 Task: Add an event with the title Second Lunch and Learn: Effective Email Marketing Strategies for Engagement, date '2023/10/10', time 7:50 AM to 9:50 AMand add a description: During the discussion, both the employee and the supervisor (or relevant stakeholders) will have an opportunity to share their perspectives, observations, and concerns. The focus will be on understanding the underlying reasons for the performance issues, identifying any obstacles or challenges, and jointly developing a plan for improvement.Select event color  Peacock . Add location for the event as: 987 Jumeirah Beach, Dubai, UAE, logged in from the account softage.10@softage.netand send the event invitation to softage.7@softage.net and softage.8@softage.net. Set a reminder for the event Doesn't repeat
Action: Mouse moved to (69, 94)
Screenshot: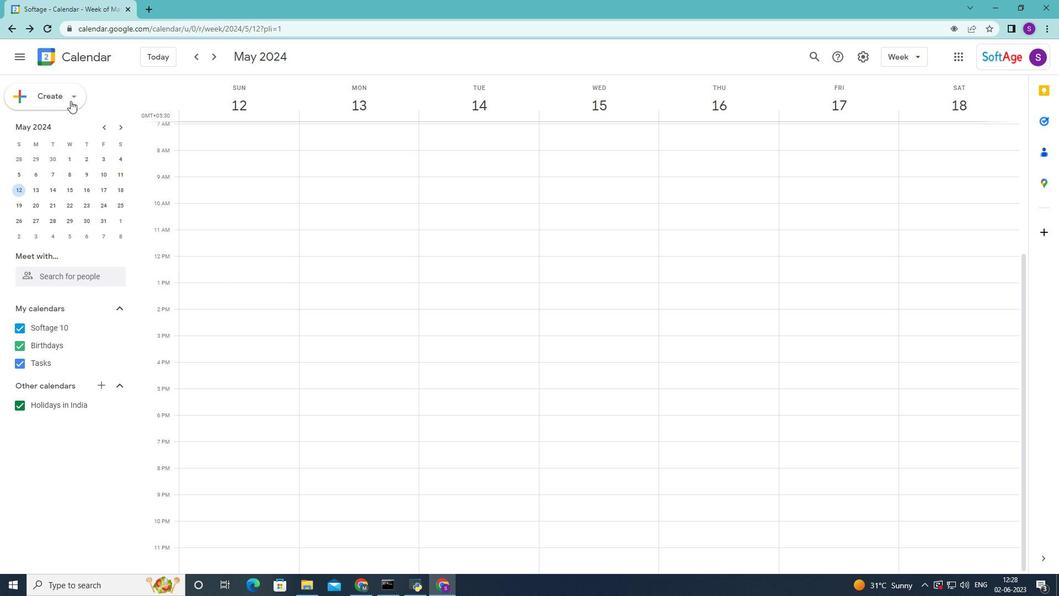 
Action: Mouse pressed left at (69, 94)
Screenshot: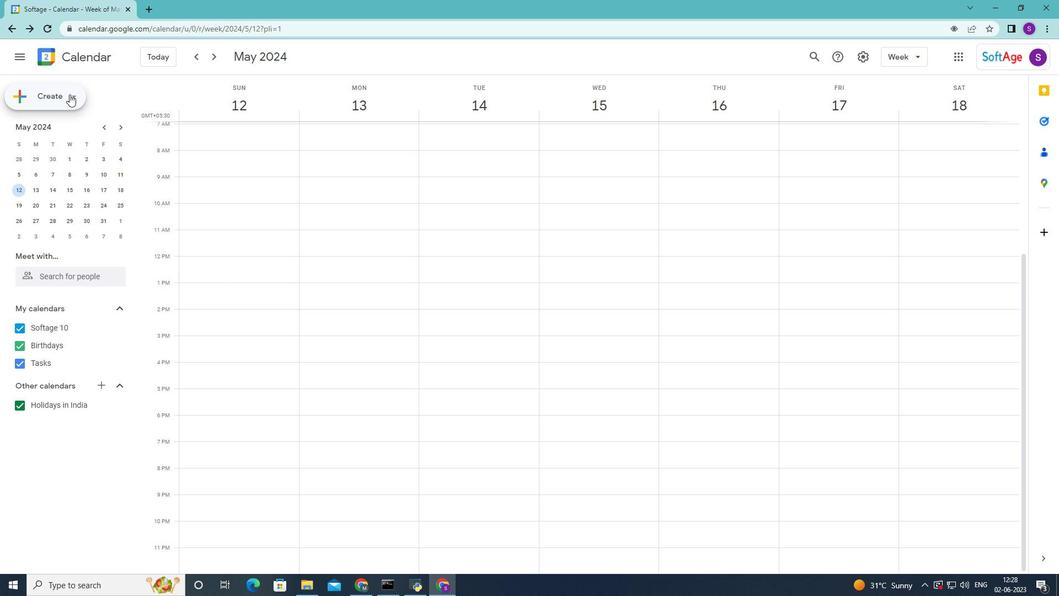
Action: Mouse moved to (70, 131)
Screenshot: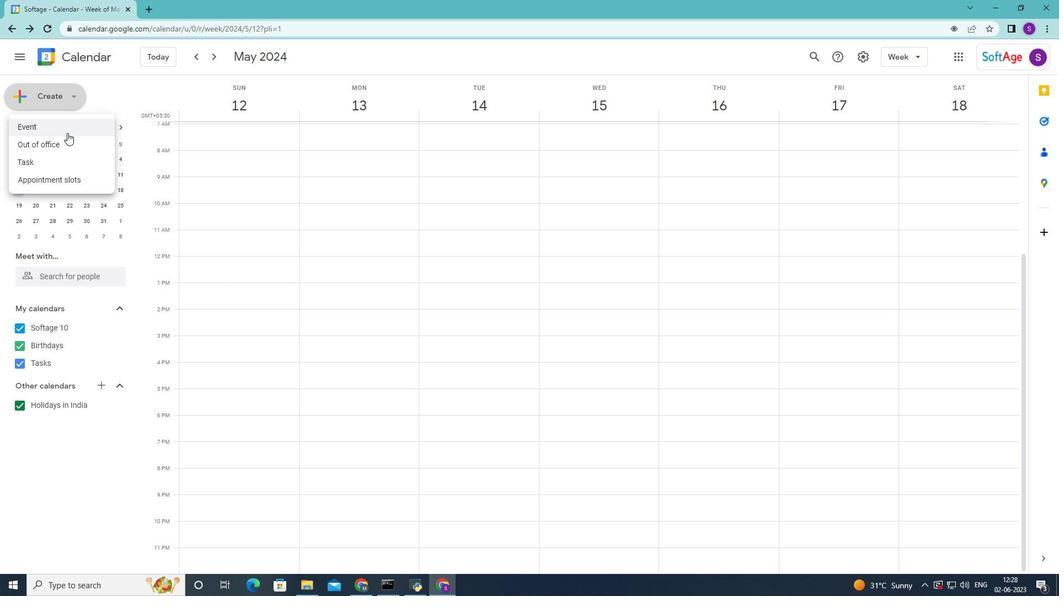 
Action: Mouse pressed left at (70, 131)
Screenshot: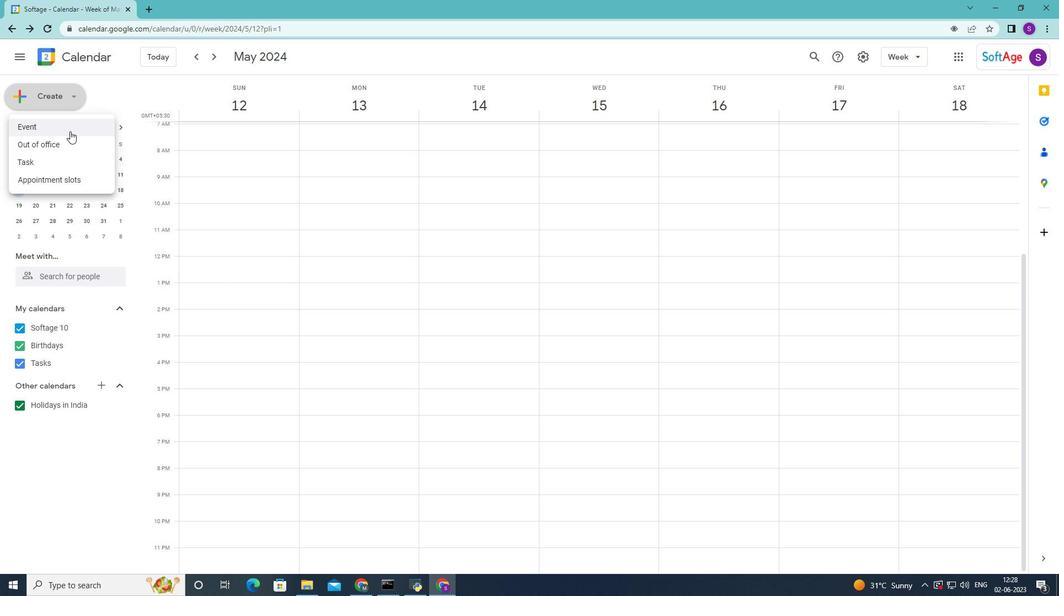
Action: Mouse moved to (390, 199)
Screenshot: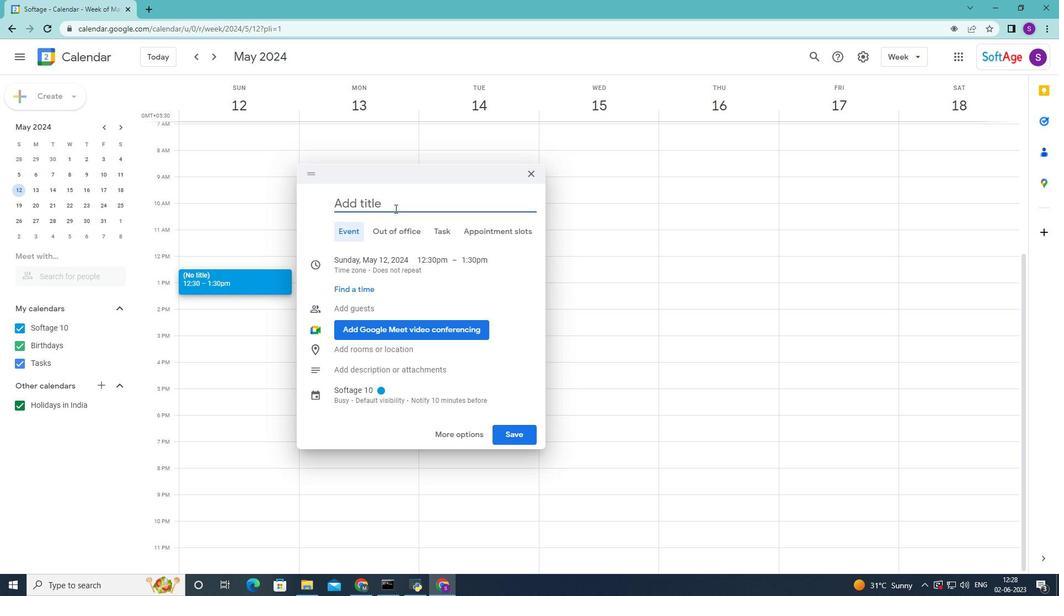 
Action: Mouse pressed left at (390, 199)
Screenshot: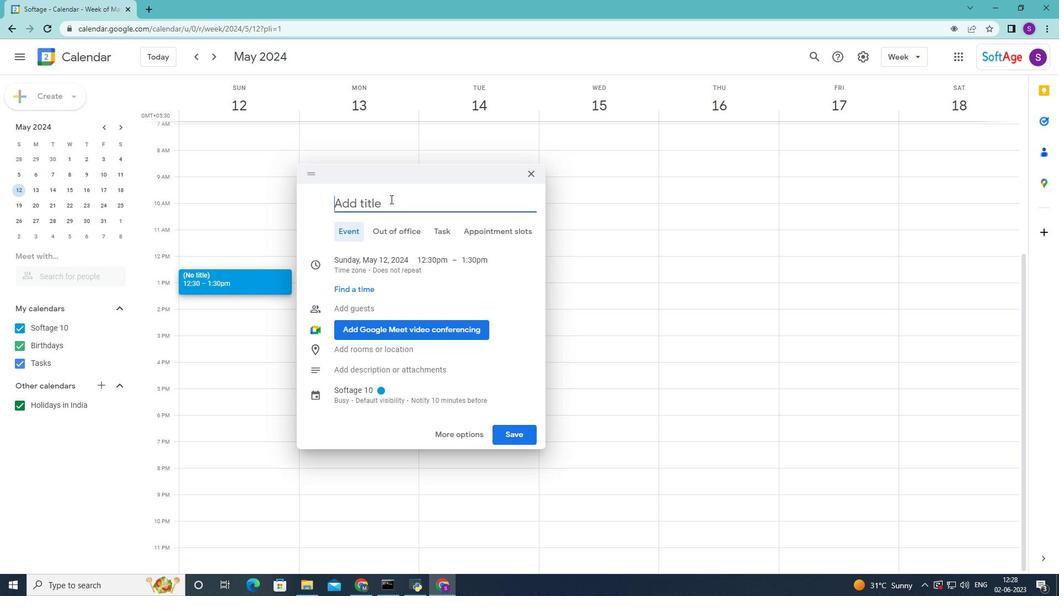
Action: Key pressed <Key.shift>Second<Key.space><Key.shift>Lunch<Key.space>and<Key.space><Key.shift>Learn<Key.space><Key.backspace><Key.shift_r>:<Key.space><Key.shift>Effective<Key.space><Key.shift>Email<Key.space><Key.shift>Marketing<Key.space><Key.shift>Strategies<Key.space>for<Key.space><Key.shift>engagement,
Screenshot: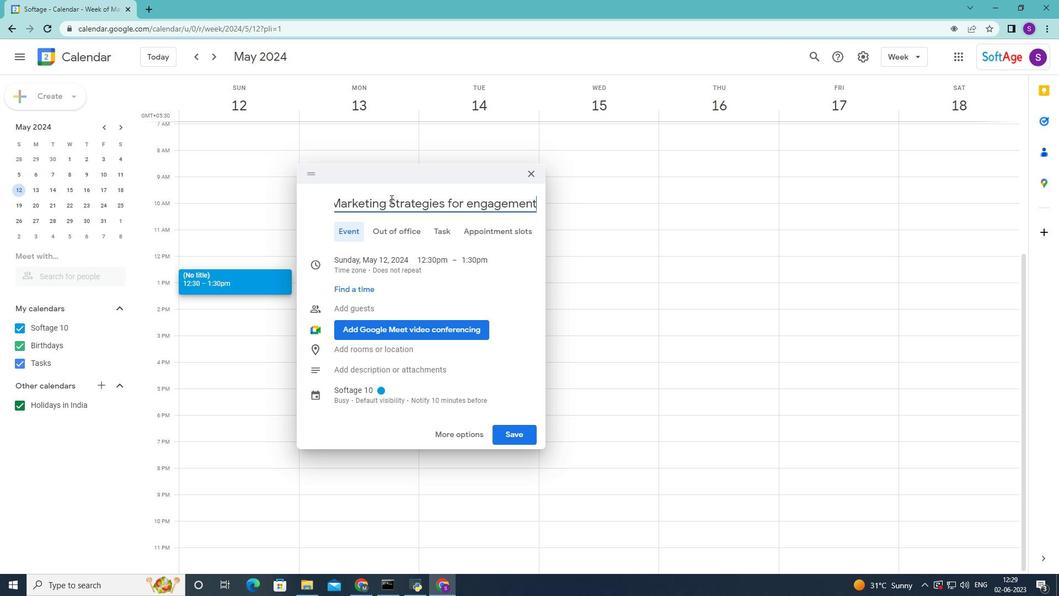 
Action: Mouse moved to (396, 268)
Screenshot: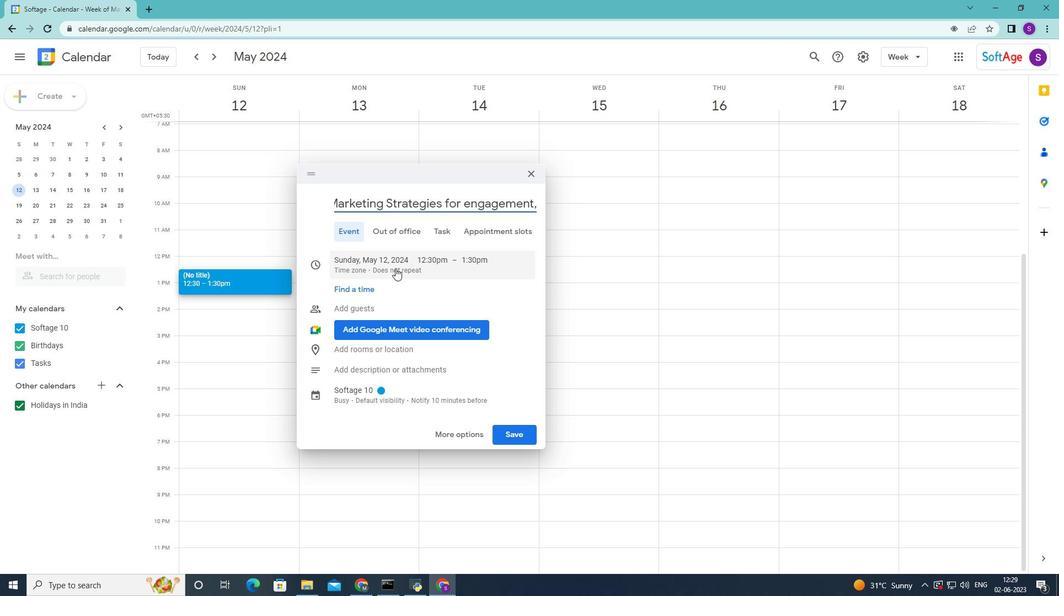 
Action: Mouse pressed left at (396, 268)
Screenshot: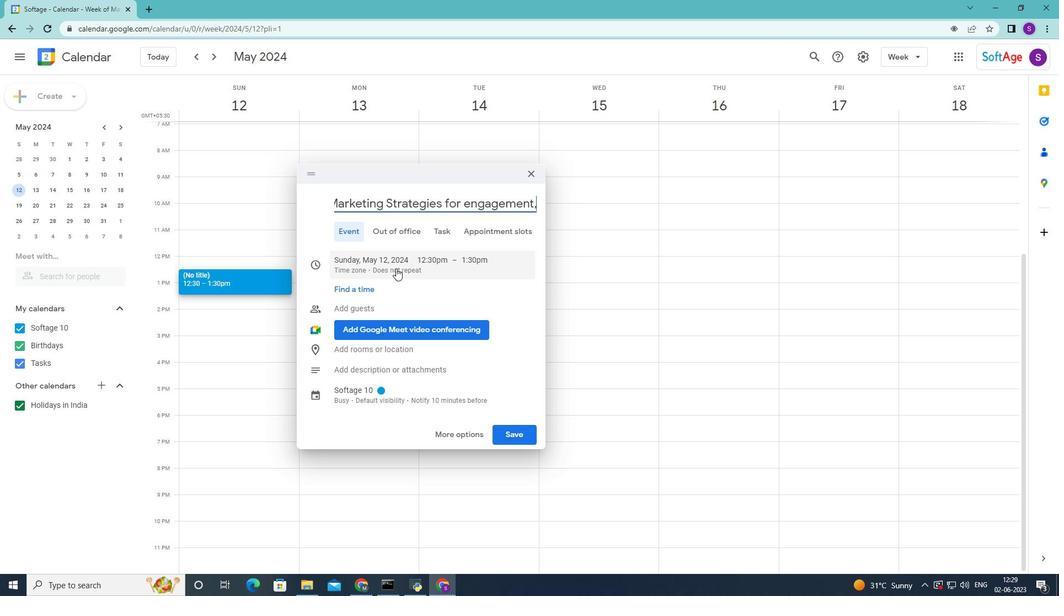 
Action: Mouse moved to (394, 263)
Screenshot: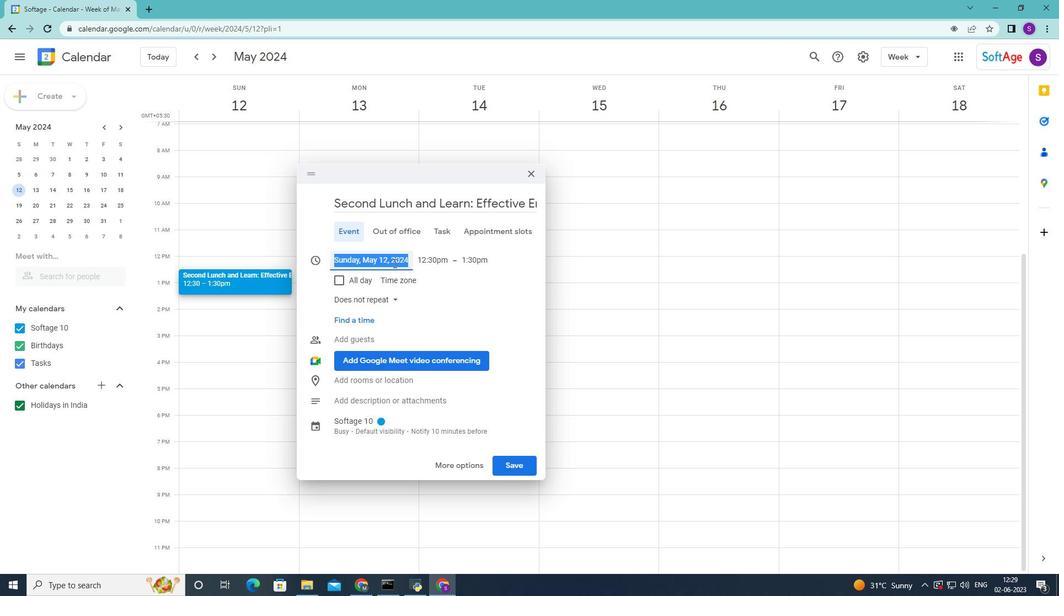 
Action: Mouse pressed left at (394, 263)
Screenshot: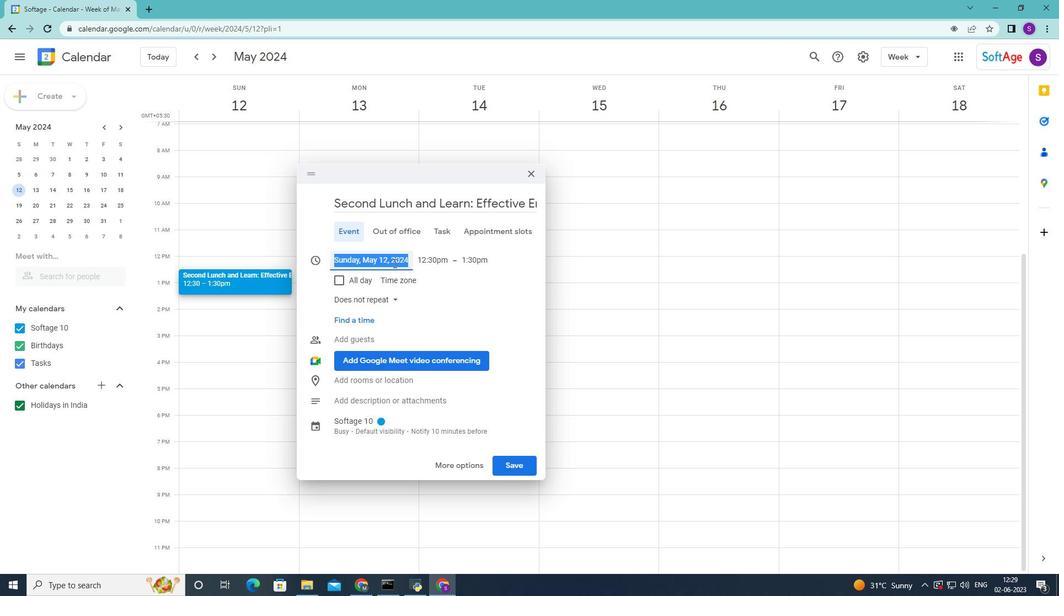 
Action: Mouse moved to (453, 282)
Screenshot: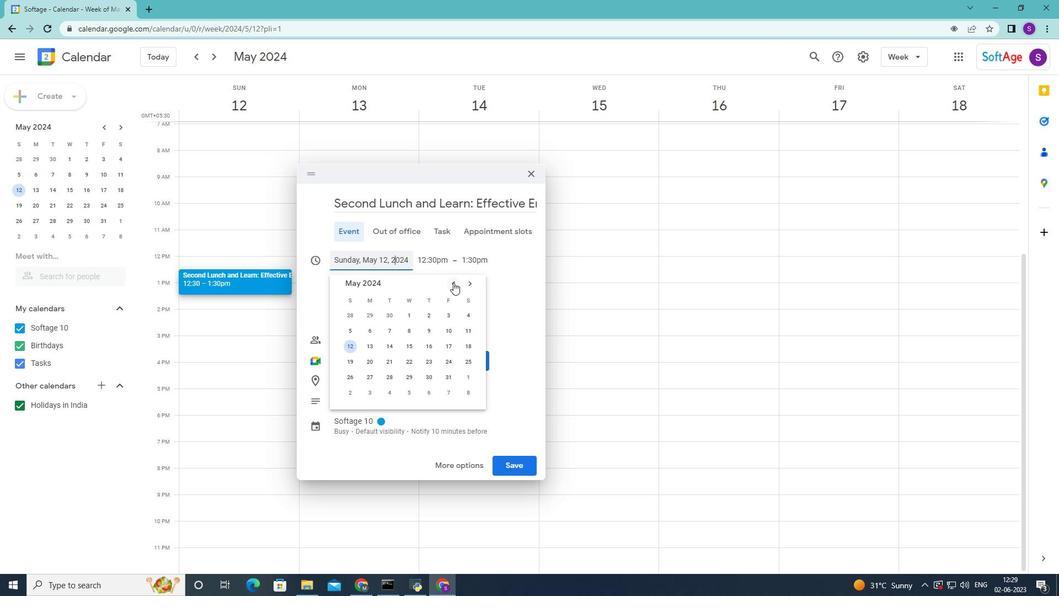 
Action: Mouse pressed left at (453, 282)
Screenshot: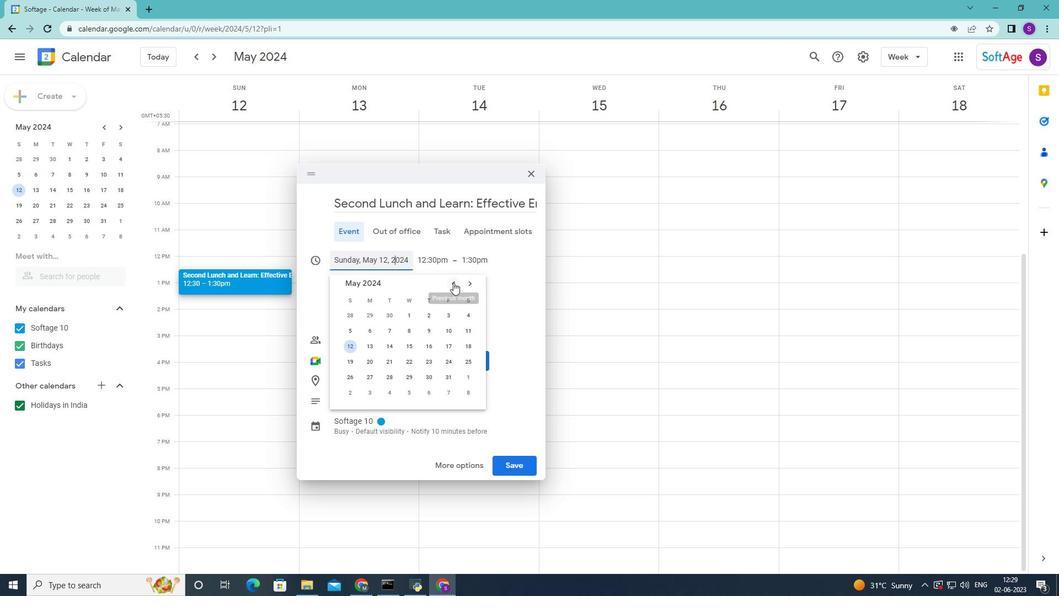 
Action: Mouse pressed left at (453, 282)
Screenshot: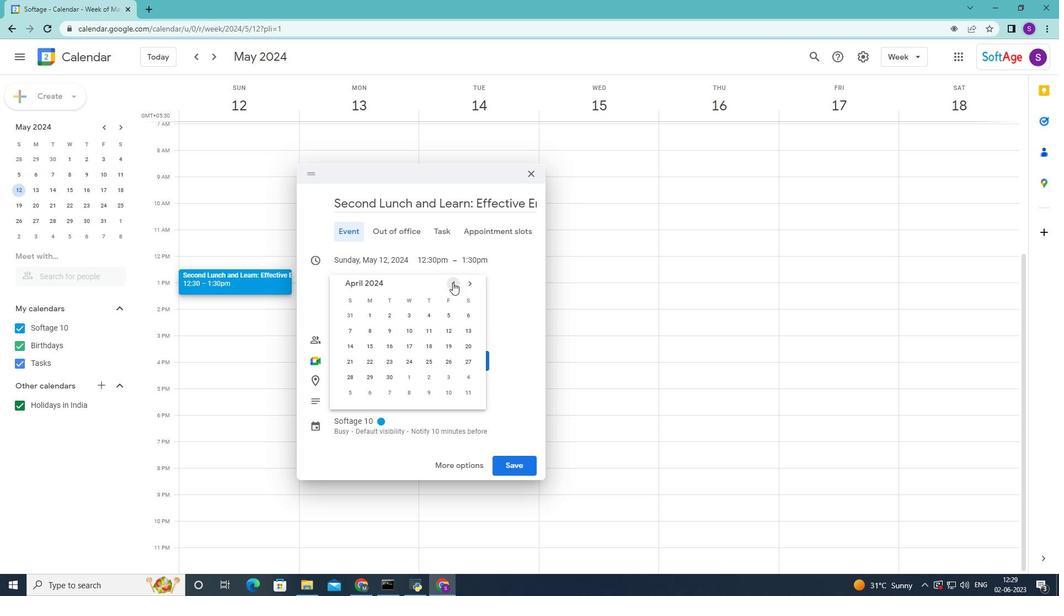 
Action: Mouse pressed left at (453, 282)
Screenshot: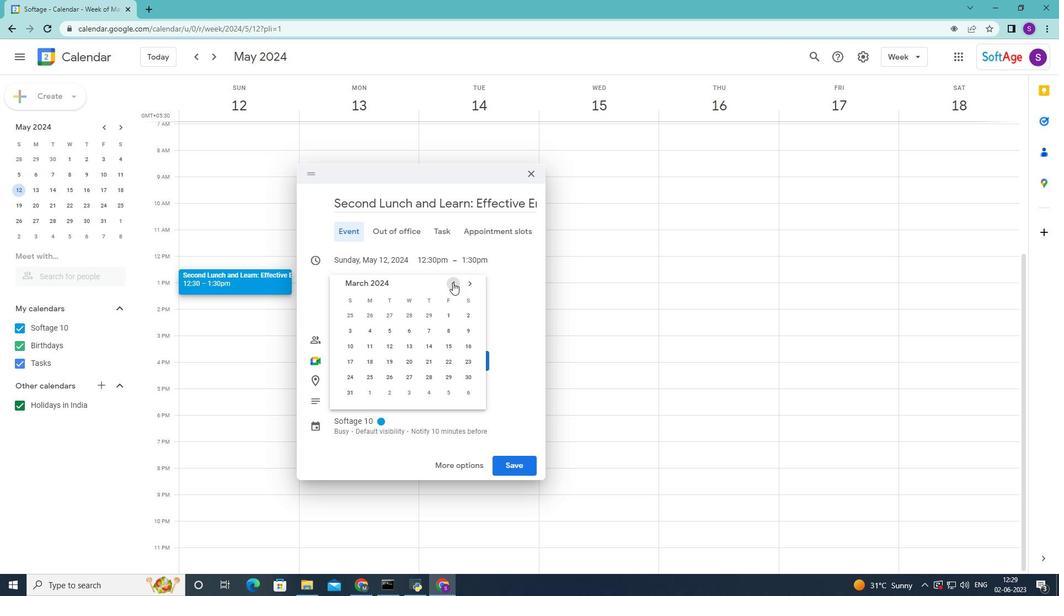 
Action: Mouse pressed left at (453, 282)
Screenshot: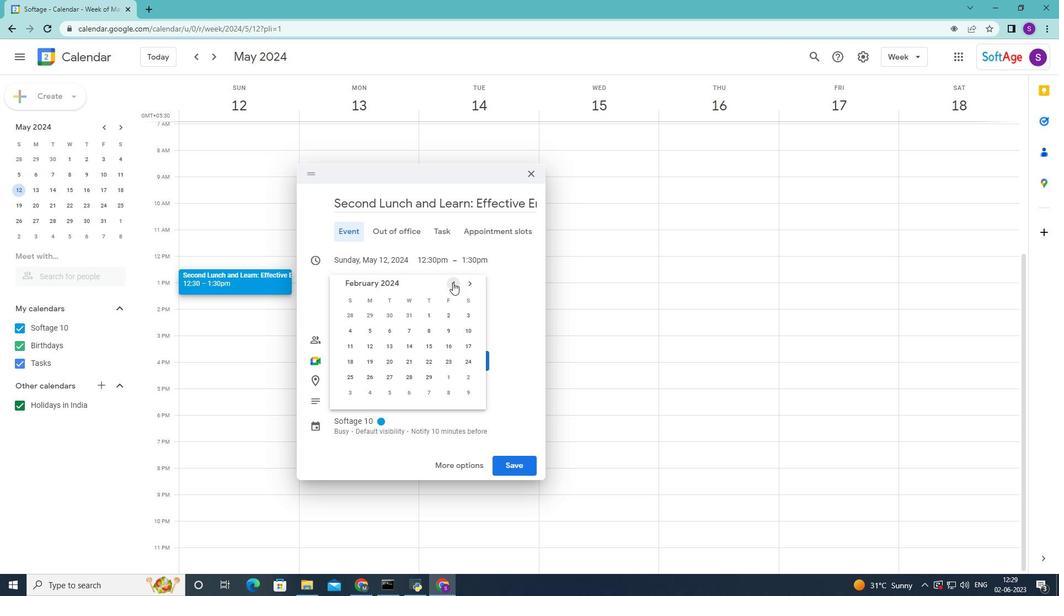 
Action: Mouse pressed left at (453, 282)
Screenshot: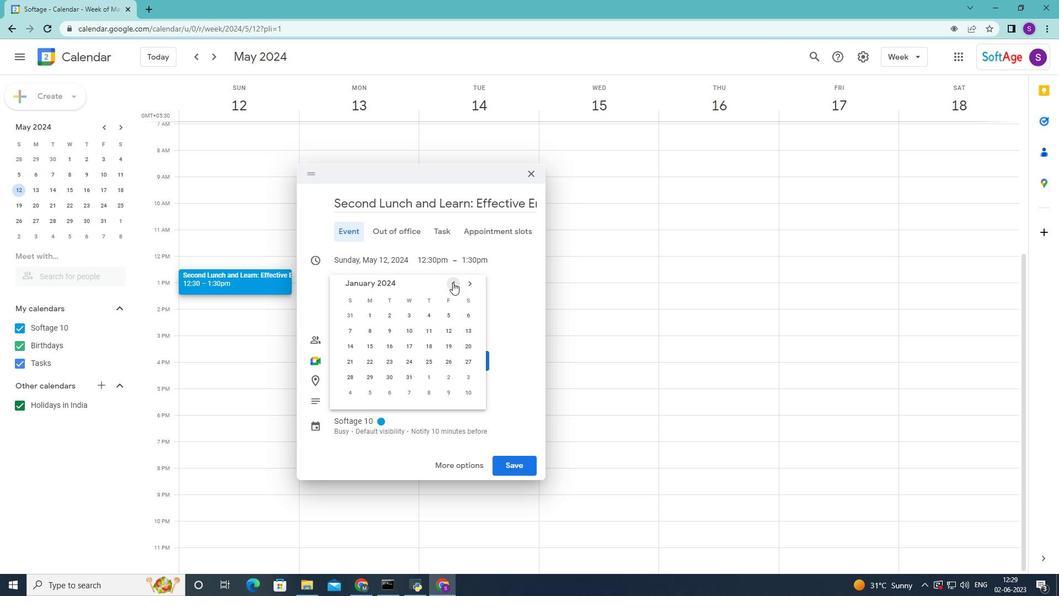 
Action: Mouse pressed left at (453, 282)
Screenshot: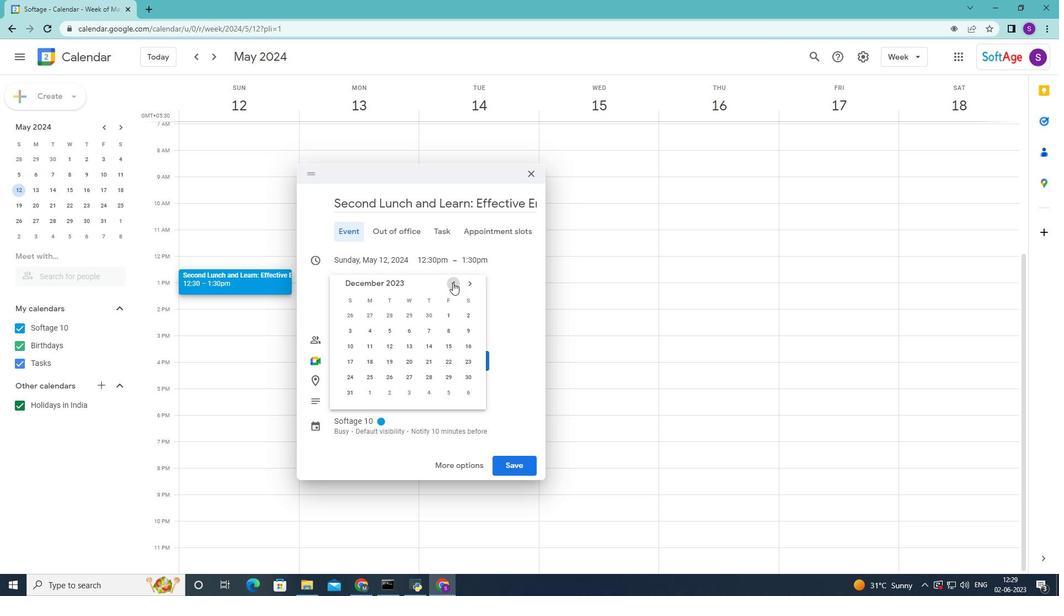 
Action: Mouse pressed left at (453, 282)
Screenshot: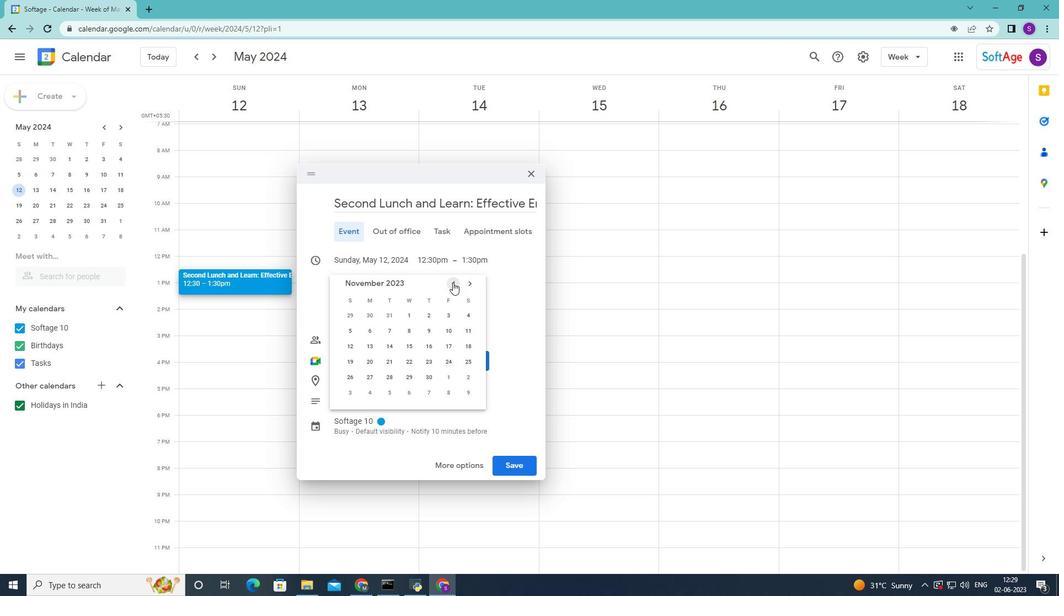 
Action: Mouse moved to (394, 331)
Screenshot: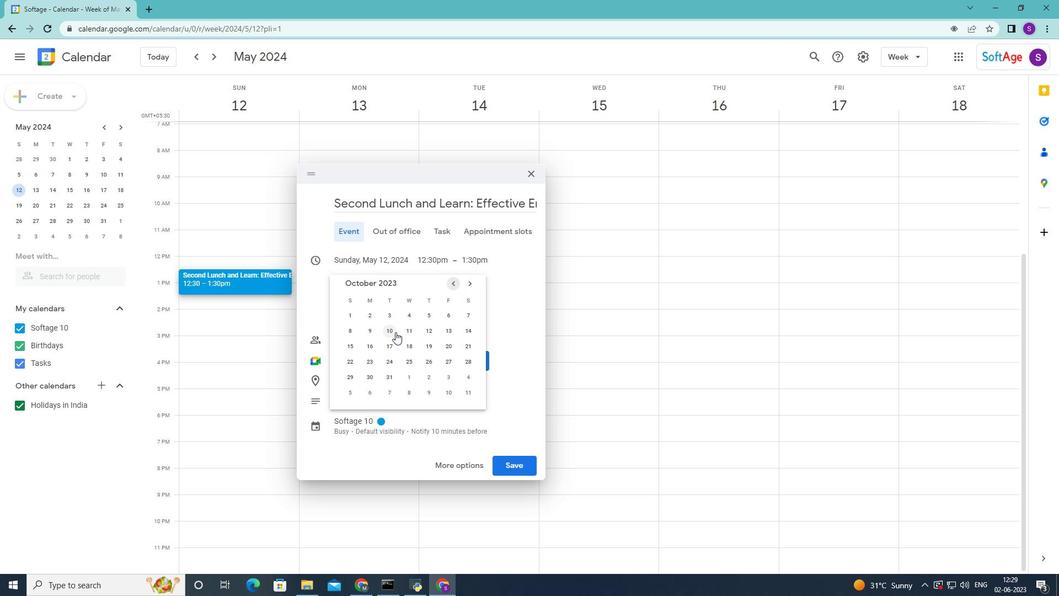 
Action: Mouse pressed left at (394, 331)
Screenshot: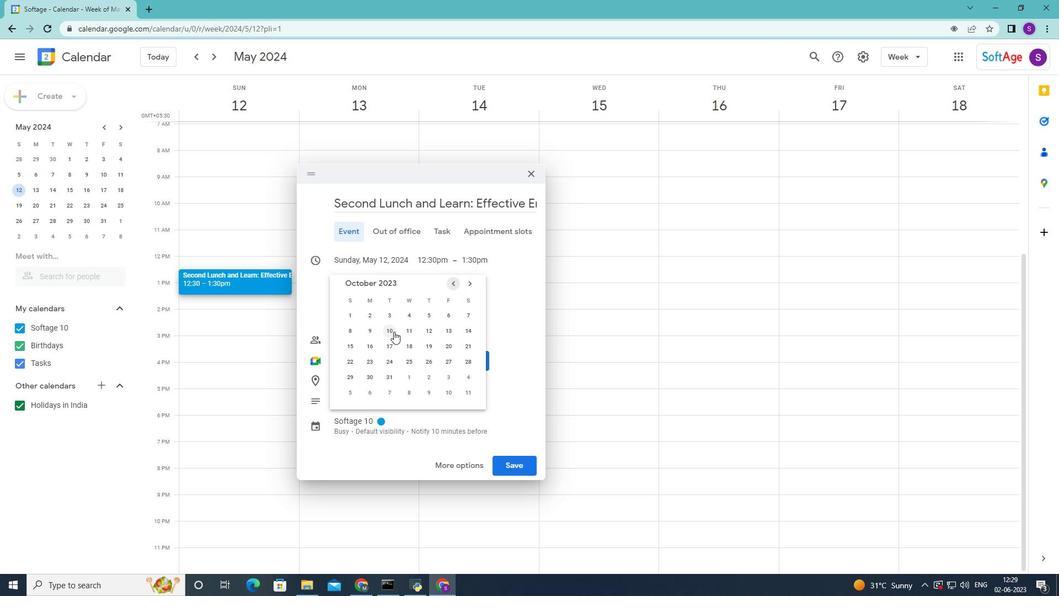 
Action: Mouse moved to (304, 256)
Screenshot: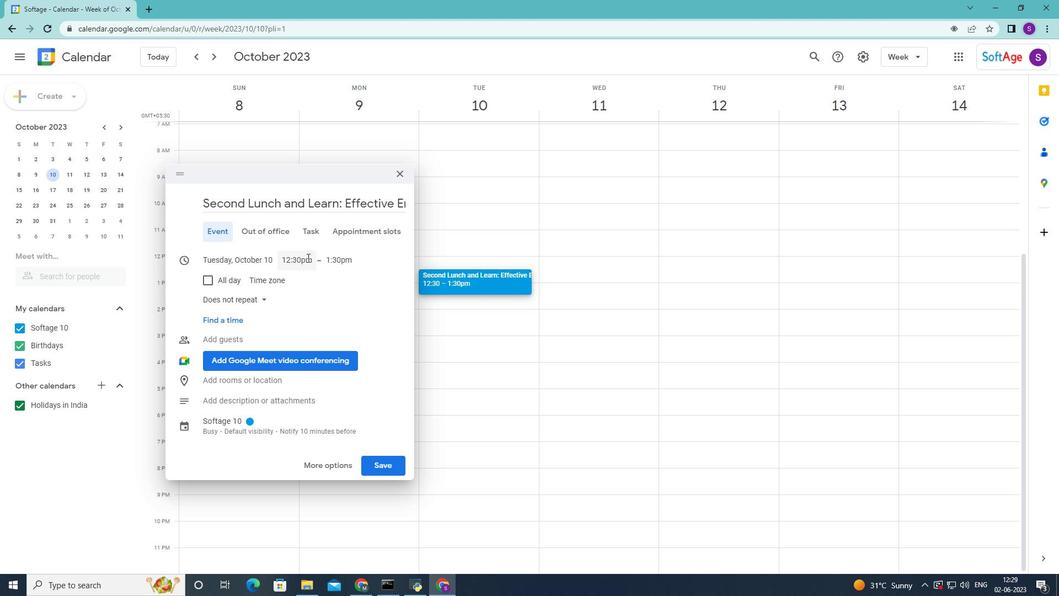 
Action: Mouse pressed left at (304, 256)
Screenshot: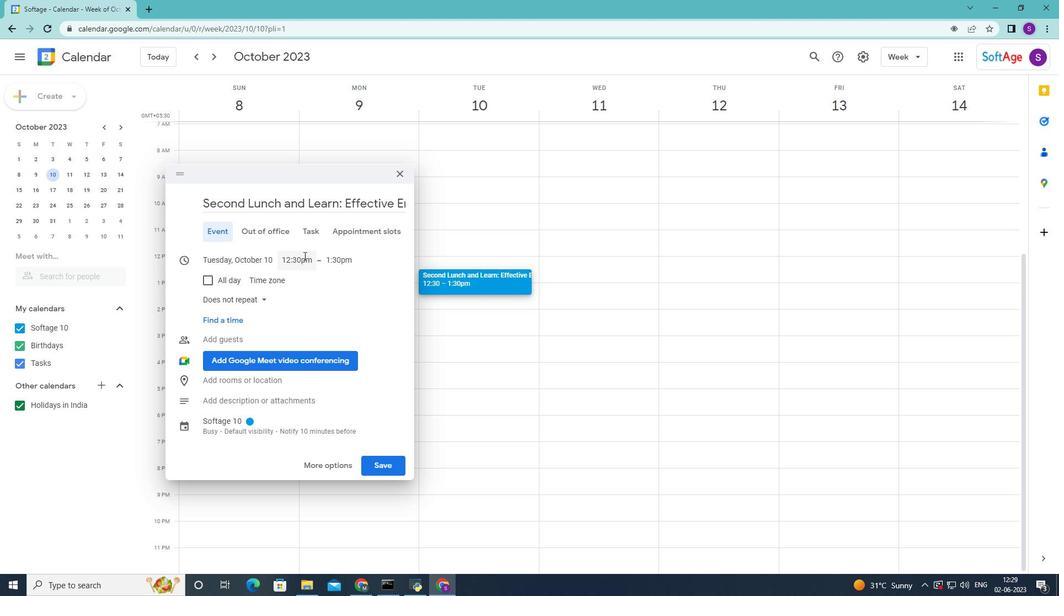 
Action: Mouse moved to (328, 335)
Screenshot: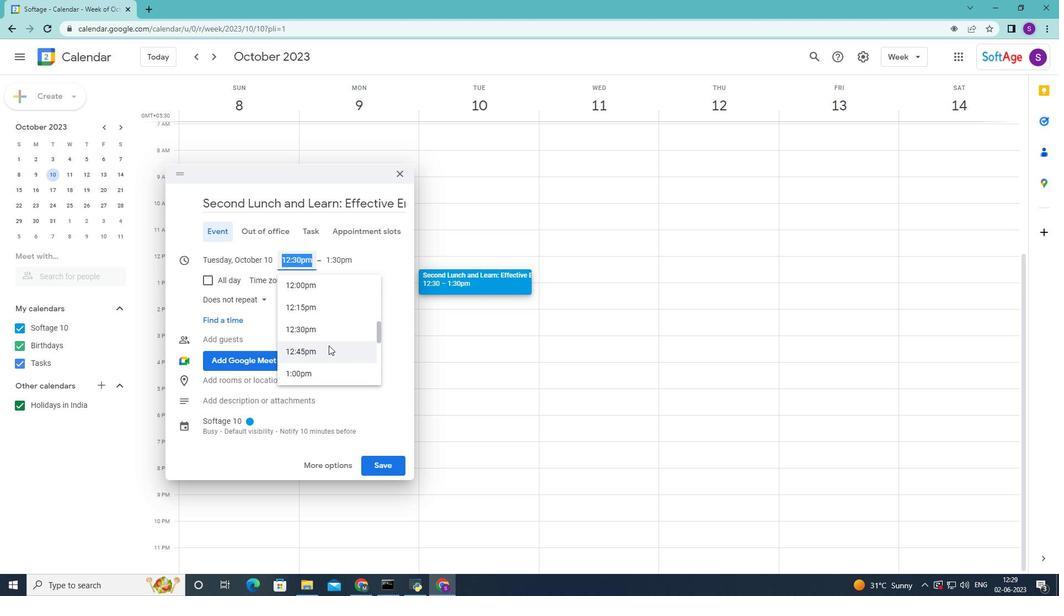 
Action: Mouse scrolled (328, 334) with delta (0, 0)
Screenshot: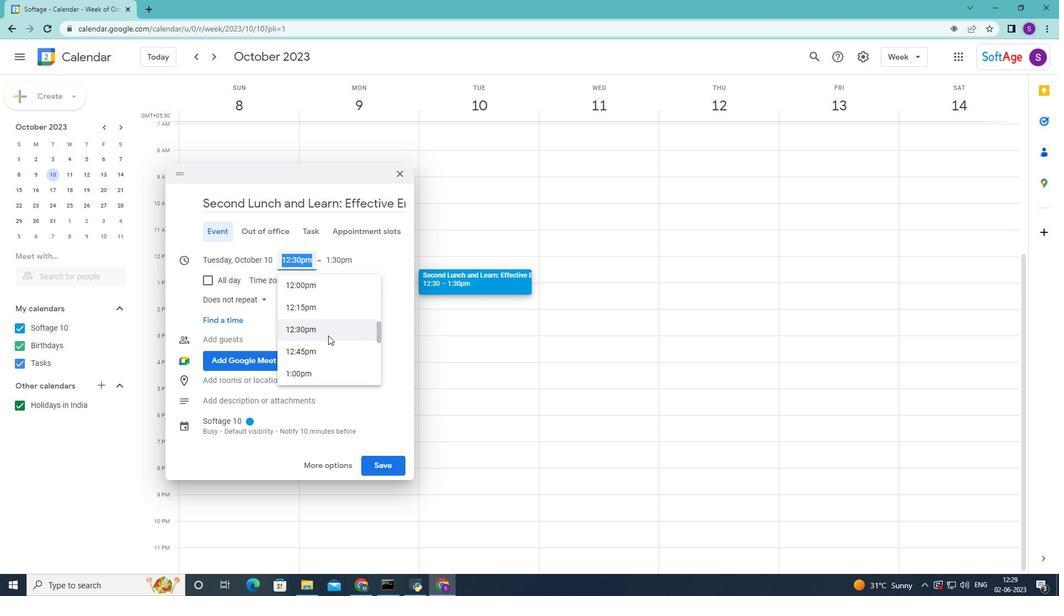 
Action: Mouse scrolled (328, 334) with delta (0, 0)
Screenshot: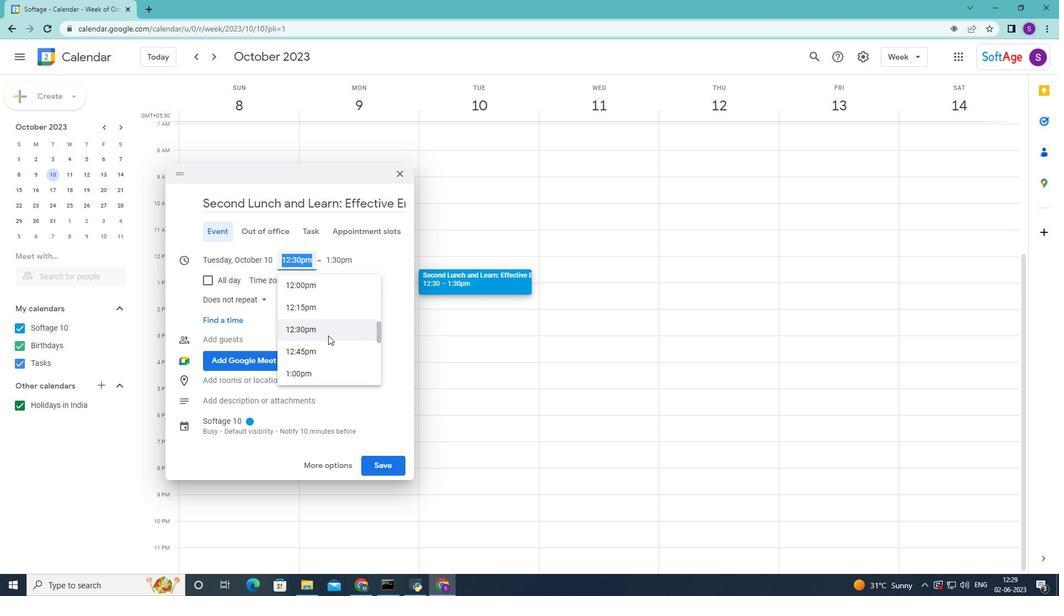 
Action: Mouse moved to (319, 341)
Screenshot: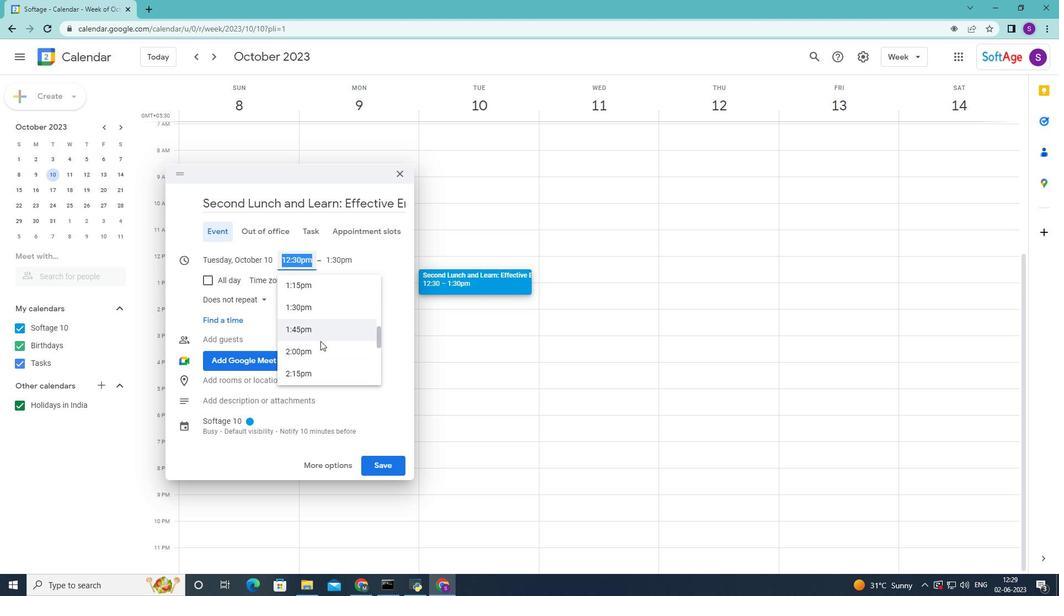 
Action: Mouse scrolled (319, 340) with delta (0, 0)
Screenshot: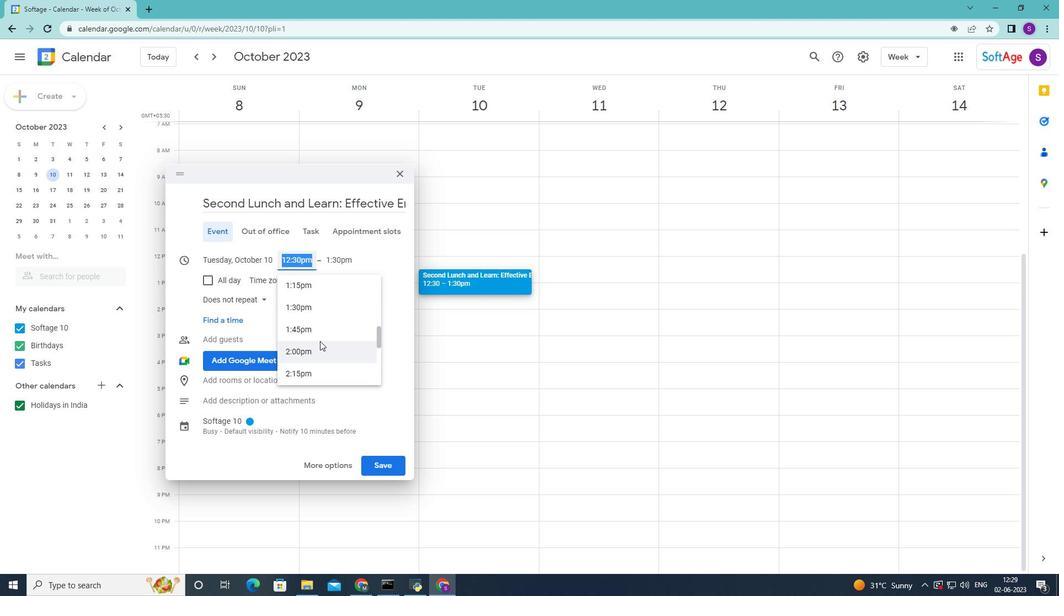 
Action: Mouse scrolled (319, 340) with delta (0, 0)
Screenshot: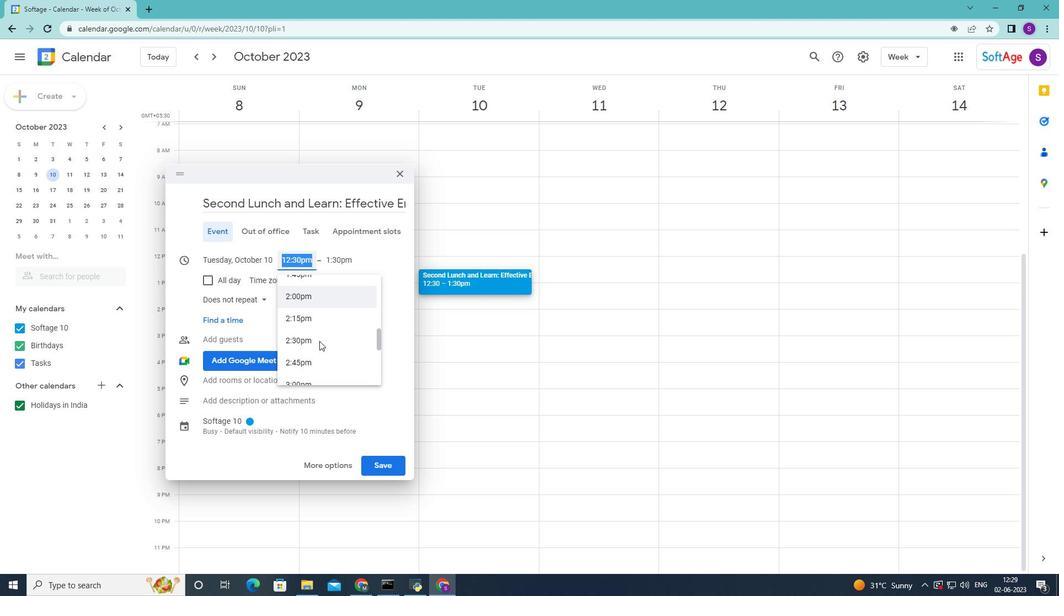 
Action: Mouse scrolled (319, 340) with delta (0, 0)
Screenshot: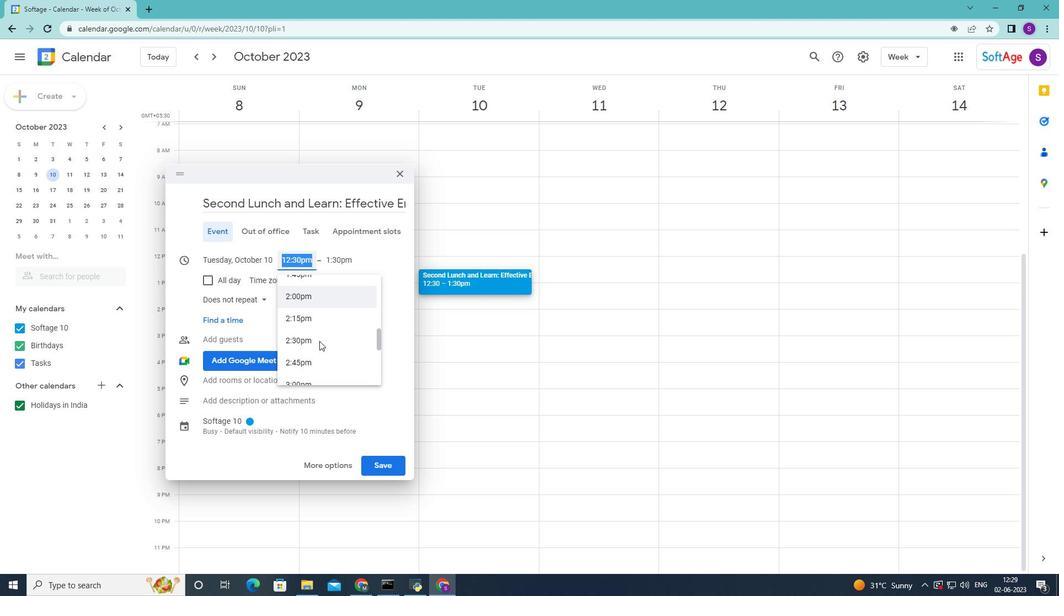 
Action: Mouse scrolled (319, 340) with delta (0, 0)
Screenshot: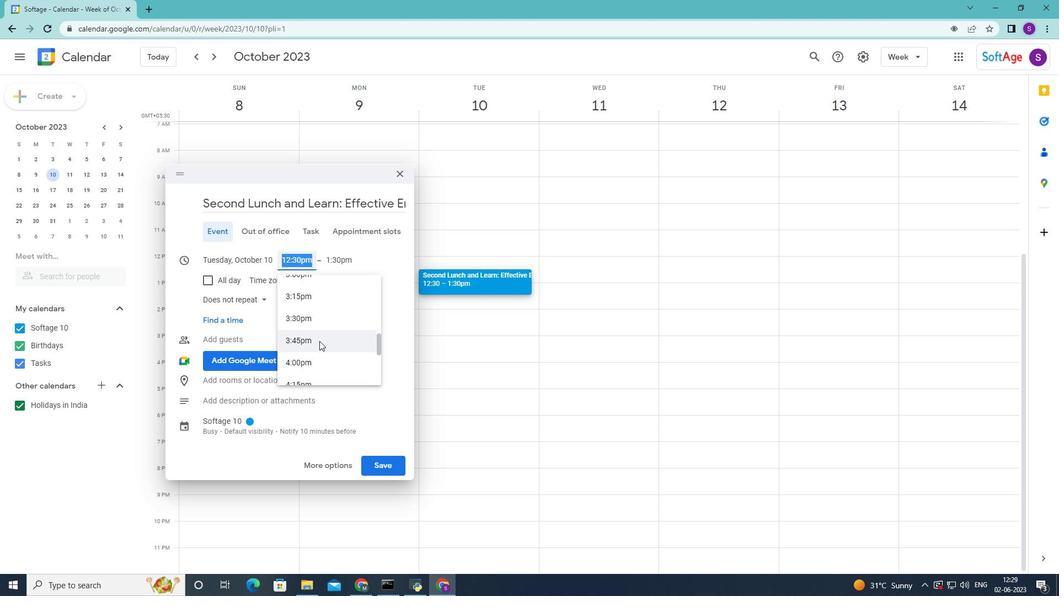 
Action: Mouse scrolled (319, 340) with delta (0, 0)
Screenshot: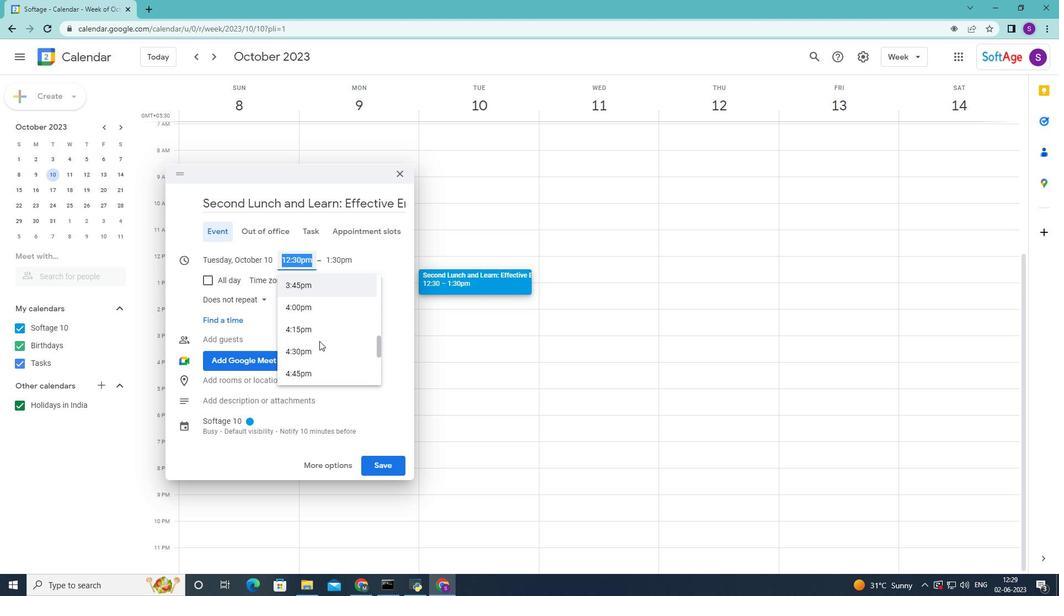 
Action: Mouse scrolled (319, 340) with delta (0, 0)
Screenshot: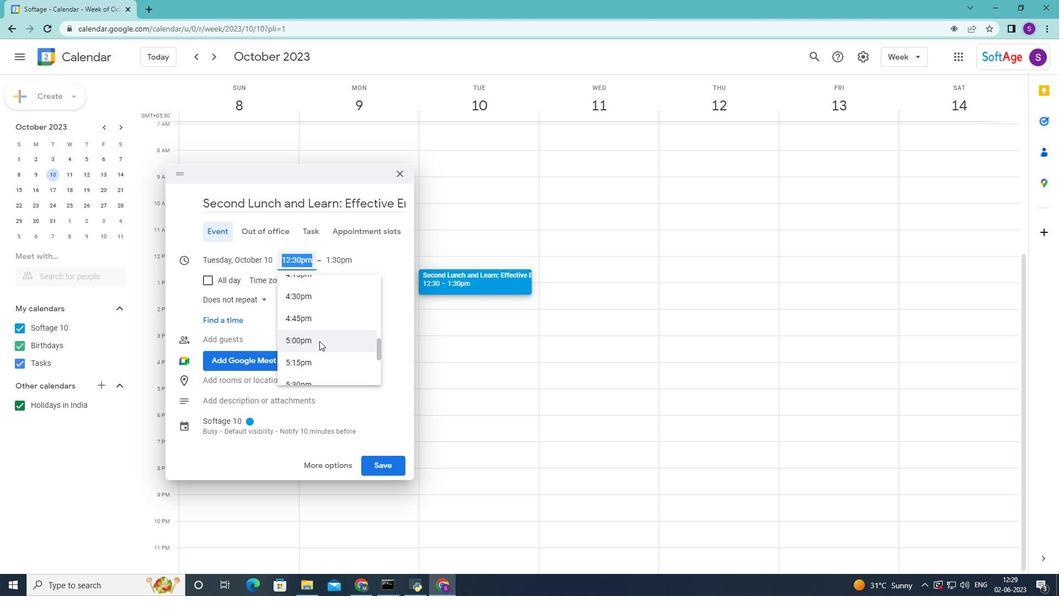 
Action: Mouse scrolled (319, 340) with delta (0, 0)
Screenshot: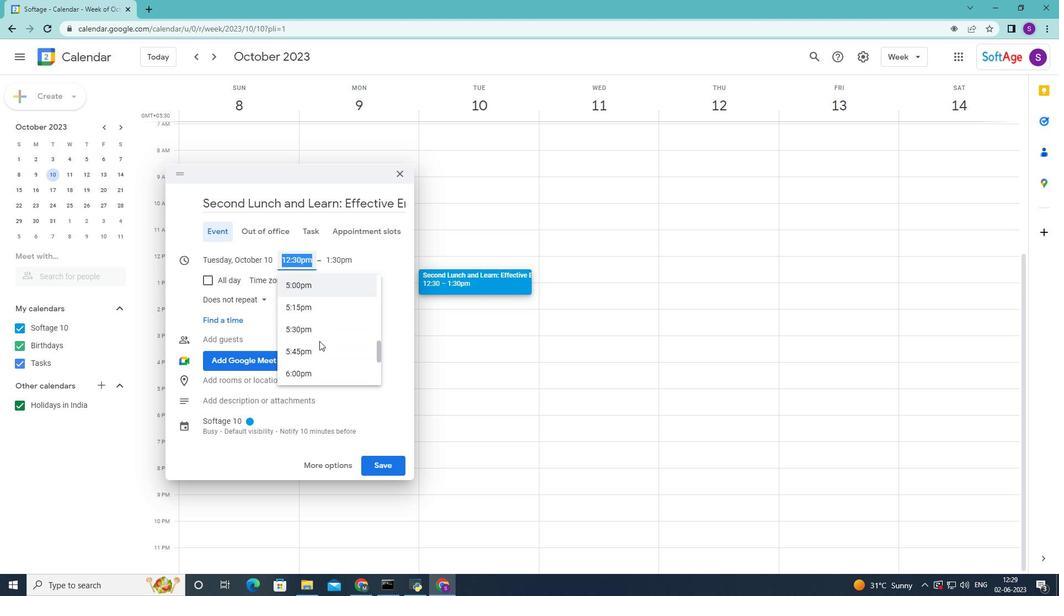 
Action: Mouse scrolled (319, 340) with delta (0, 0)
Screenshot: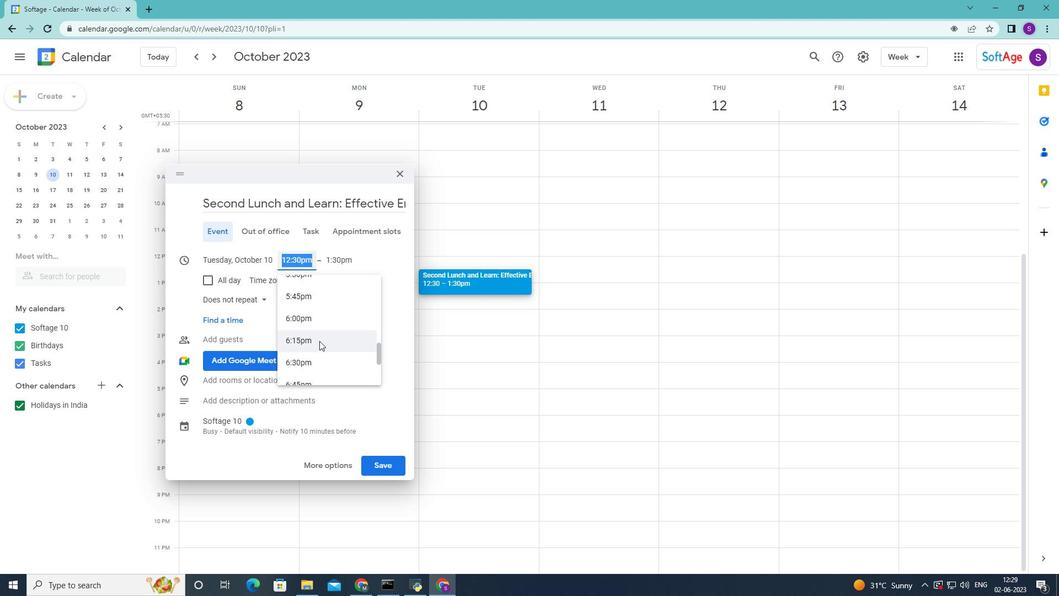 
Action: Mouse scrolled (319, 340) with delta (0, 0)
Screenshot: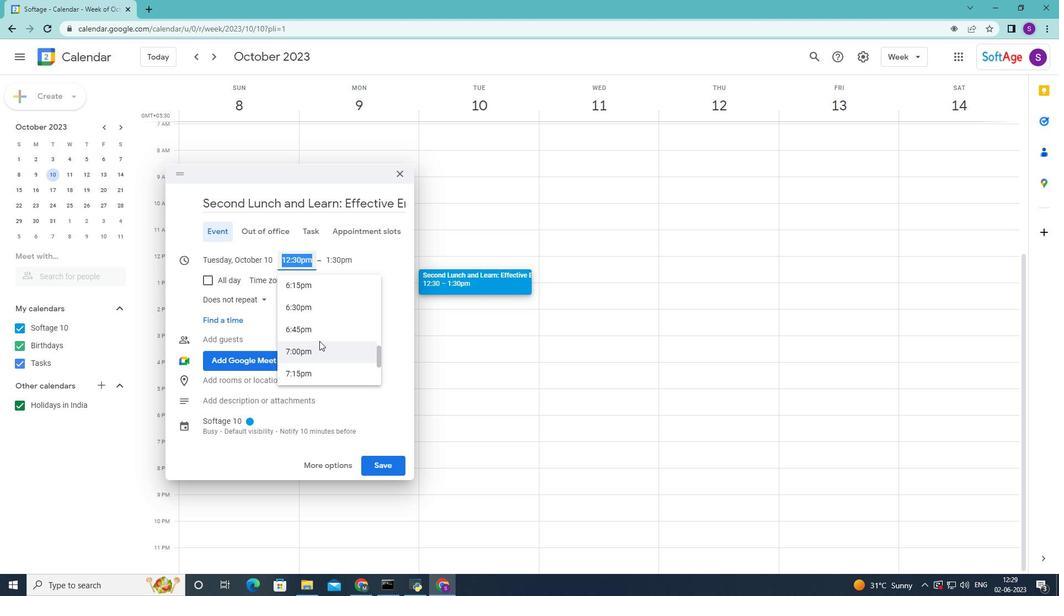 
Action: Mouse scrolled (319, 340) with delta (0, 0)
Screenshot: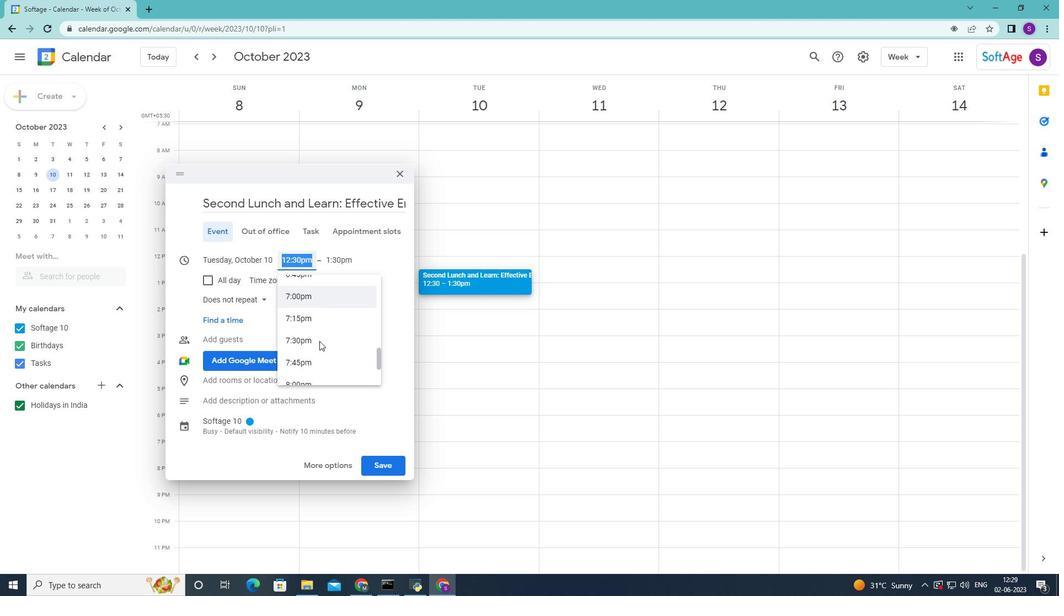 
Action: Mouse moved to (328, 311)
Screenshot: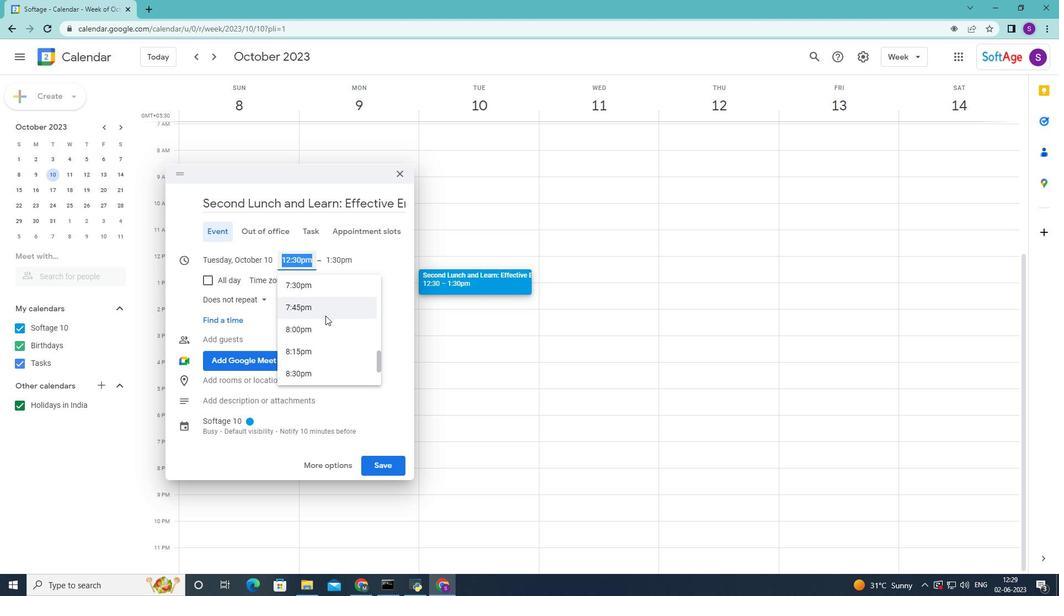 
Action: Mouse pressed left at (328, 311)
Screenshot: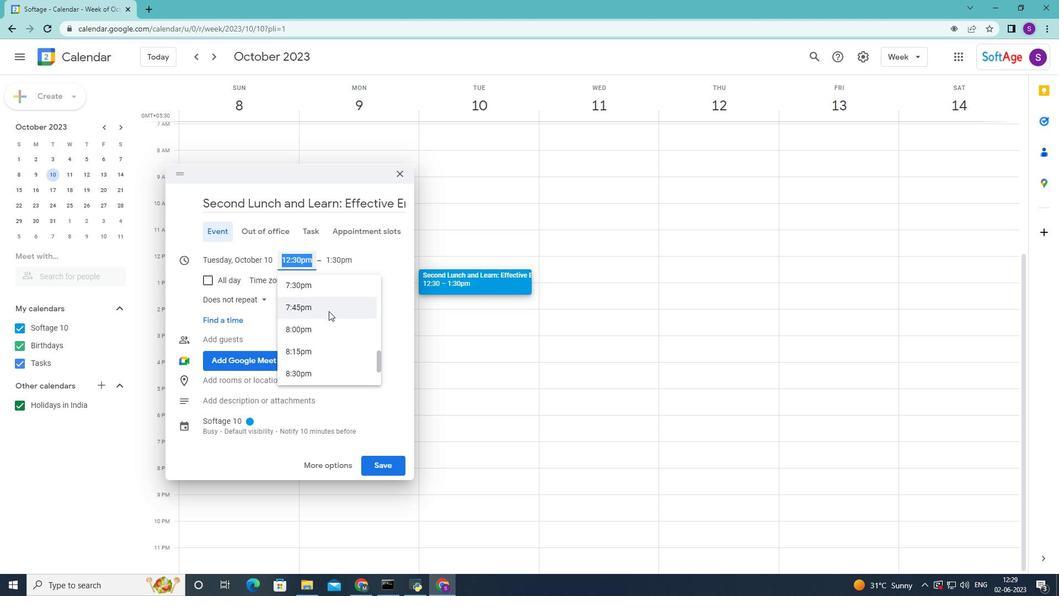 
Action: Mouse moved to (348, 269)
Screenshot: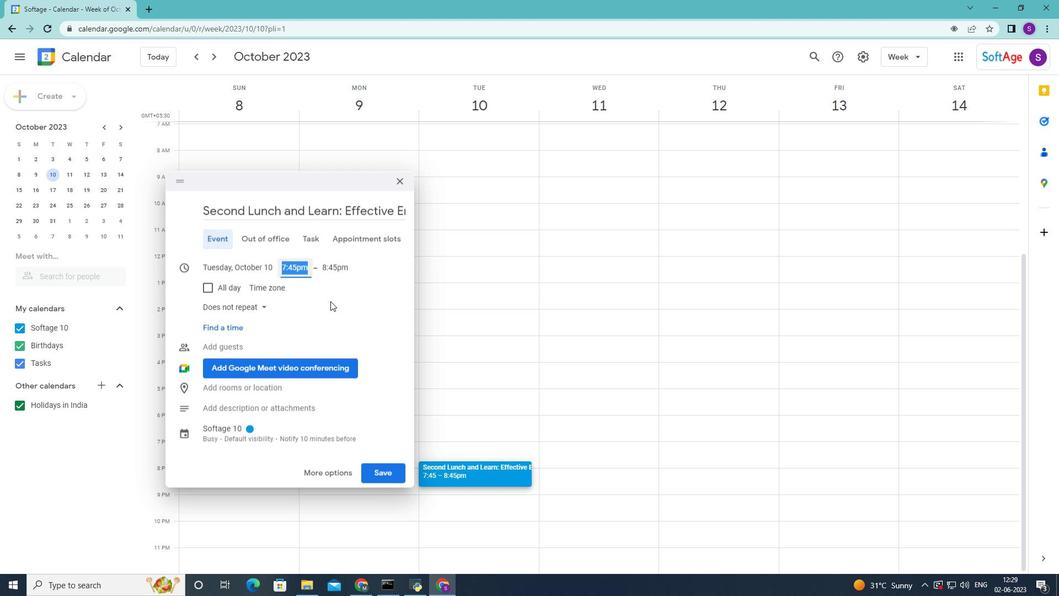 
Action: Mouse pressed left at (348, 269)
Screenshot: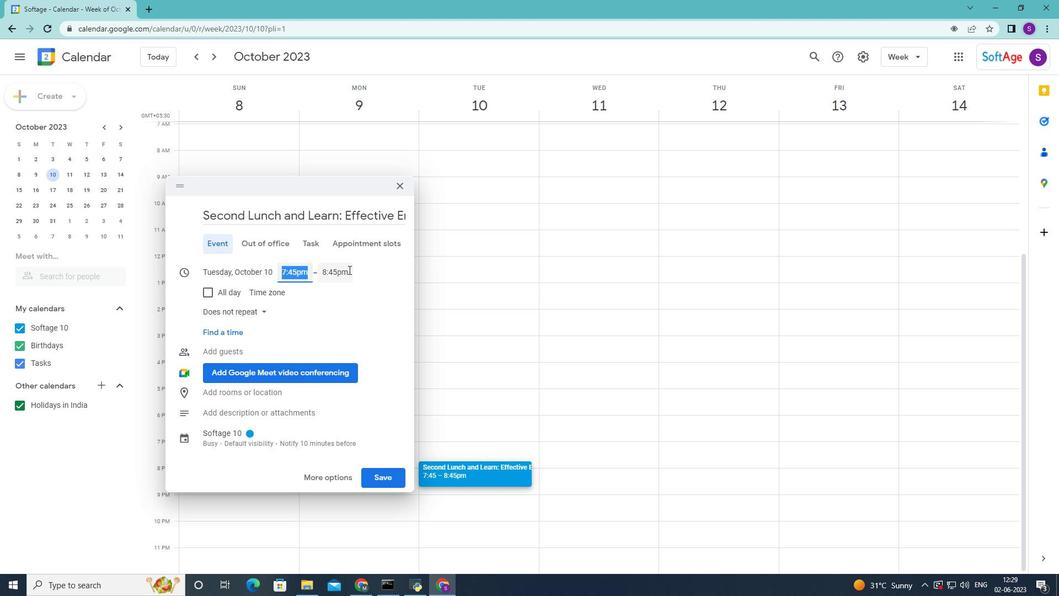 
Action: Mouse moved to (358, 350)
Screenshot: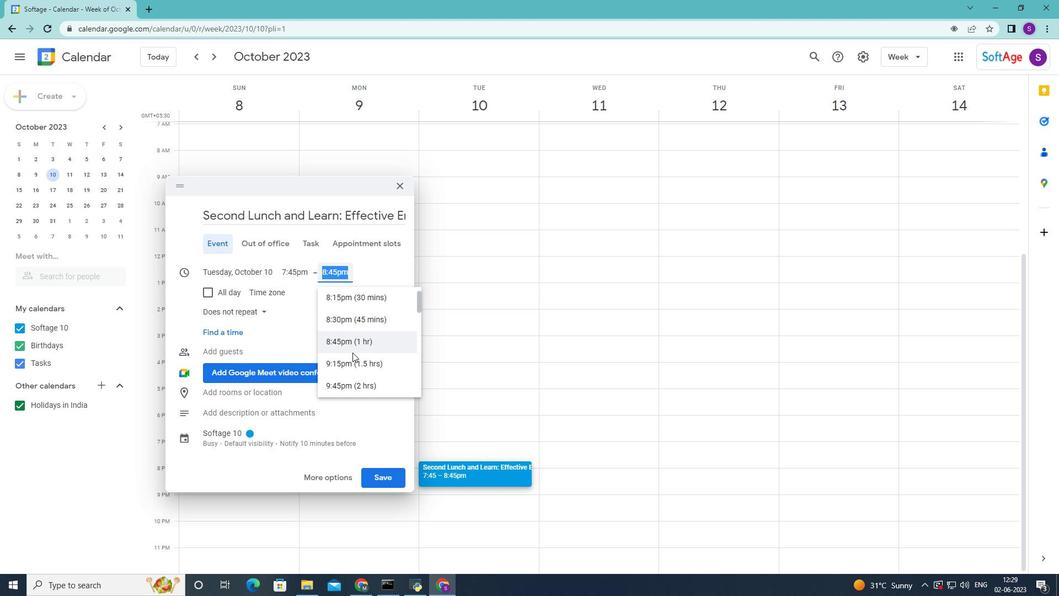 
Action: Mouse scrolled (358, 349) with delta (0, 0)
Screenshot: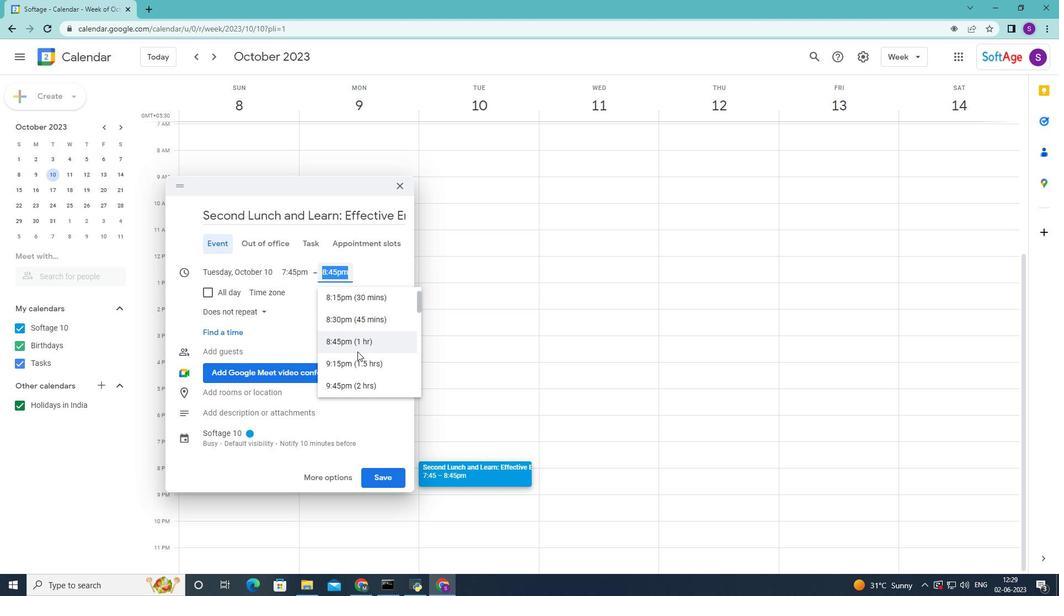 
Action: Mouse scrolled (358, 349) with delta (0, 0)
Screenshot: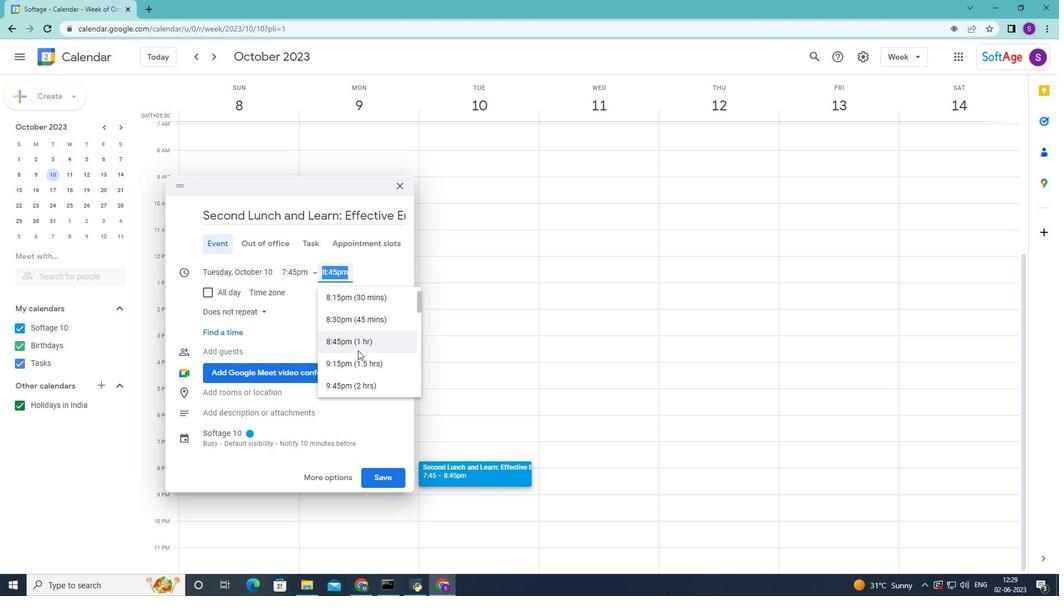 
Action: Mouse moved to (358, 349)
Screenshot: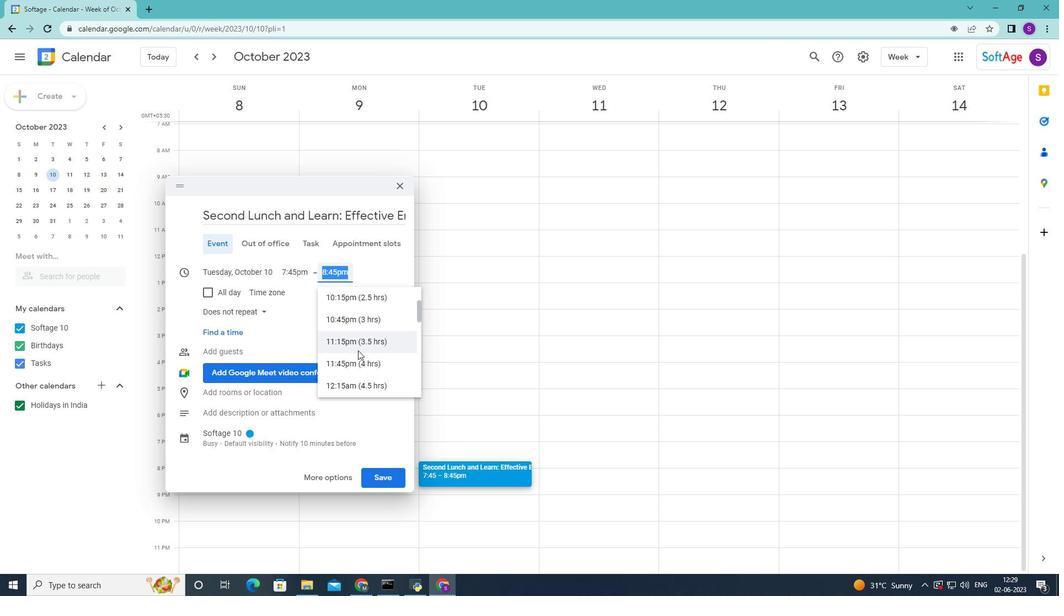 
Action: Mouse scrolled (358, 349) with delta (0, 0)
Screenshot: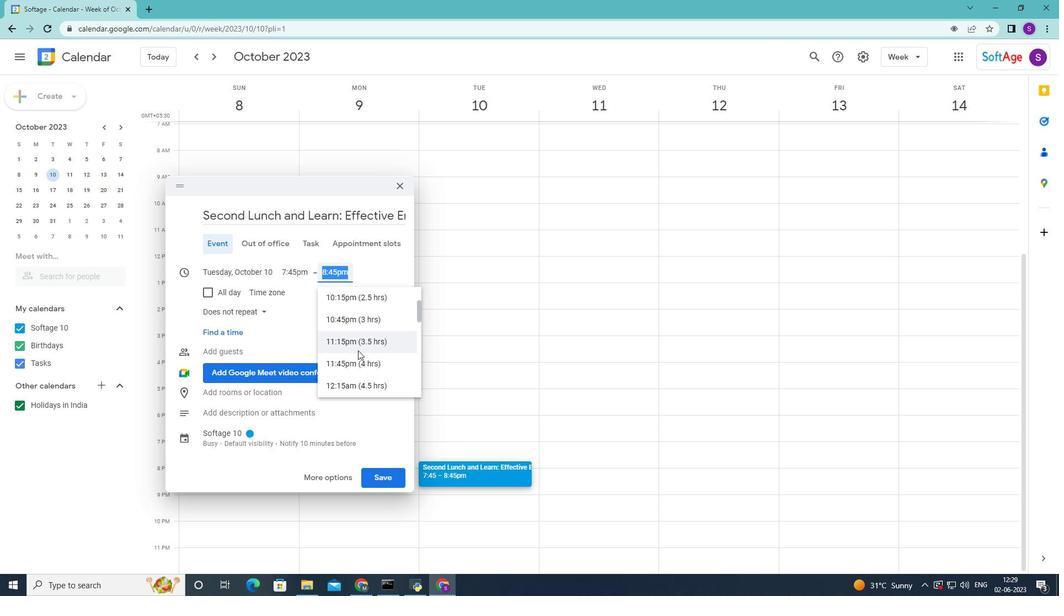 
Action: Mouse scrolled (358, 349) with delta (0, 0)
Screenshot: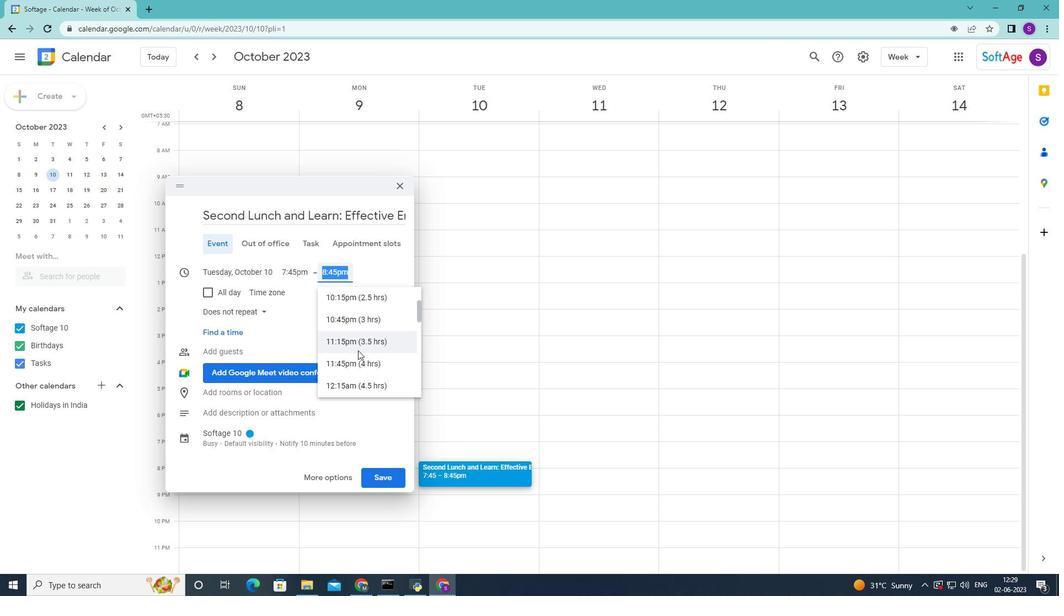 
Action: Mouse scrolled (358, 349) with delta (0, 0)
Screenshot: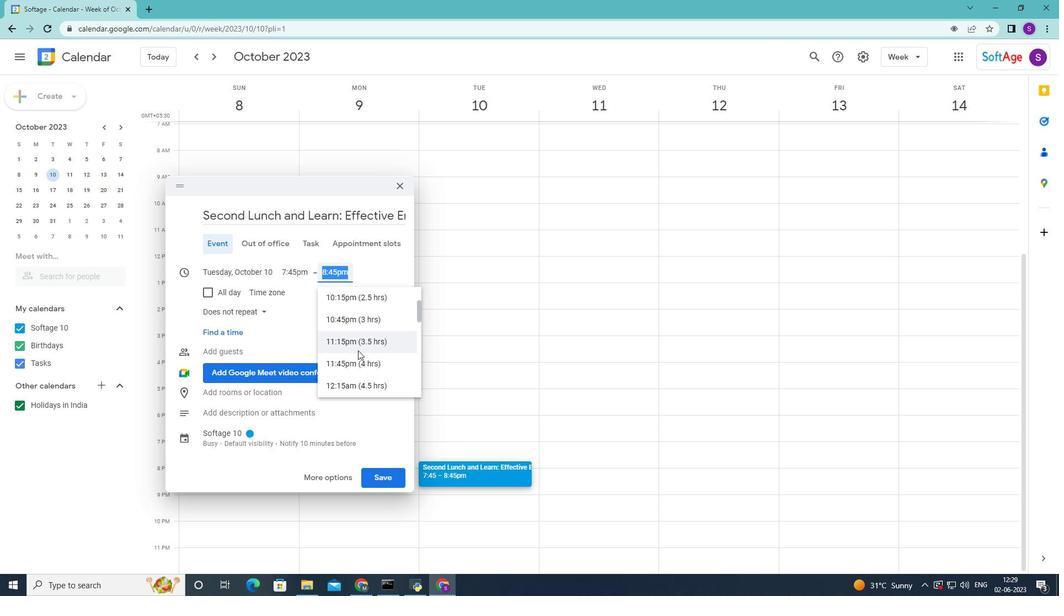 
Action: Mouse scrolled (358, 349) with delta (0, 0)
Screenshot: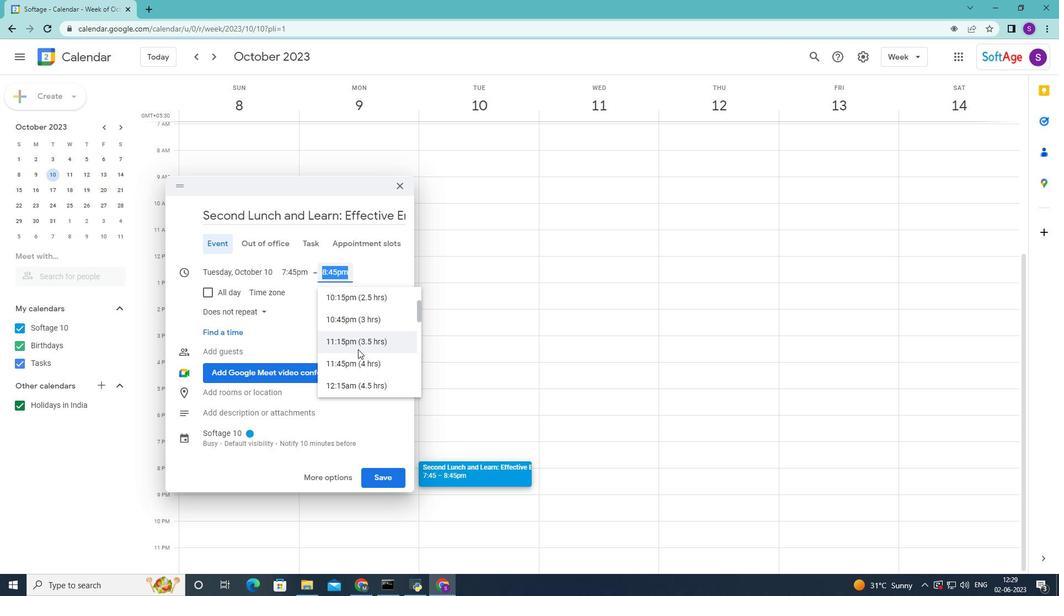 
Action: Mouse scrolled (358, 349) with delta (0, 0)
Screenshot: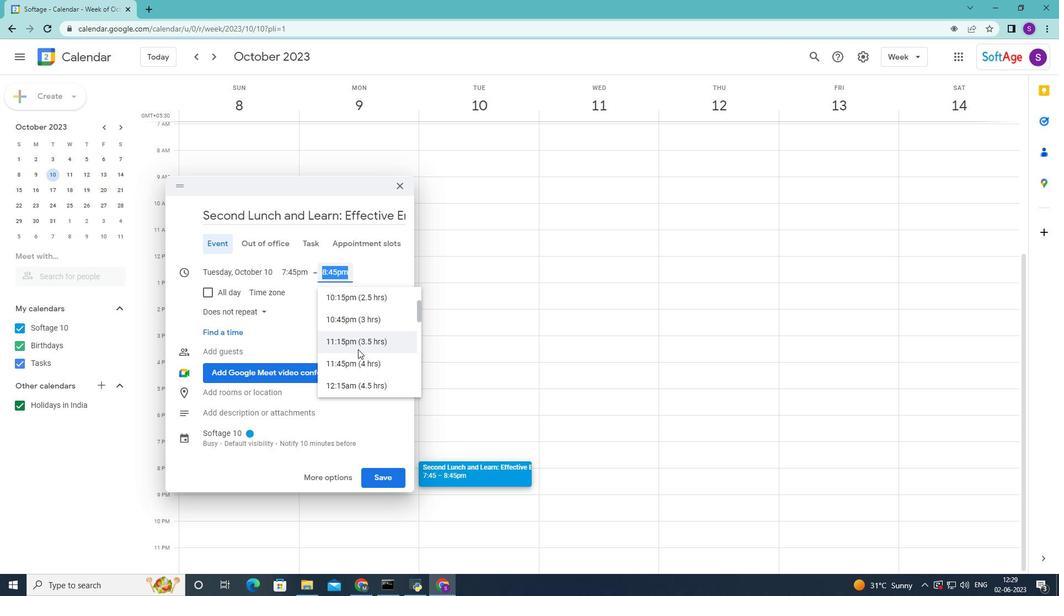 
Action: Mouse moved to (360, 343)
Screenshot: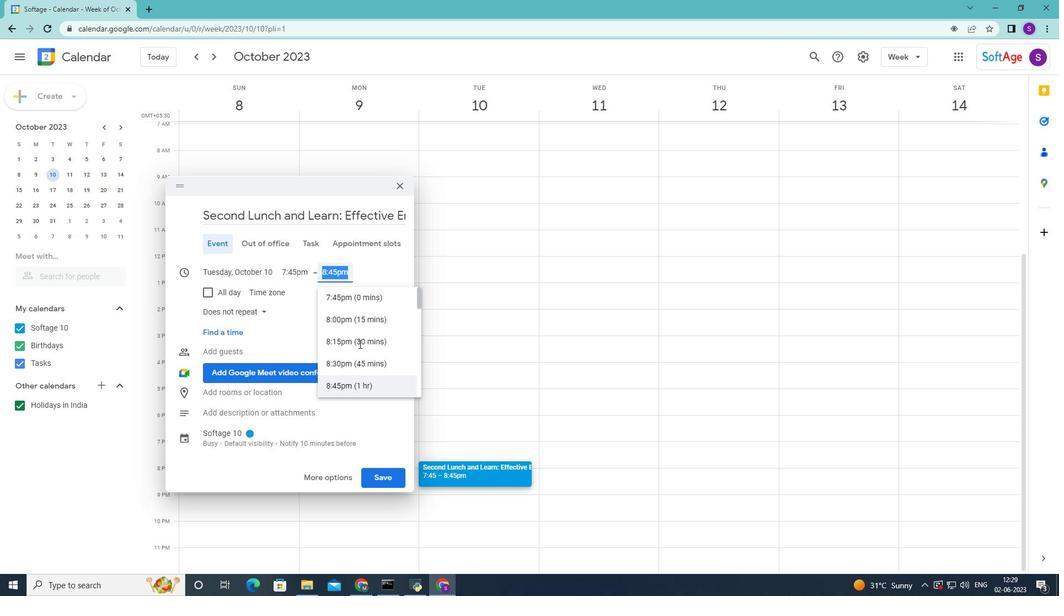 
Action: Mouse scrolled (360, 343) with delta (0, 0)
Screenshot: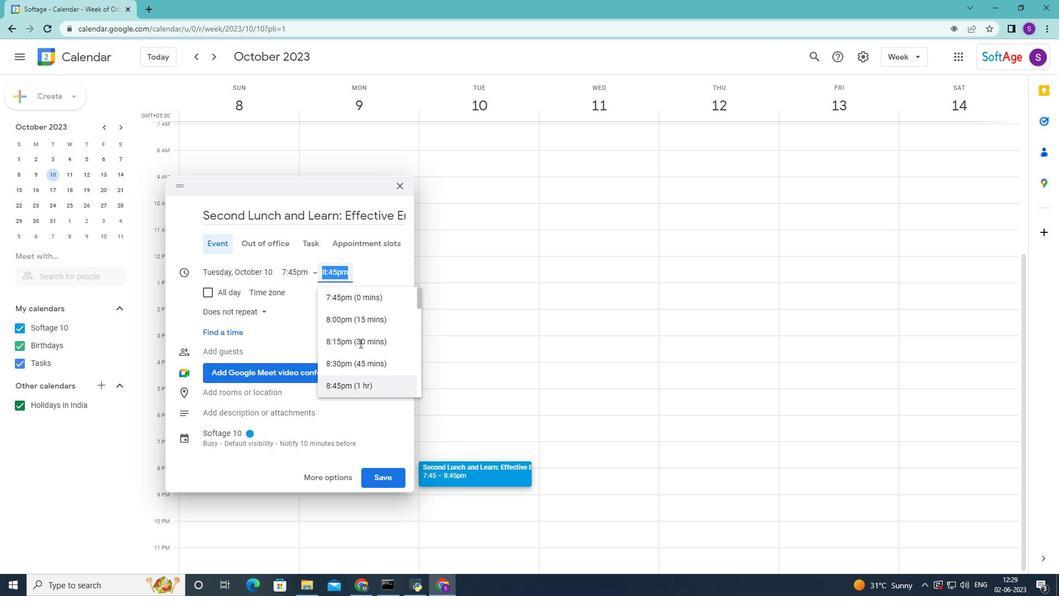 
Action: Mouse scrolled (360, 343) with delta (0, 0)
Screenshot: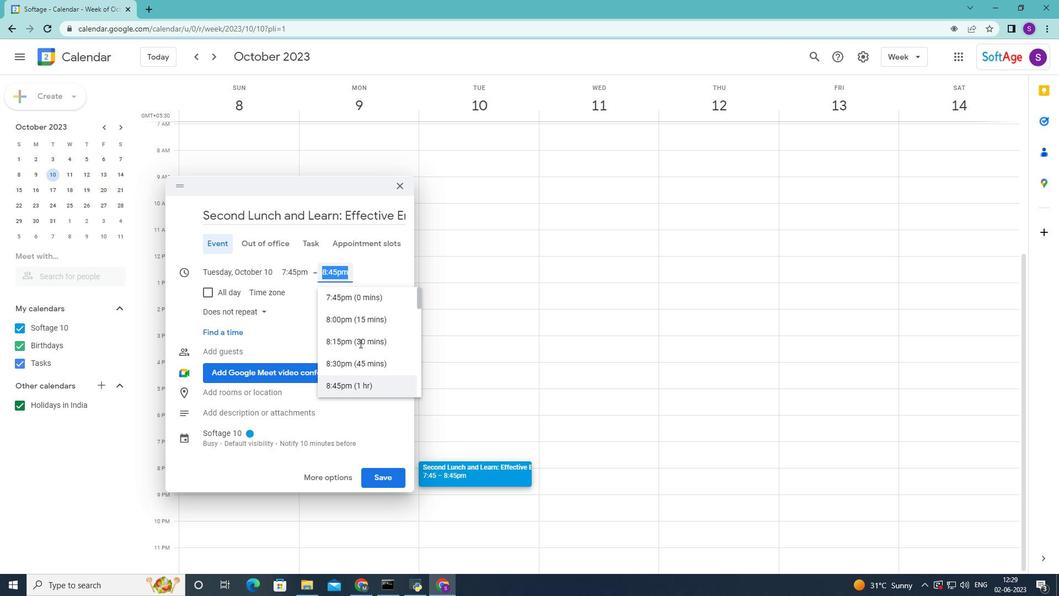 
Action: Mouse scrolled (360, 343) with delta (0, 0)
Screenshot: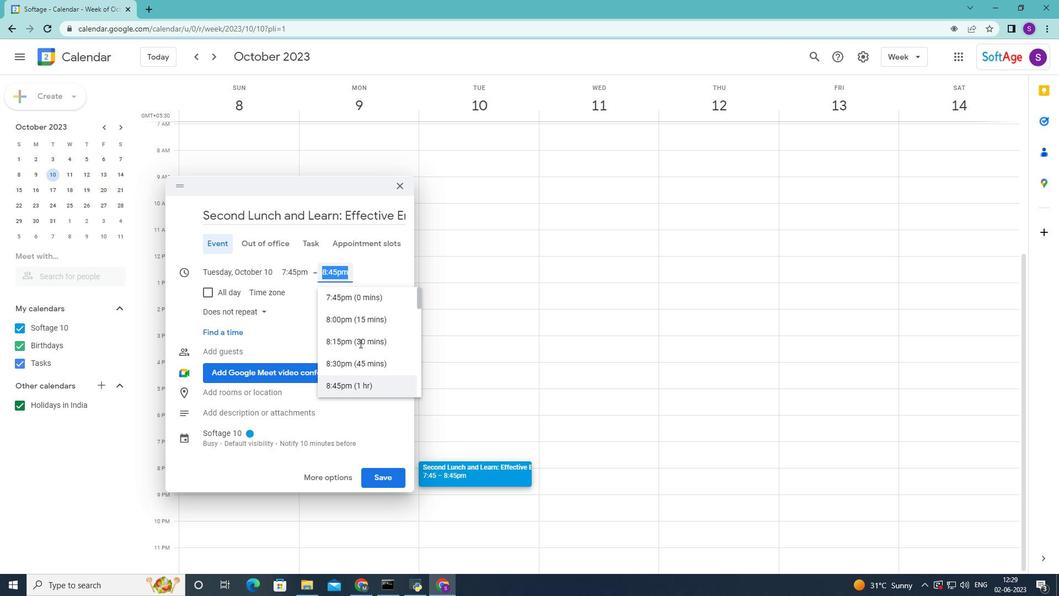 
Action: Mouse scrolled (360, 343) with delta (0, 0)
Screenshot: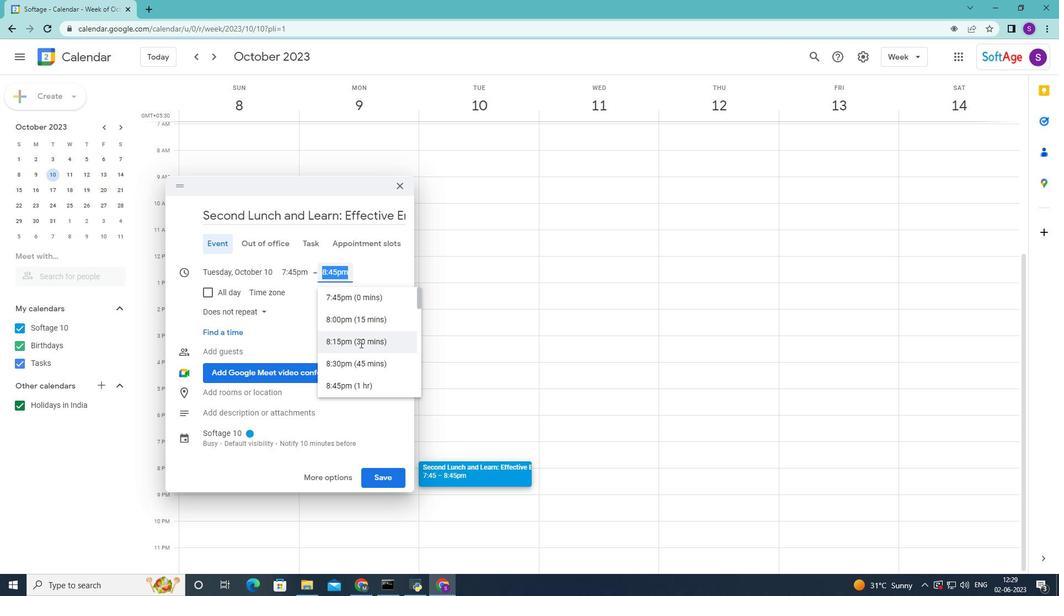 
Action: Mouse scrolled (360, 343) with delta (0, 0)
Screenshot: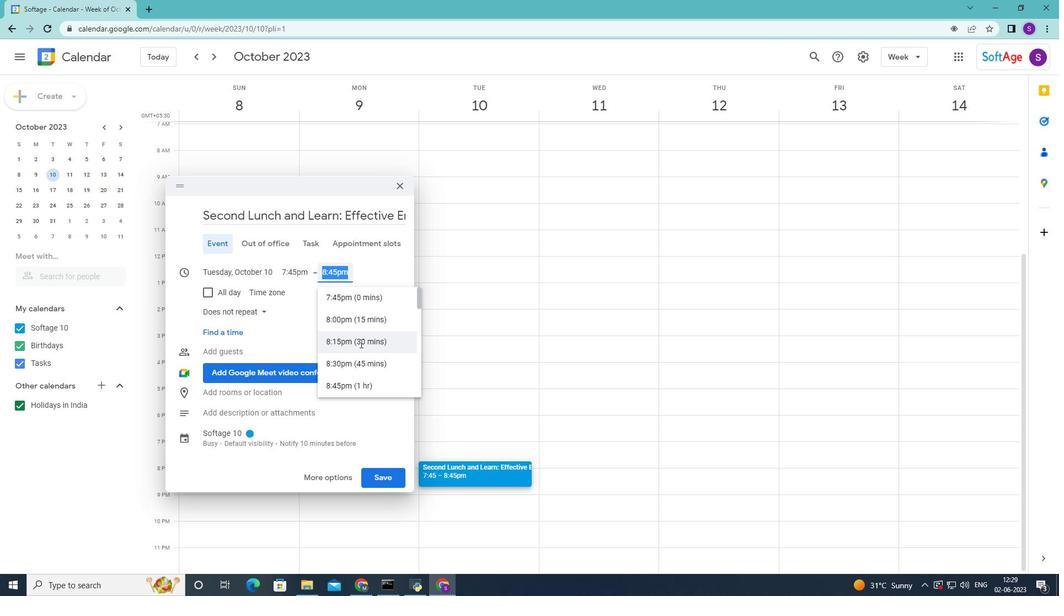 
Action: Mouse moved to (362, 344)
Screenshot: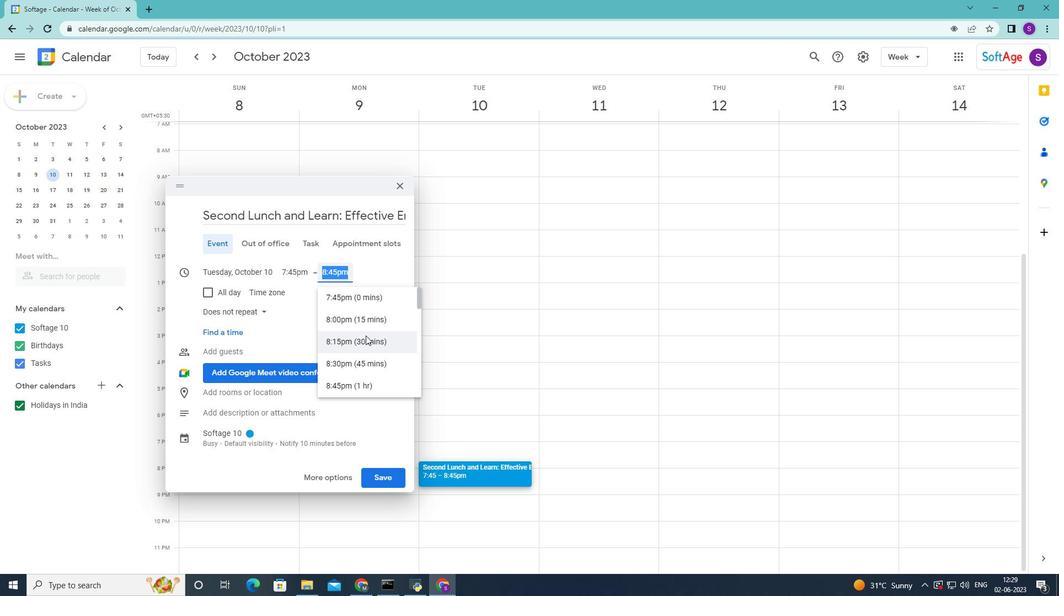 
Action: Mouse scrolled (362, 344) with delta (0, 0)
Screenshot: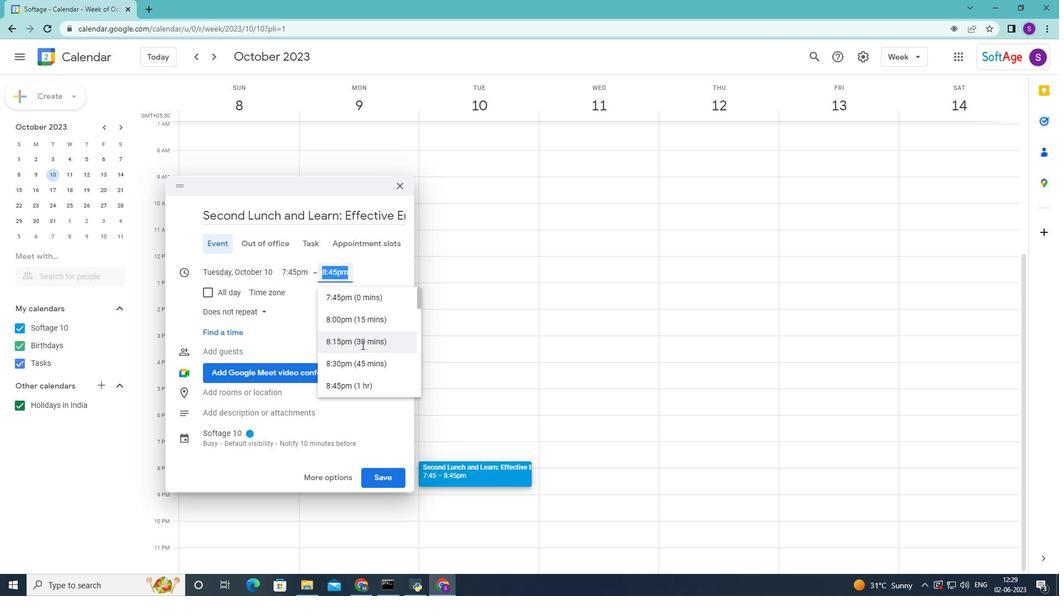 
Action: Mouse moved to (375, 373)
Screenshot: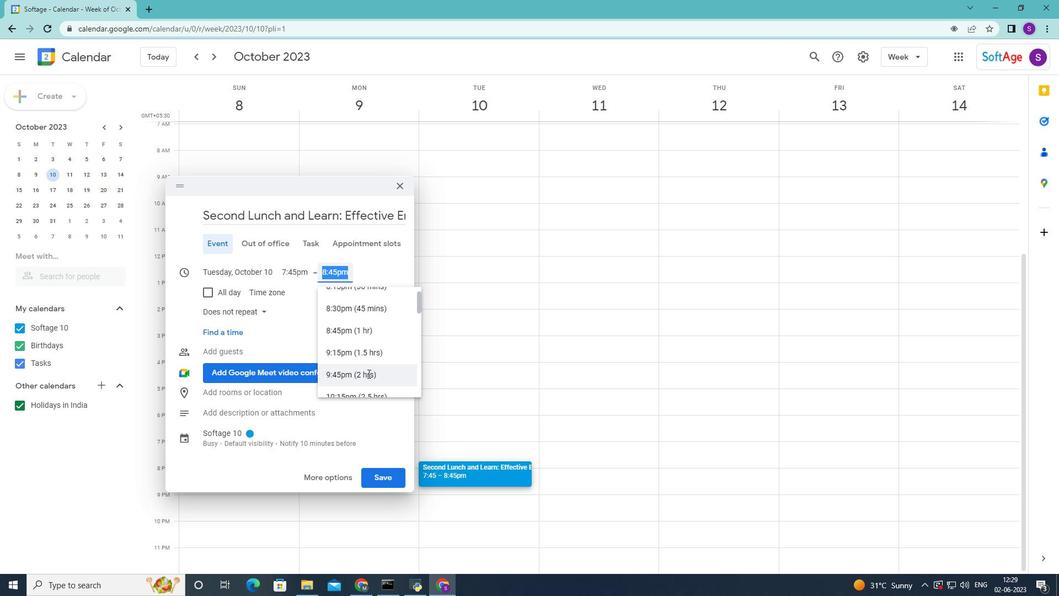 
Action: Mouse pressed left at (375, 373)
Screenshot: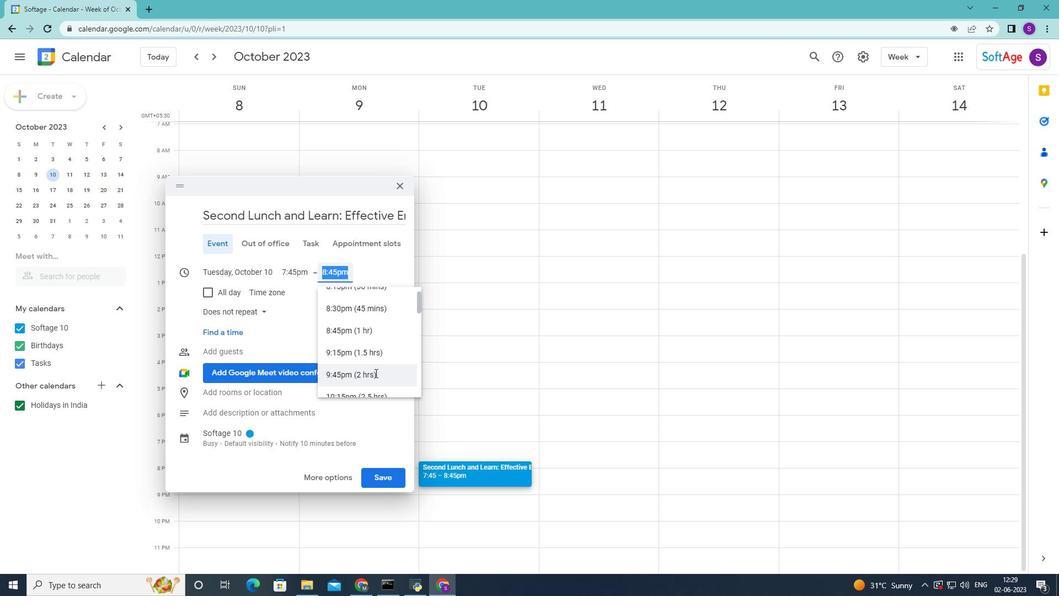 
Action: Mouse moved to (299, 272)
Screenshot: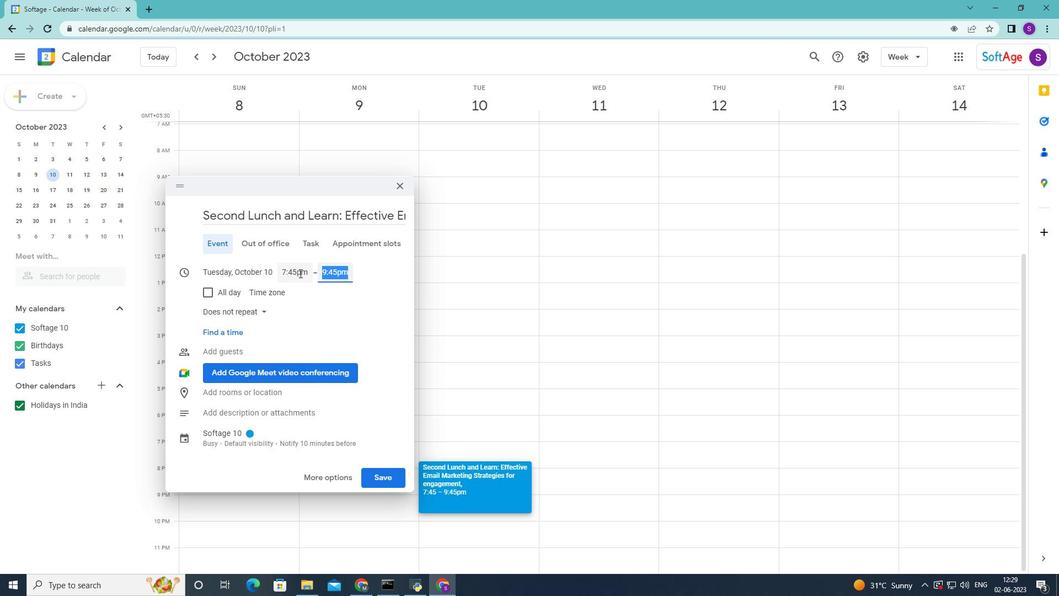 
Action: Mouse pressed left at (299, 272)
Screenshot: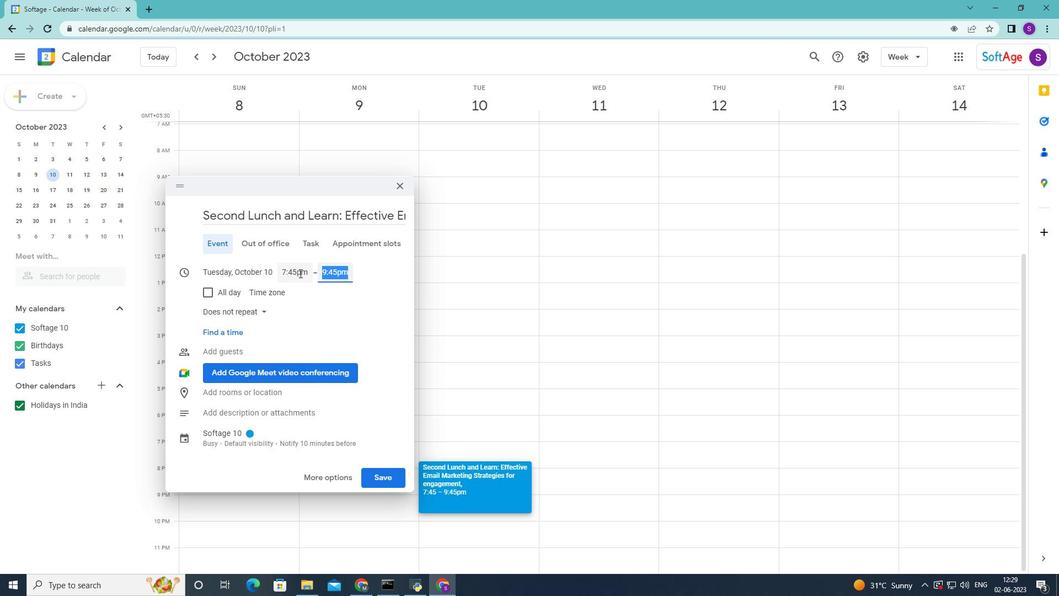 
Action: Mouse moved to (314, 322)
Screenshot: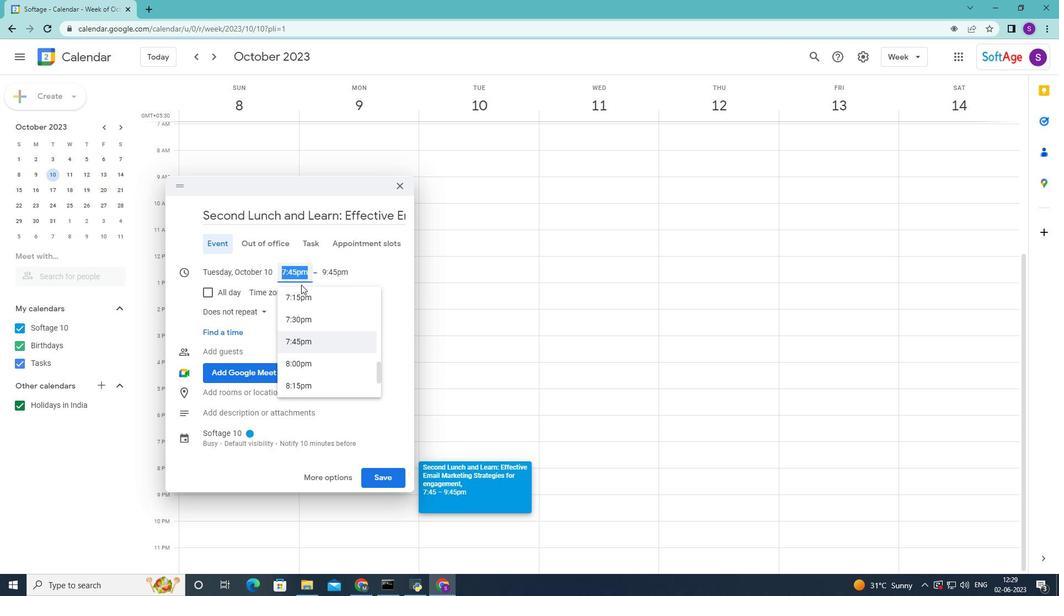 
Action: Mouse scrolled (314, 322) with delta (0, 0)
Screenshot: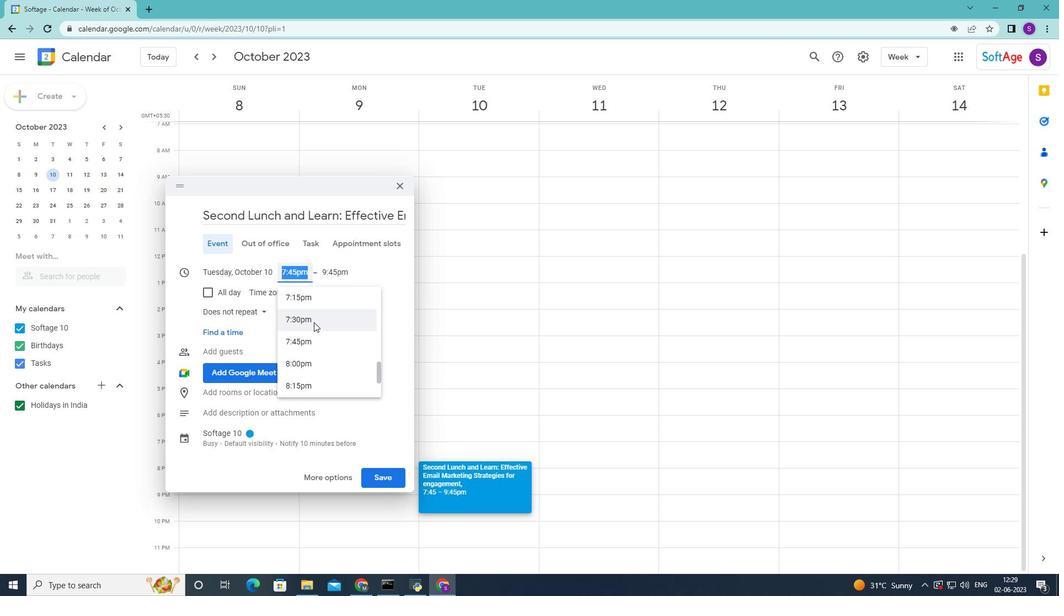 
Action: Mouse scrolled (314, 322) with delta (0, 0)
Screenshot: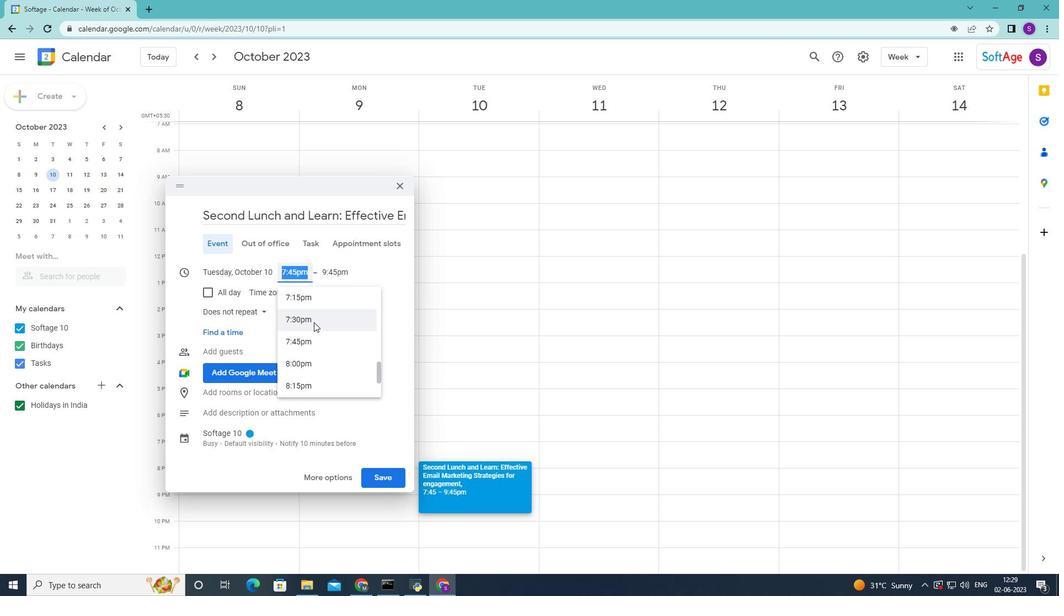 
Action: Mouse scrolled (314, 322) with delta (0, 0)
Screenshot: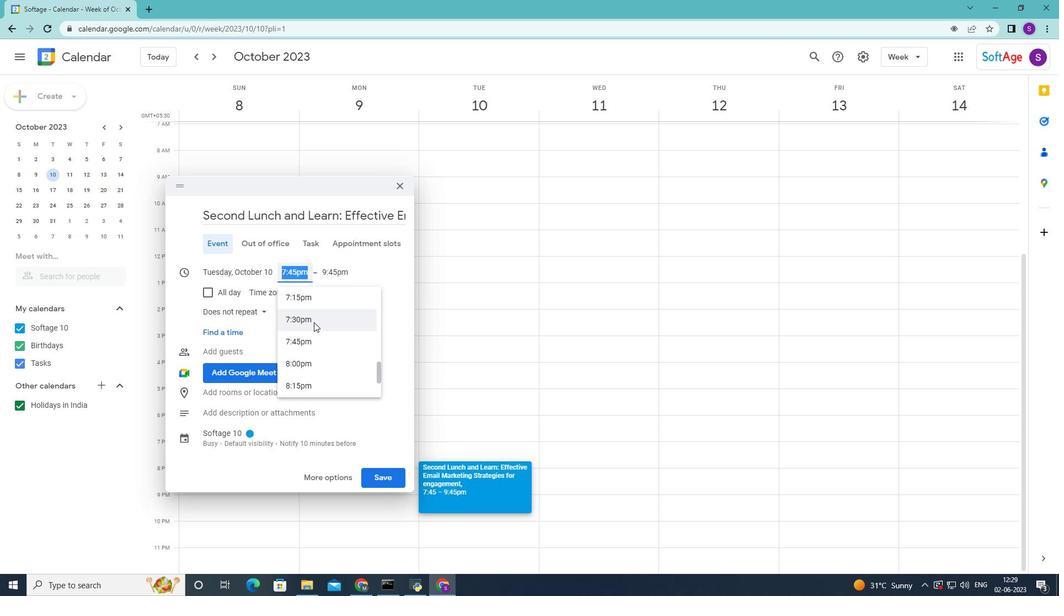 
Action: Mouse scrolled (314, 322) with delta (0, 0)
Screenshot: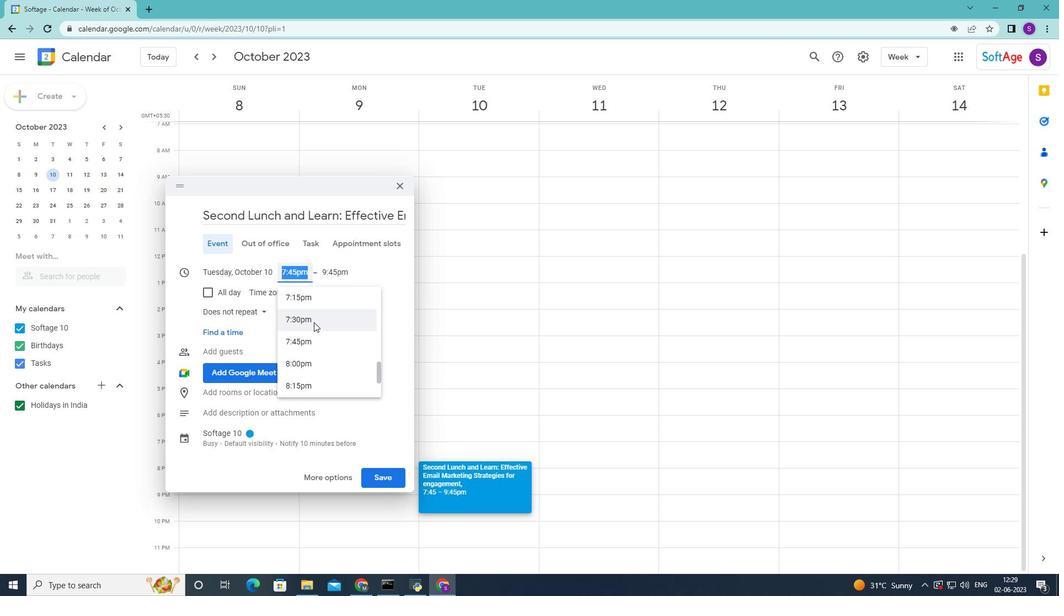 
Action: Mouse scrolled (314, 321) with delta (0, 0)
Screenshot: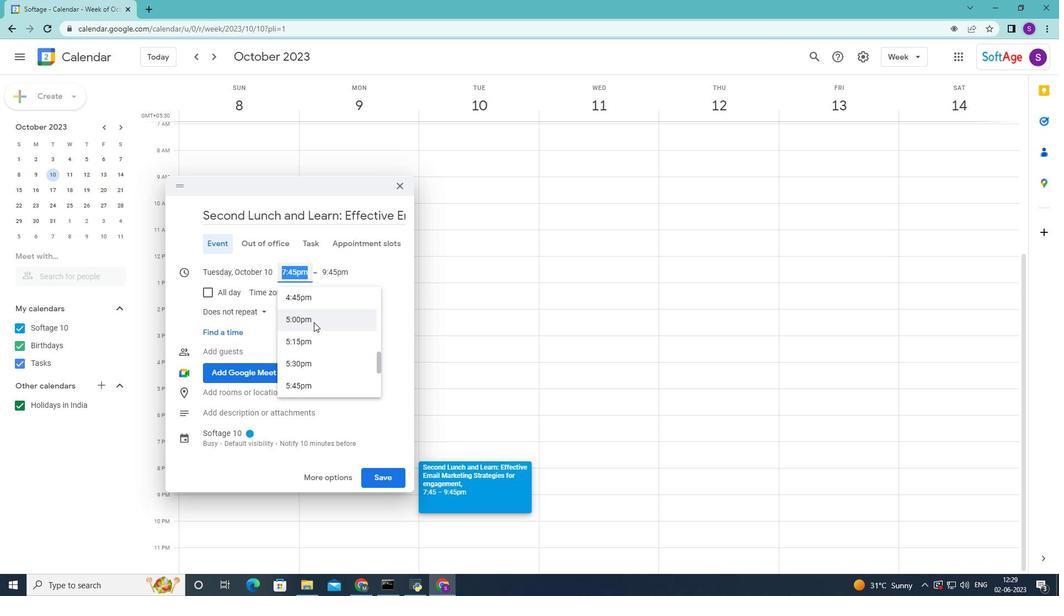 
Action: Mouse scrolled (314, 322) with delta (0, 0)
Screenshot: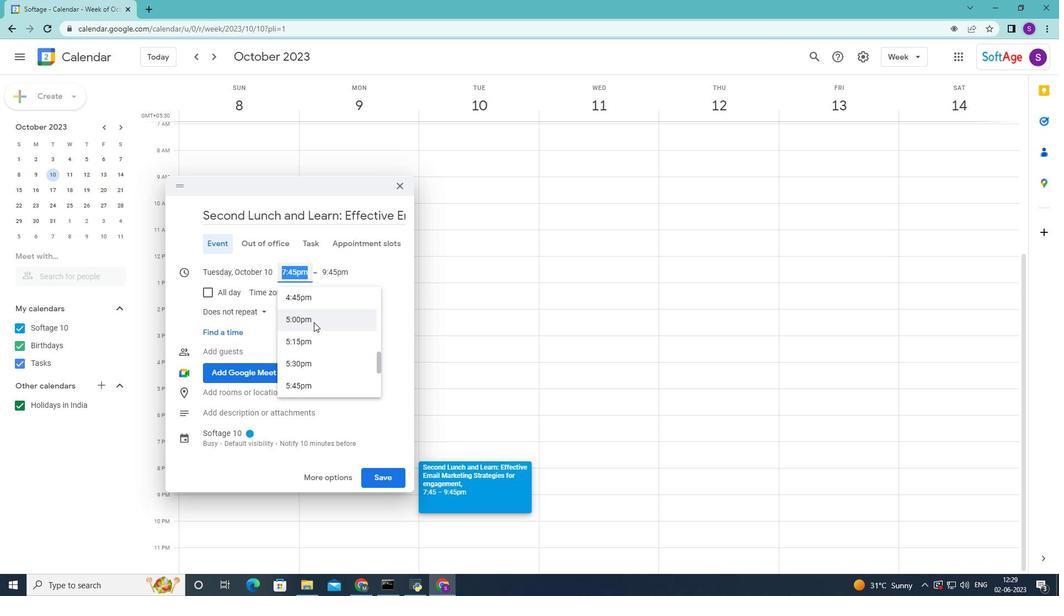 
Action: Mouse scrolled (314, 322) with delta (0, 0)
Screenshot: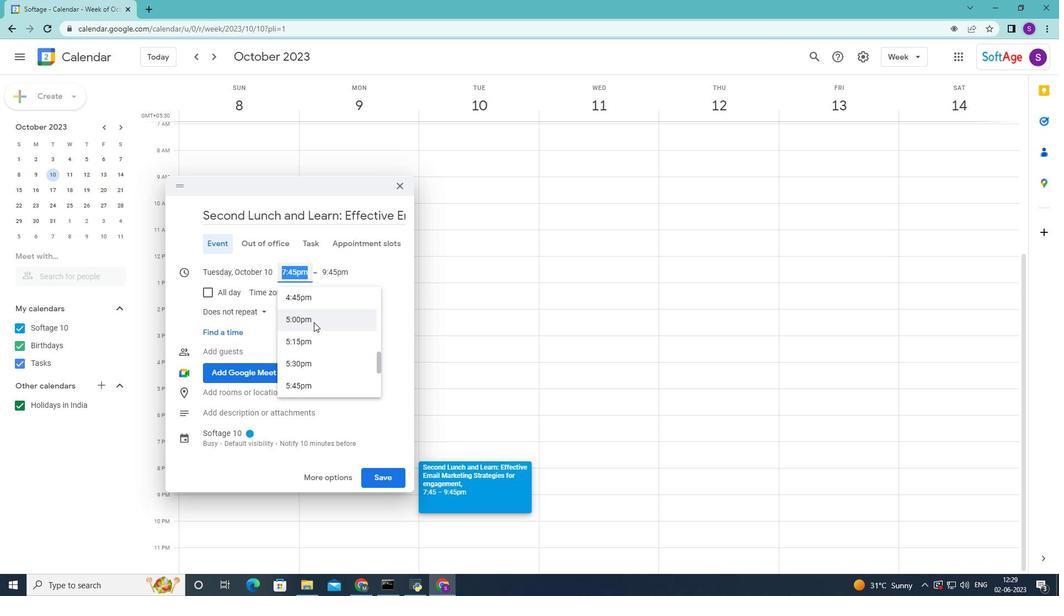 
Action: Mouse scrolled (314, 322) with delta (0, 0)
Screenshot: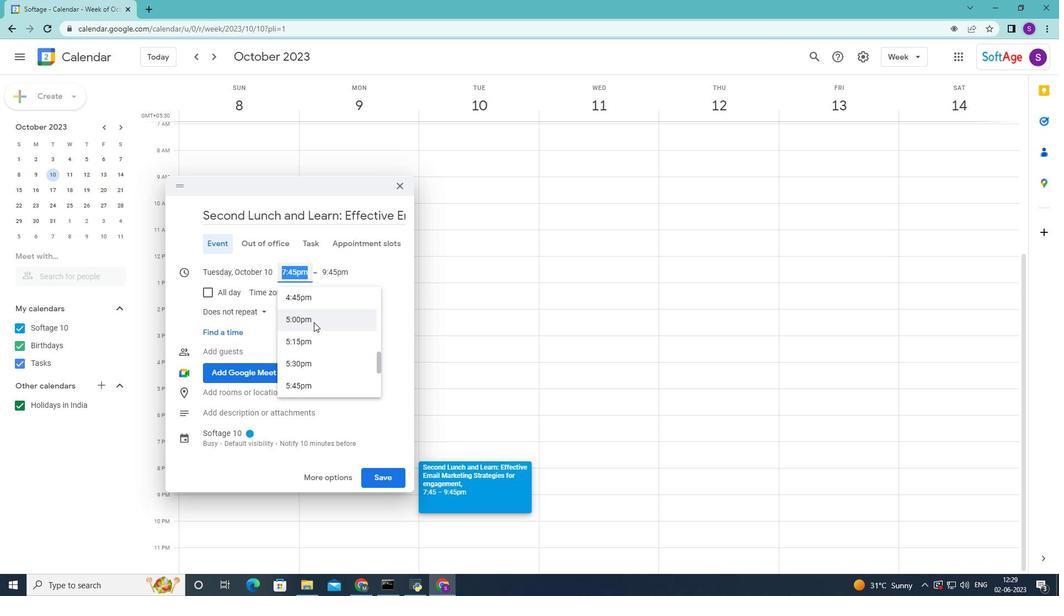
Action: Mouse scrolled (314, 322) with delta (0, 0)
Screenshot: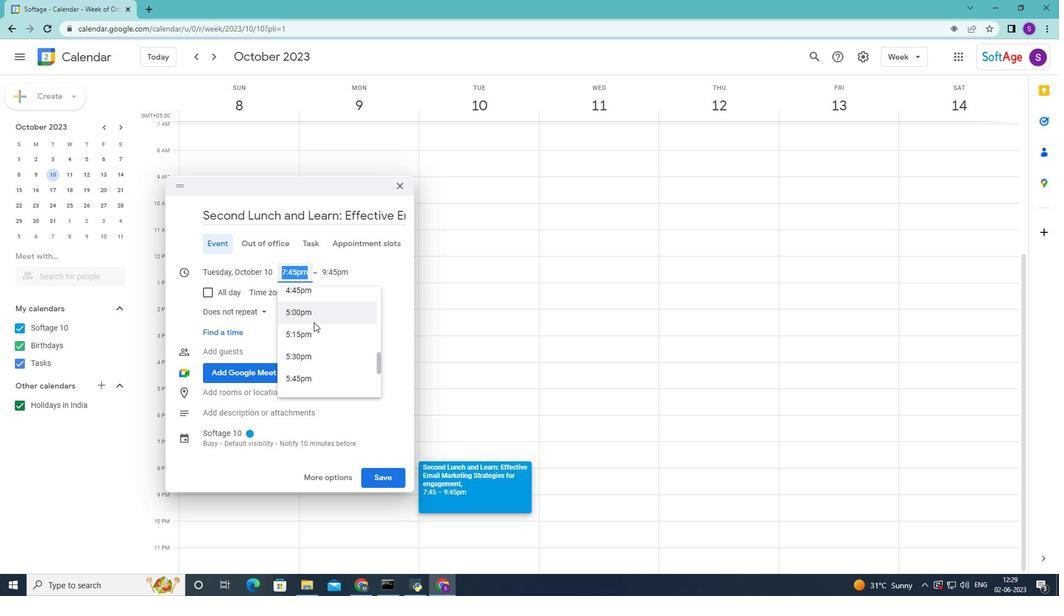 
Action: Mouse moved to (312, 317)
Screenshot: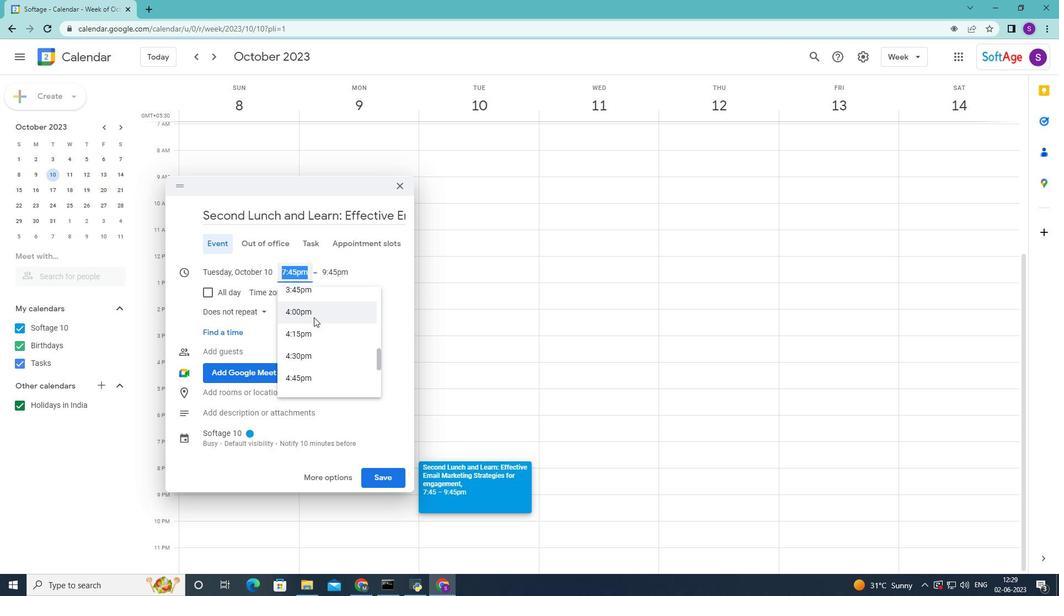 
Action: Mouse scrolled (312, 318) with delta (0, 0)
Screenshot: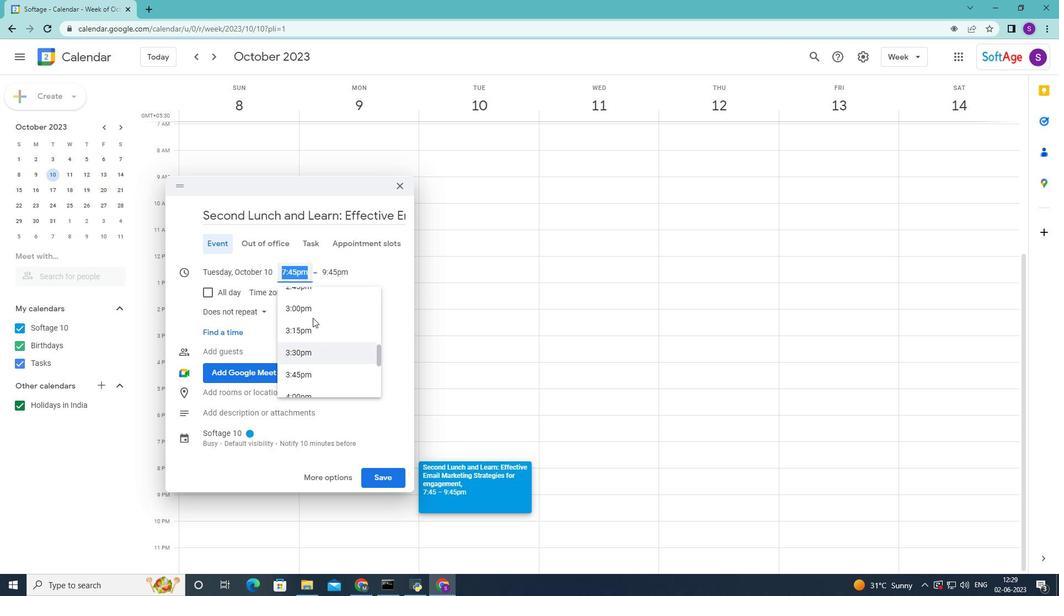 
Action: Mouse scrolled (312, 318) with delta (0, 0)
Screenshot: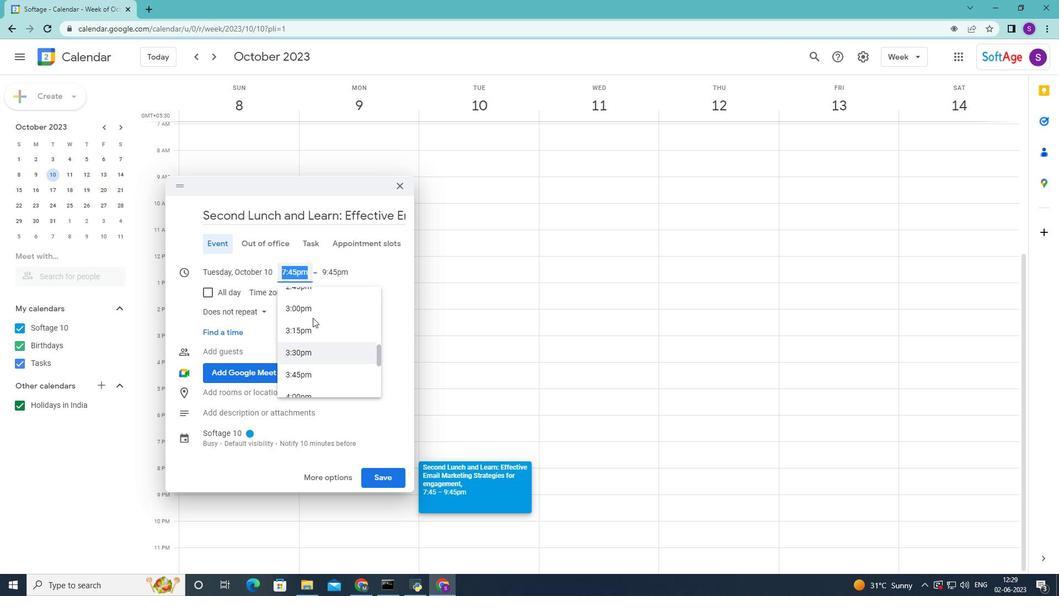
Action: Mouse scrolled (312, 318) with delta (0, 0)
Screenshot: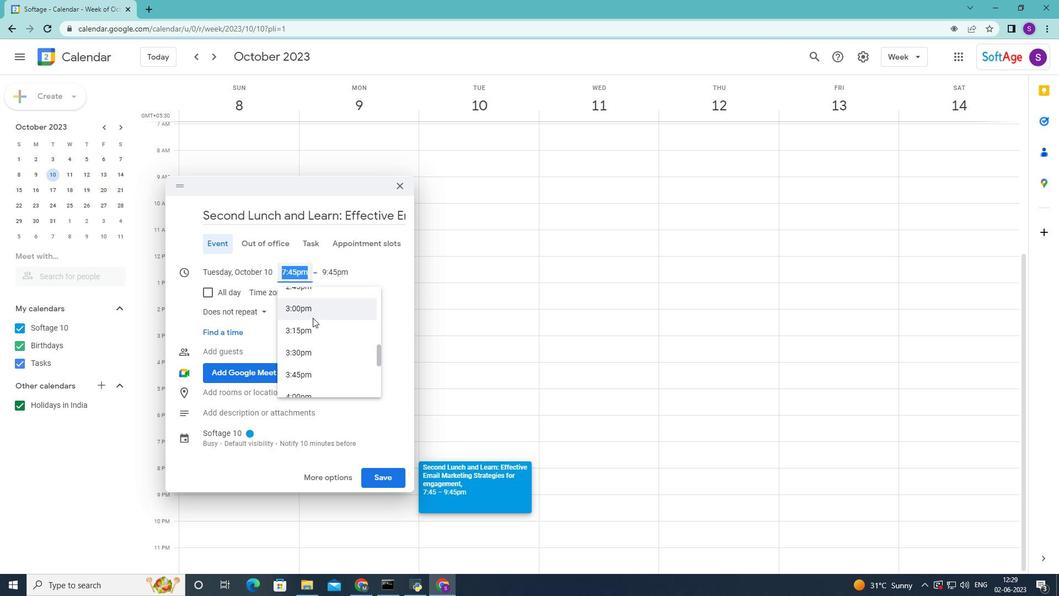 
Action: Mouse scrolled (312, 318) with delta (0, 0)
Screenshot: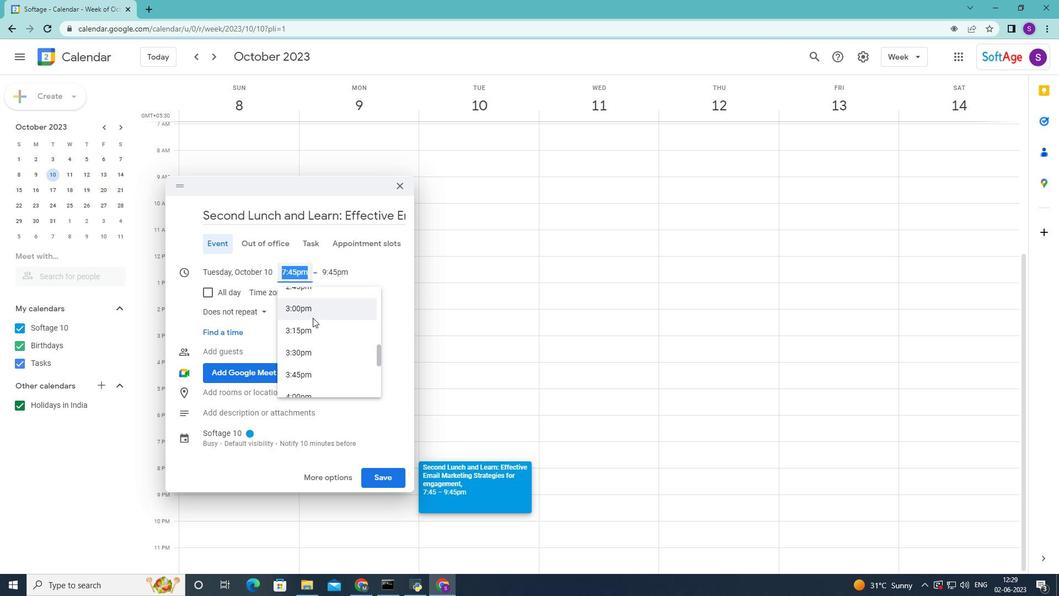 
Action: Mouse scrolled (312, 318) with delta (0, 0)
Screenshot: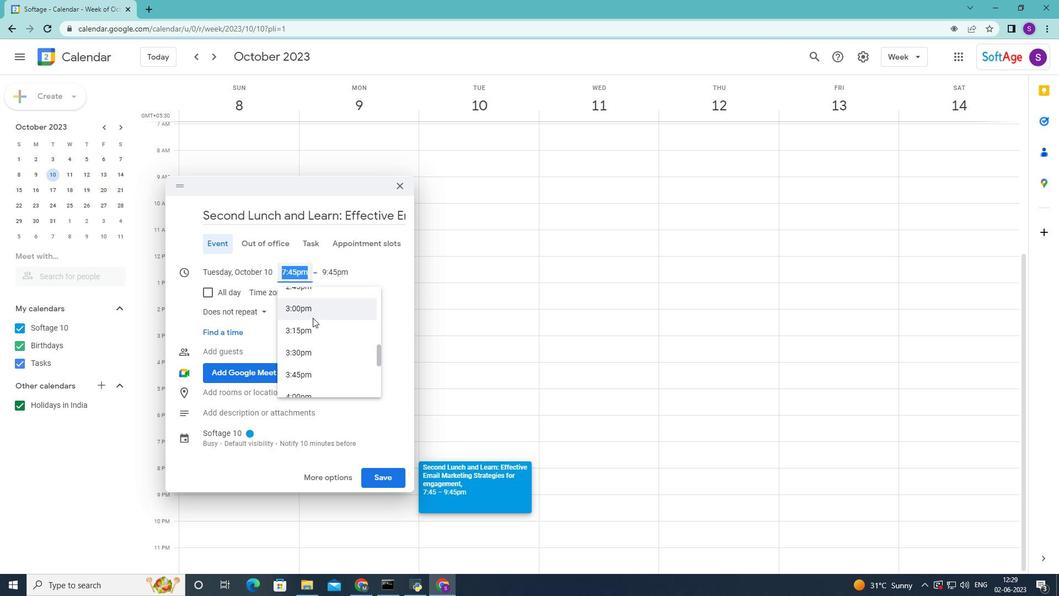 
Action: Mouse scrolled (312, 318) with delta (0, 0)
Screenshot: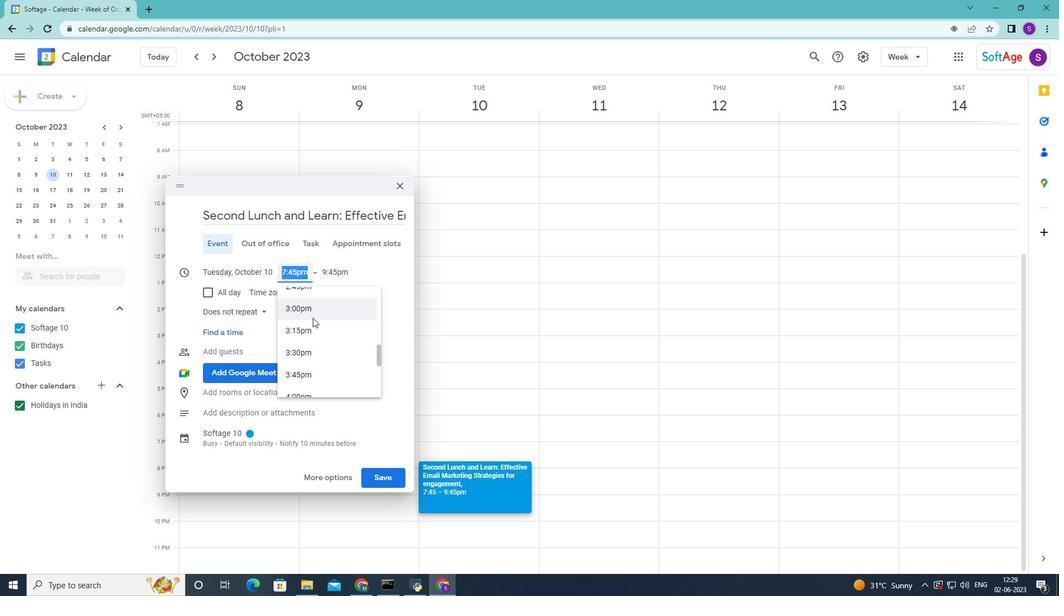 
Action: Mouse moved to (311, 317)
Screenshot: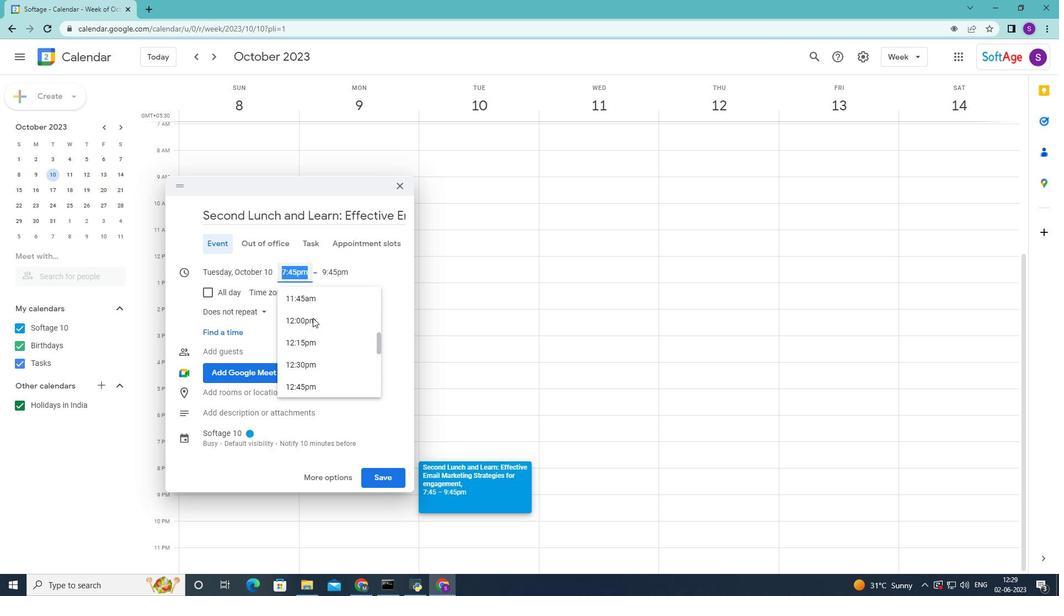 
Action: Mouse scrolled (311, 318) with delta (0, 0)
Screenshot: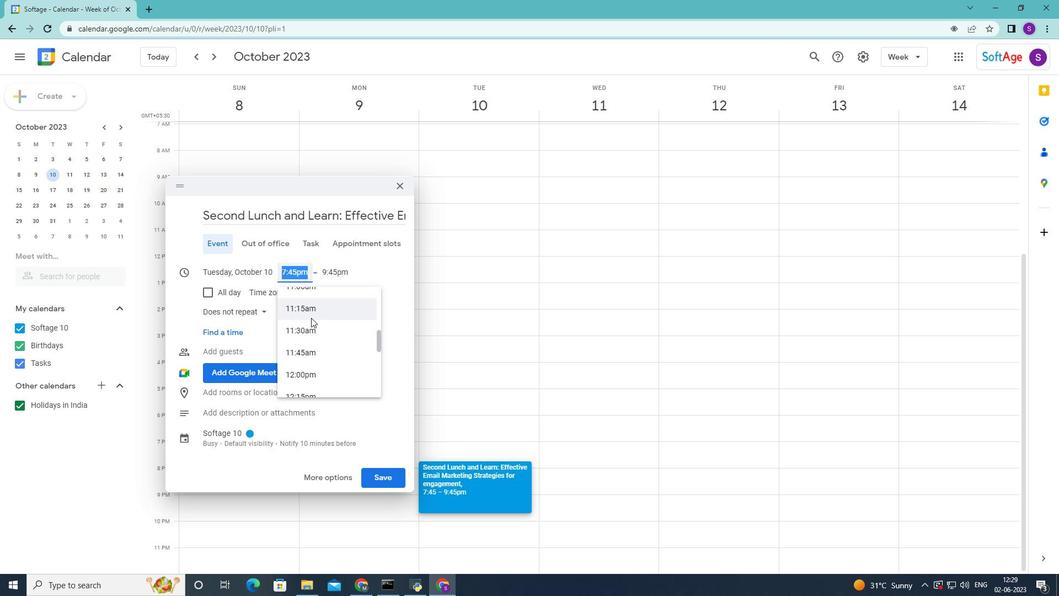 
Action: Mouse scrolled (311, 318) with delta (0, 0)
Screenshot: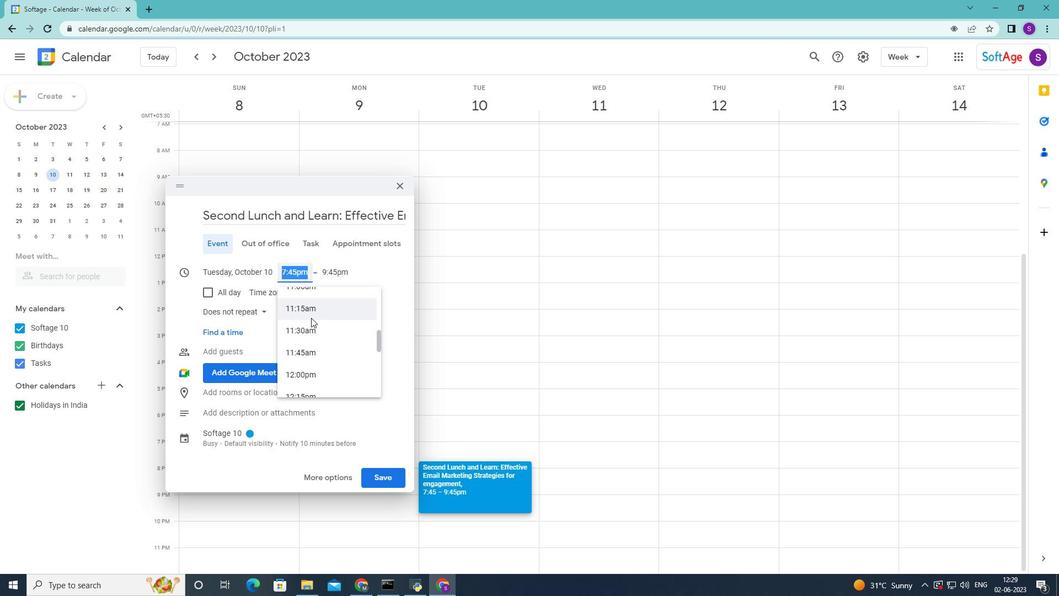 
Action: Mouse scrolled (311, 318) with delta (0, 0)
Screenshot: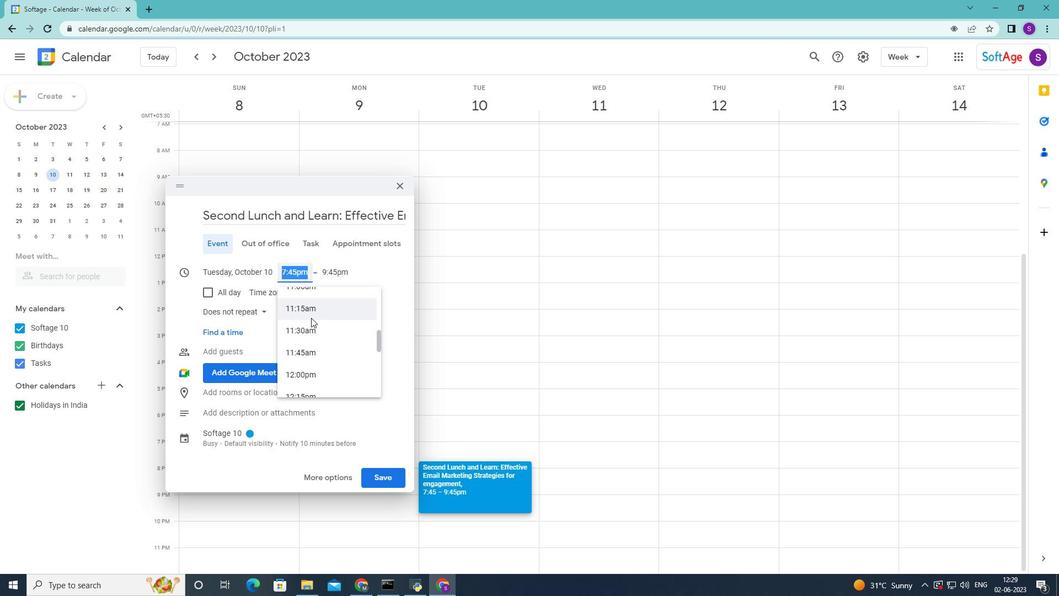 
Action: Mouse scrolled (311, 318) with delta (0, 0)
Screenshot: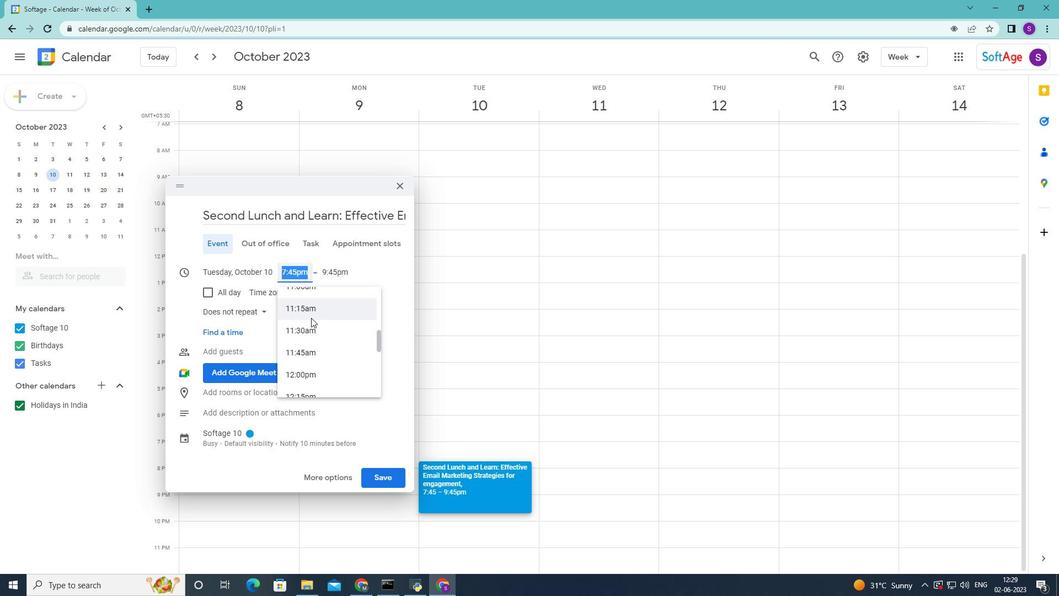 
Action: Mouse scrolled (311, 318) with delta (0, 0)
Screenshot: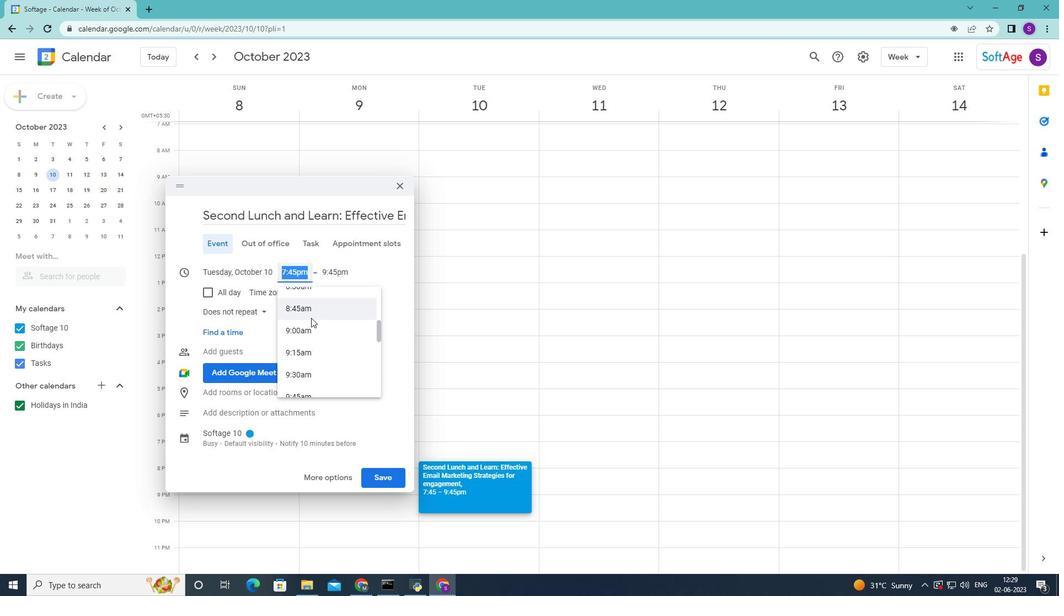 
Action: Mouse scrolled (311, 318) with delta (0, 0)
Screenshot: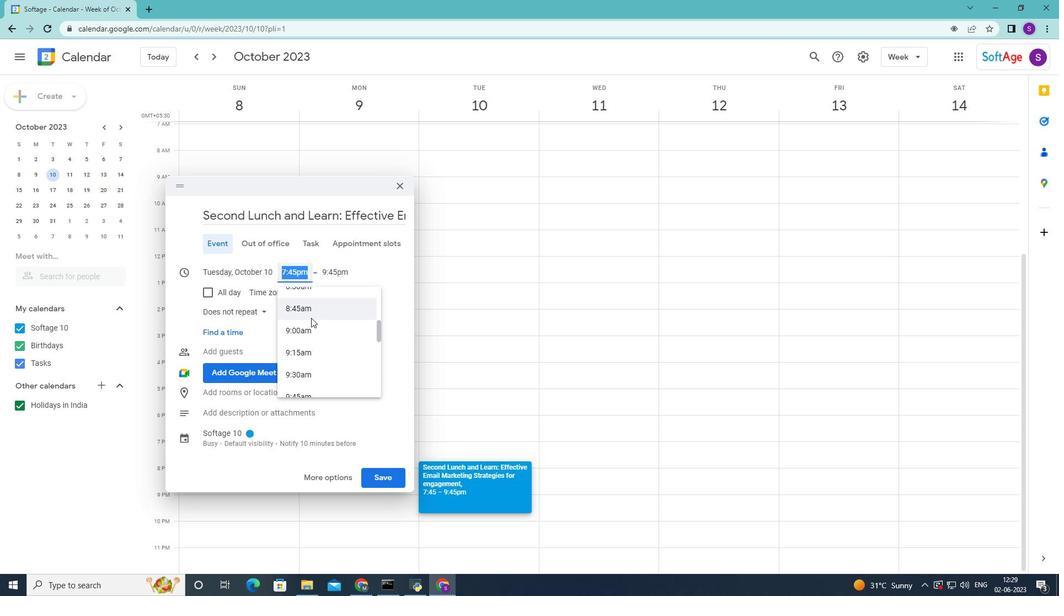 
Action: Mouse scrolled (311, 318) with delta (0, 0)
Screenshot: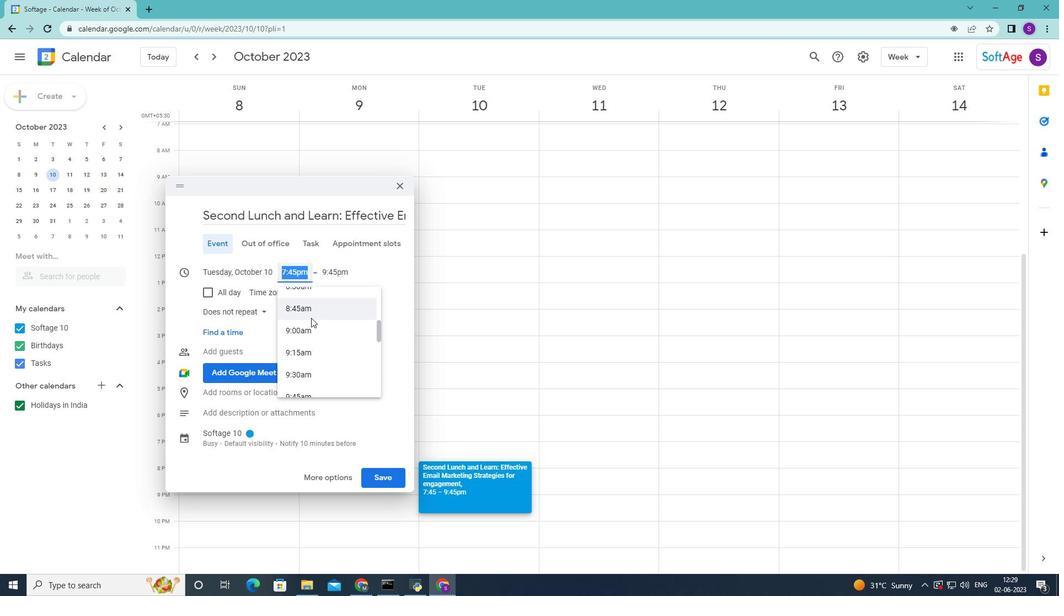 
Action: Mouse scrolled (311, 318) with delta (0, 0)
Screenshot: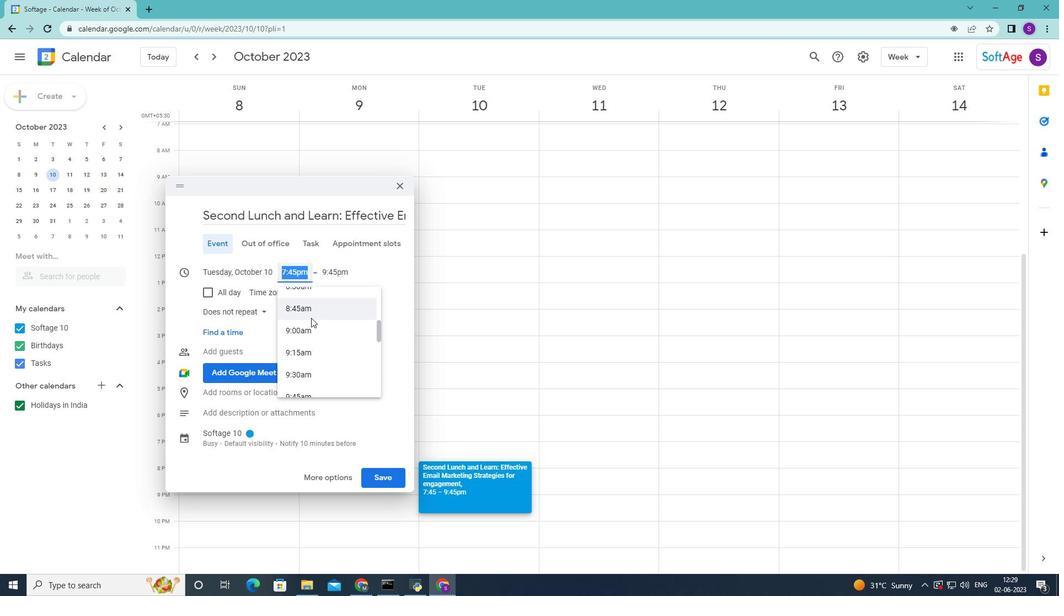 
Action: Mouse scrolled (311, 318) with delta (0, 0)
Screenshot: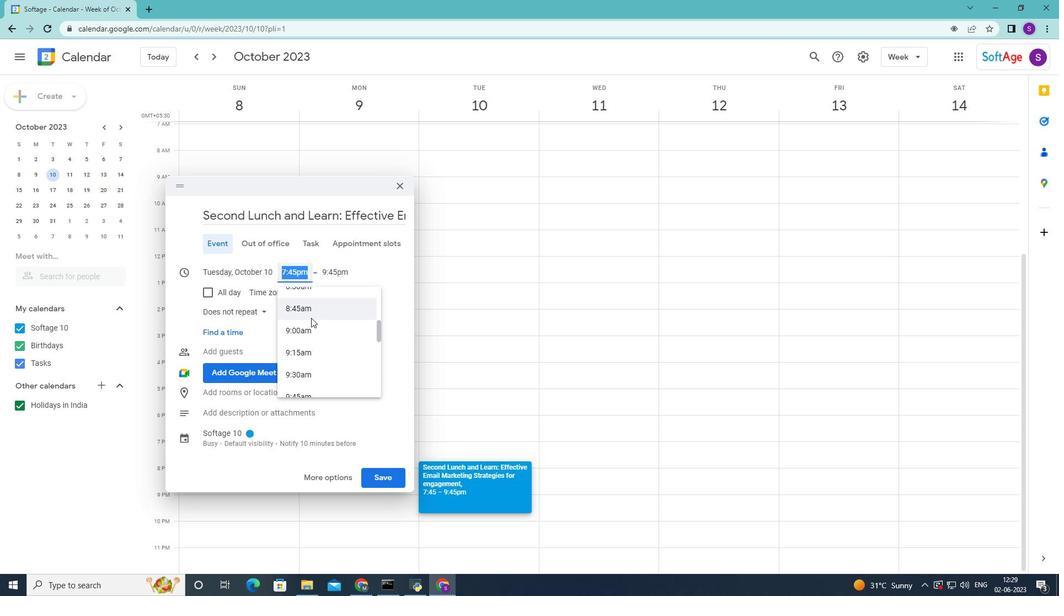 
Action: Mouse scrolled (311, 317) with delta (0, 0)
Screenshot: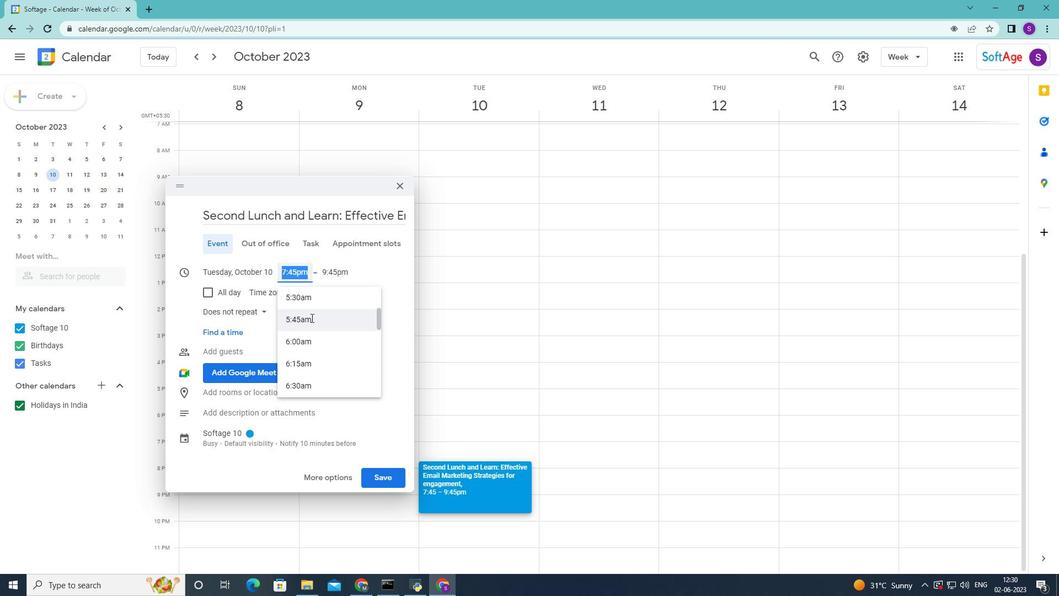 
Action: Mouse scrolled (311, 317) with delta (0, 0)
Screenshot: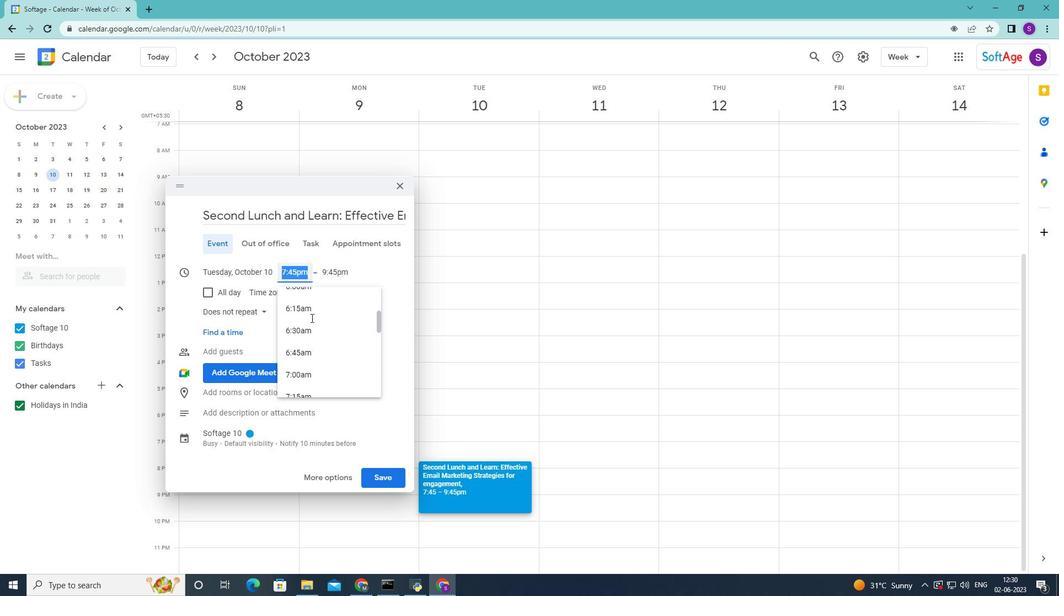 
Action: Mouse moved to (316, 347)
Screenshot: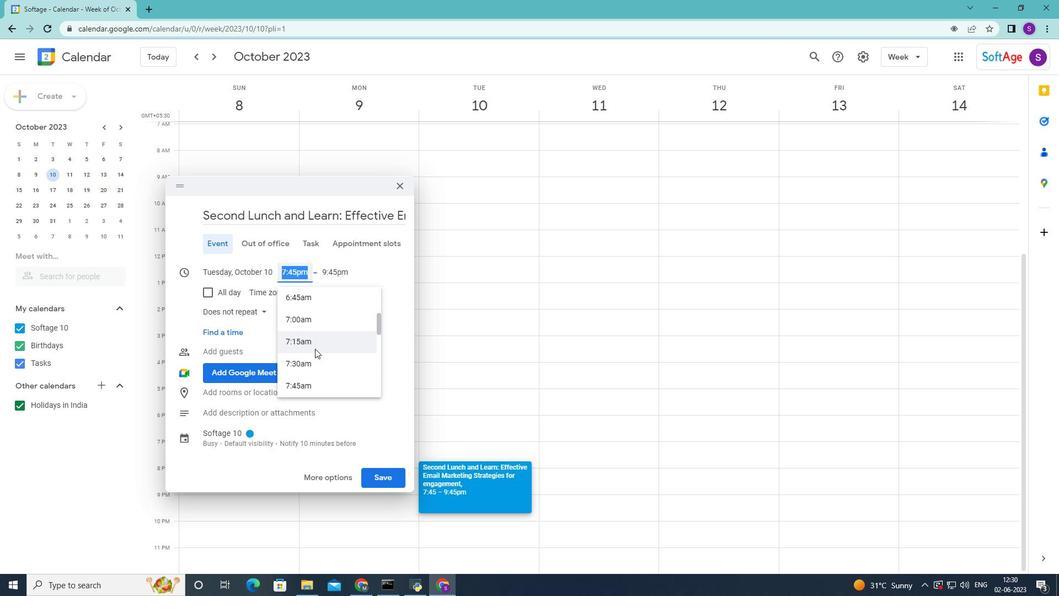 
Action: Mouse scrolled (316, 347) with delta (0, 0)
Screenshot: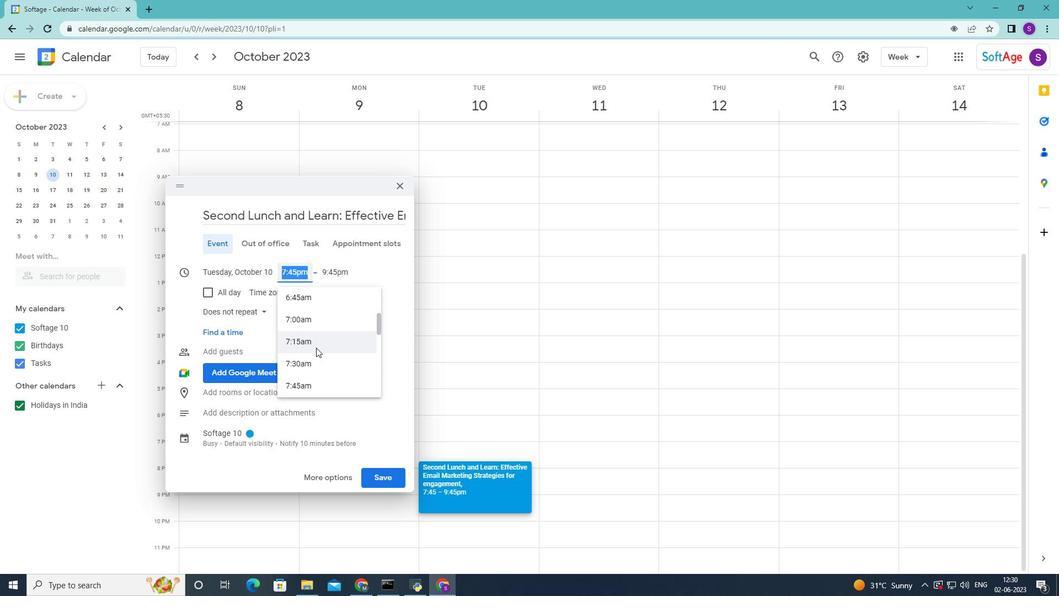 
Action: Mouse moved to (326, 328)
Screenshot: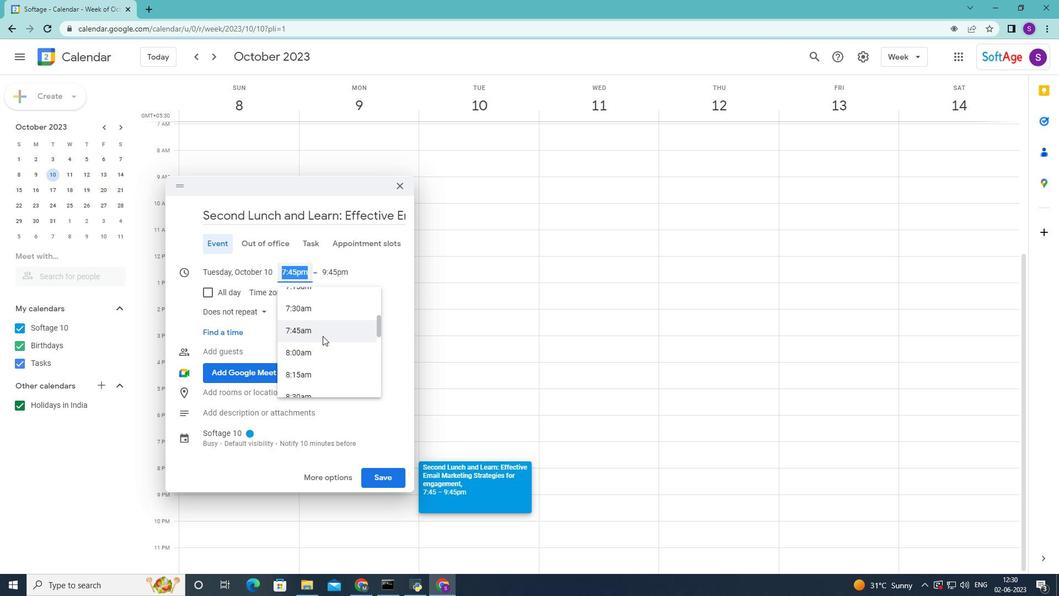
Action: Mouse pressed left at (326, 328)
Screenshot: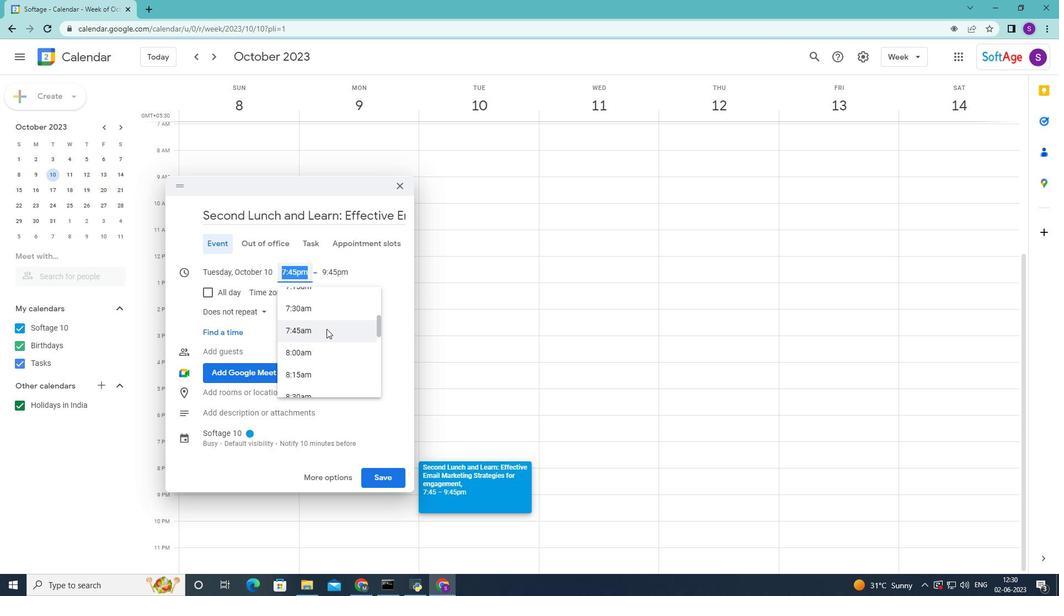 
Action: Mouse moved to (339, 447)
Screenshot: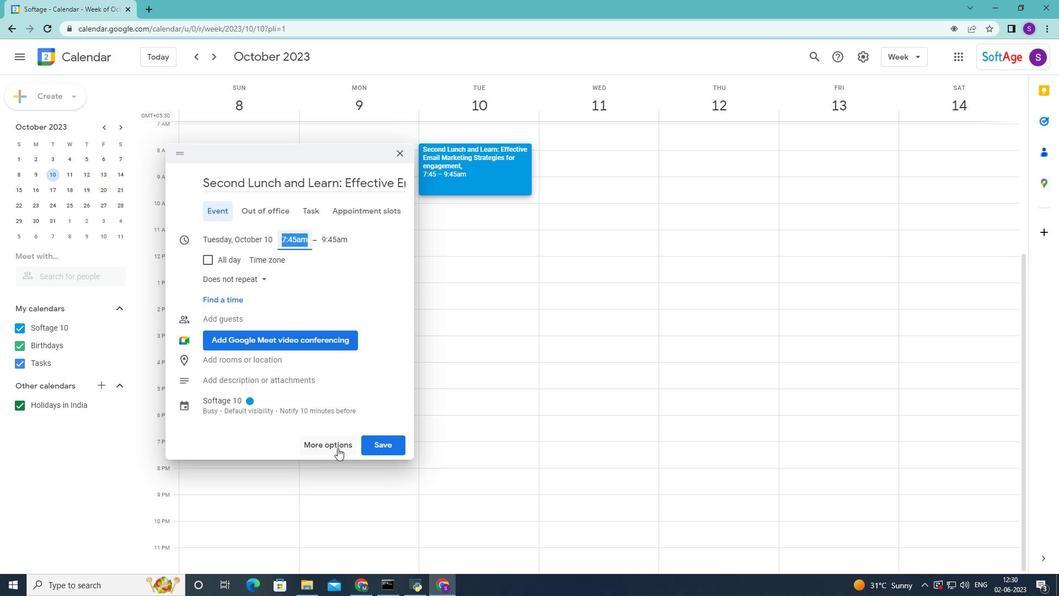 
Action: Mouse pressed left at (339, 447)
Screenshot: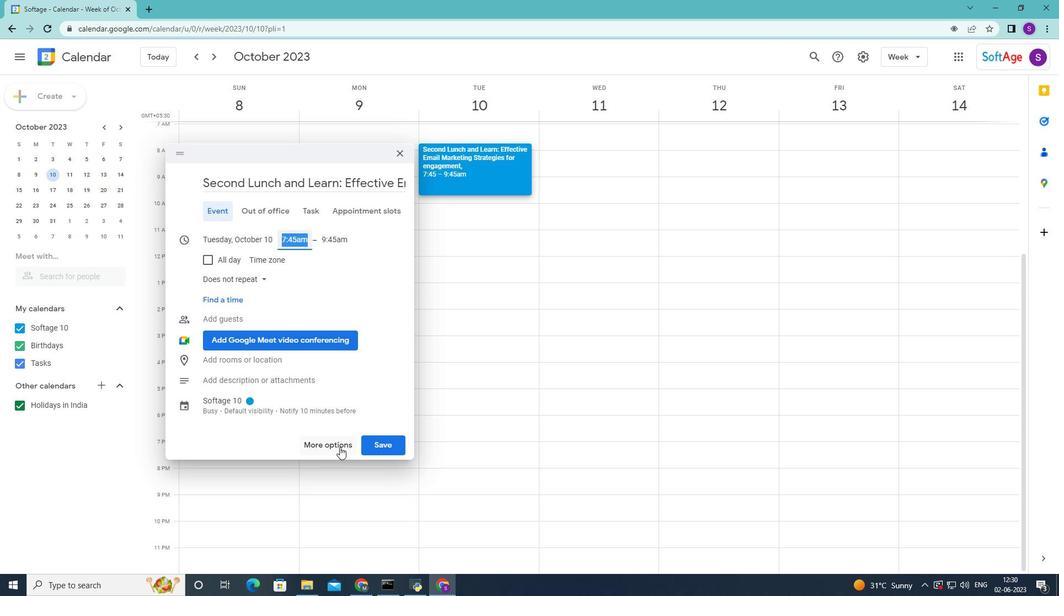 
Action: Mouse moved to (139, 378)
Screenshot: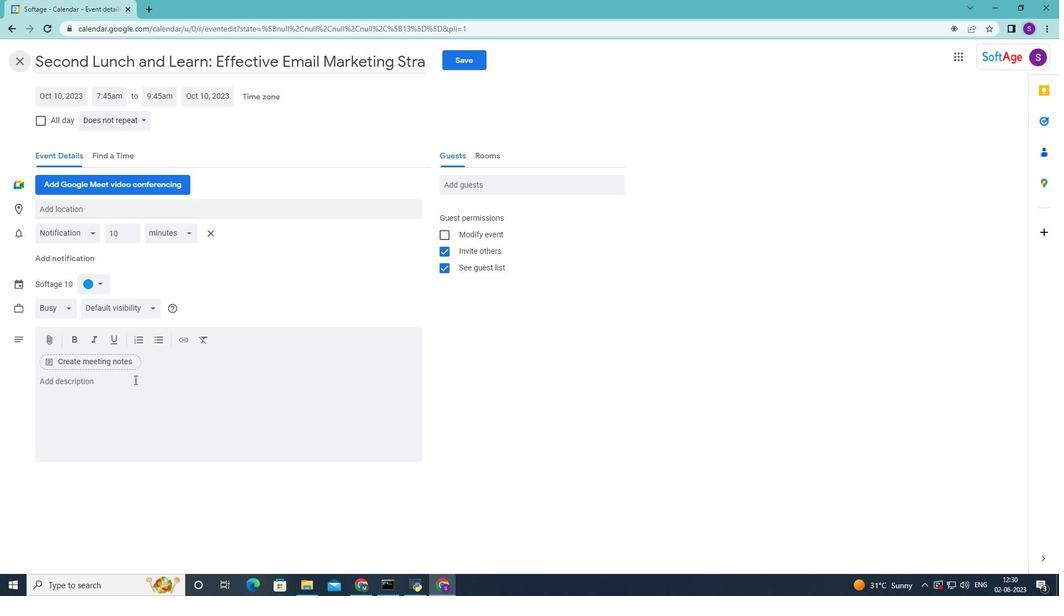 
Action: Mouse pressed left at (139, 378)
Screenshot: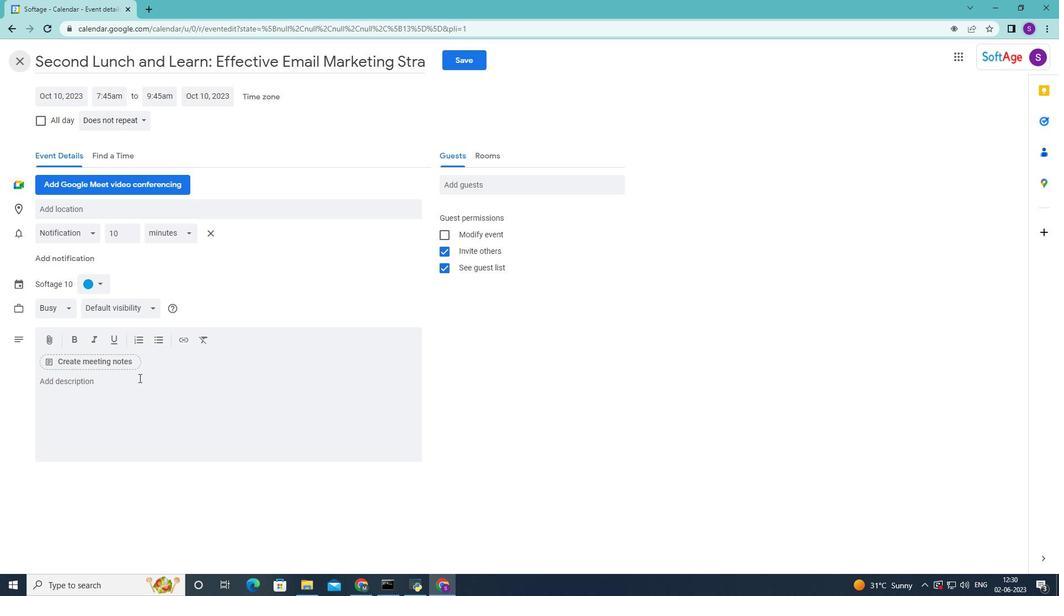 
Action: Key pressed <Key.shift>During<Key.space><Key.shift>the<Key.space><Key.shift>Discussion<Key.space><Key.backspace>,<Key.space><Key.backspace><Key.space>both<Key.space>the<Key.space>employee<Key.space>and<Key.space>the<Key.space>si<Key.backspace>upervisor<Key.space><Key.shift>(or<Key.space>relevant<Key.space>stakeholders<Key.shift>)<Key.space>will<Key.space>have<Key.space>an<Key.space>oportinity<Key.space><Key.backspace><Key.backspace><Key.backspace><Key.backspace><Key.backspace><Key.backspace><Key.backspace><Key.backspace><Key.backspace>portunity<Key.space>to<Key.space>sg<Key.backspace>hare<Key.space>their<Key.space>perspectives,<Key.space>p<Key.backspace>observations<Key.space><Key.backspace>,<Key.space>and<Key.space>oncers<Key.backspace>ns<Key.space>.<Key.backspace><Key.backspace><Key.backspace><Key.backspace><Key.backspace><Key.backspace><Key.backspace><Key.backspace><Key.backspace>concerns.<Key.space><Key.shift>The<Key.space>focus<Key.space>will<Key.space>be<Key.space>on<Key.space>understanding<Key.space>the<Key.space>underlying<Key.space>reasons<Key.space>for<Key.space>the<Key.space>performance<Key.space>issues<Key.space><Key.backspace>,<Key.space>identifying<Key.space>any<Key.space>obstacles<Key.space>or<Key.space>challenges,<Key.space>and<Key.space>jointly<Key.space>developing<Key.space>a<Key.space>plan<Key.space>for<Key.space>improvement.
Screenshot: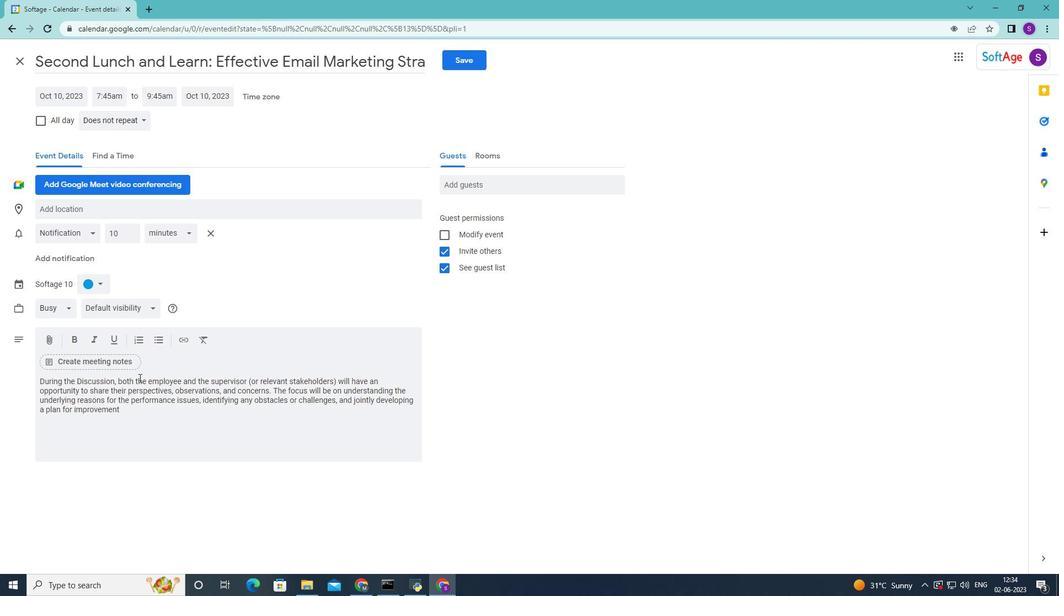 
Action: Mouse moved to (96, 285)
Screenshot: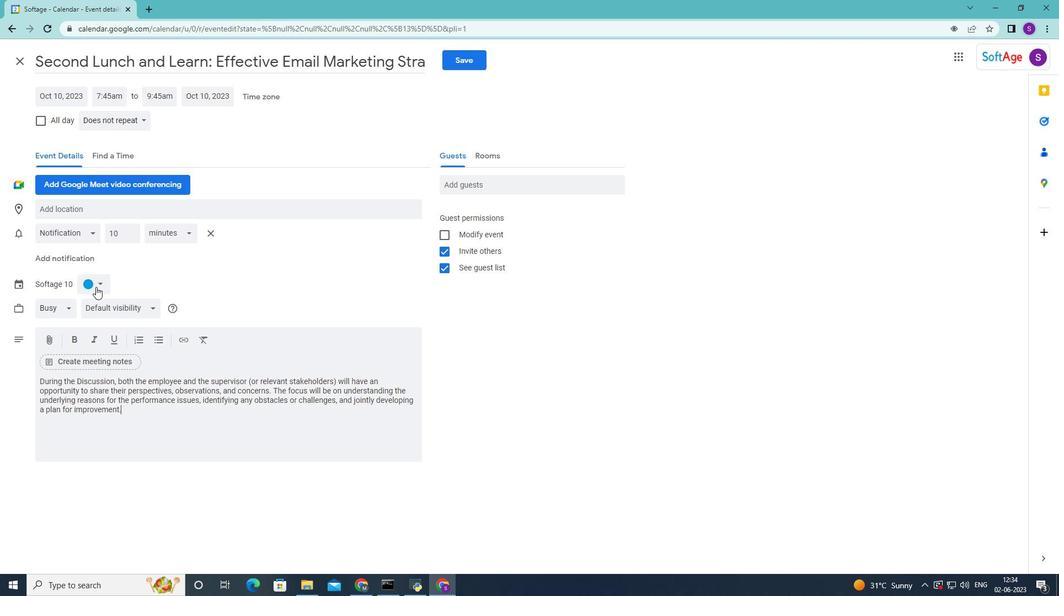 
Action: Mouse pressed left at (96, 285)
Screenshot: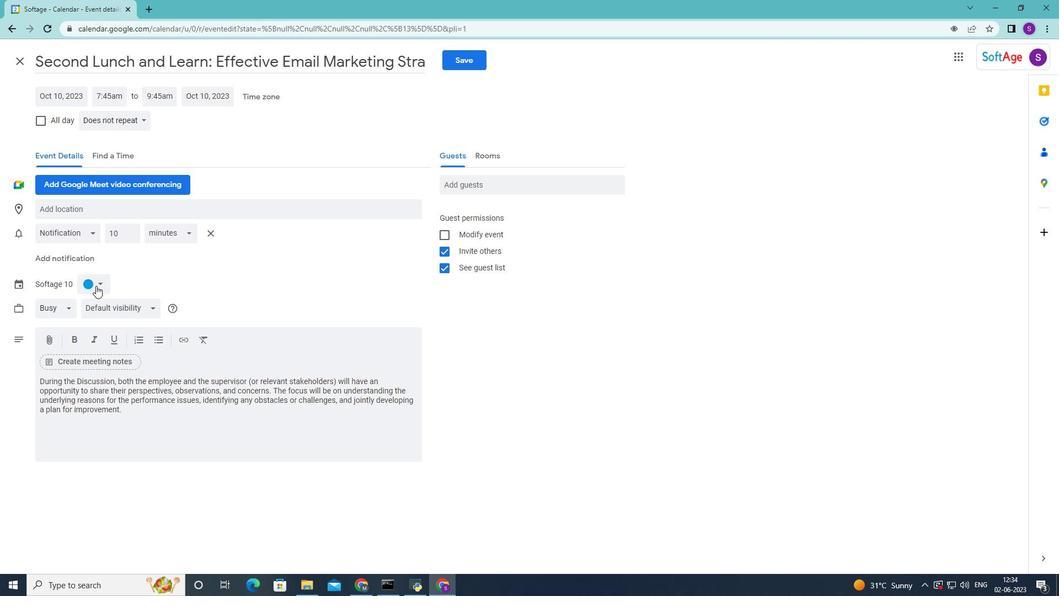 
Action: Mouse moved to (99, 314)
Screenshot: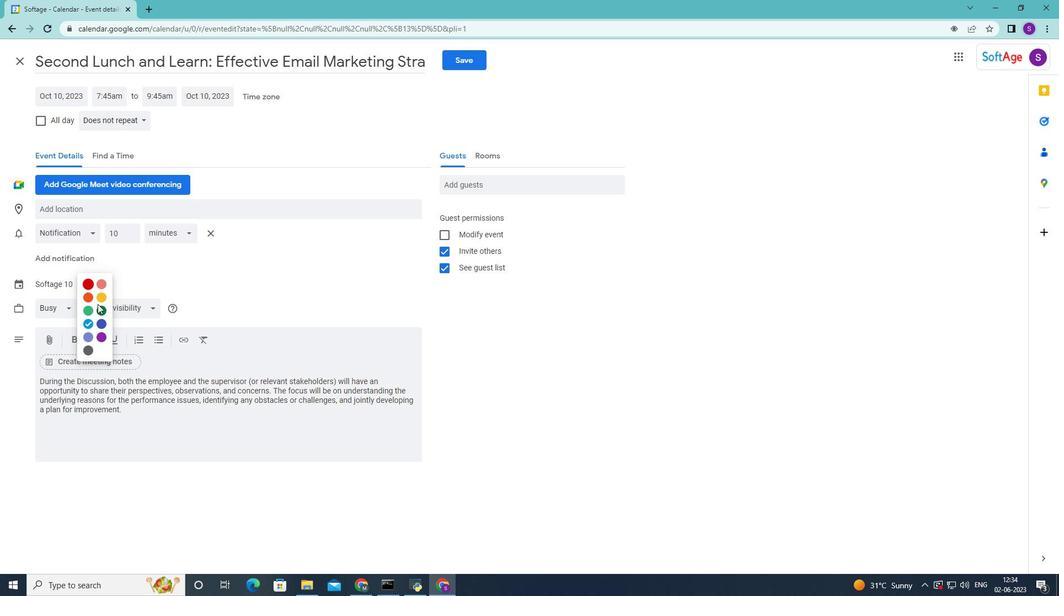 
Action: Mouse scrolled (99, 310) with delta (0, 0)
Screenshot: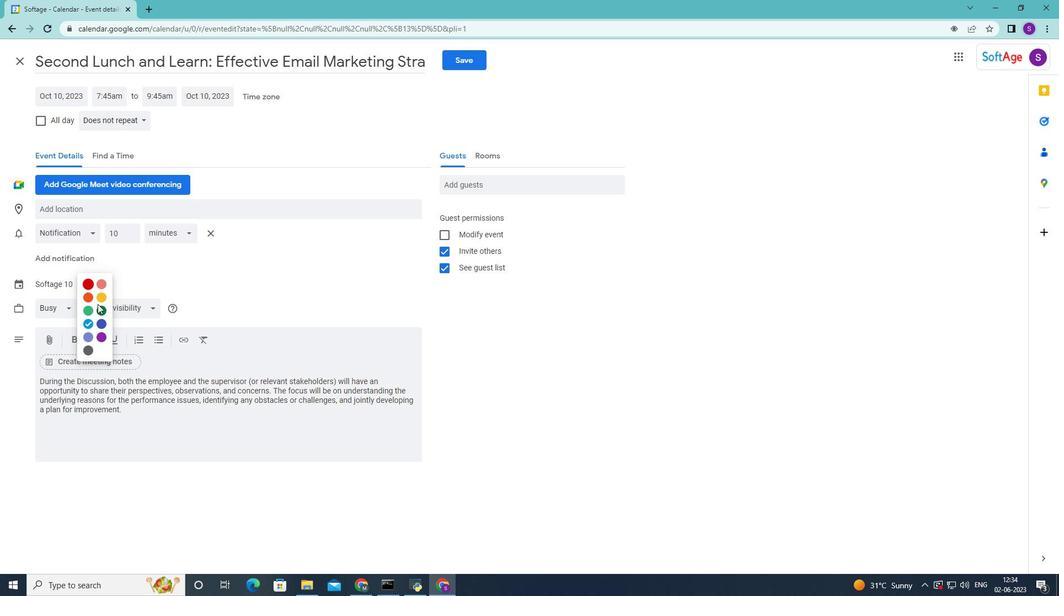 
Action: Mouse moved to (99, 314)
Screenshot: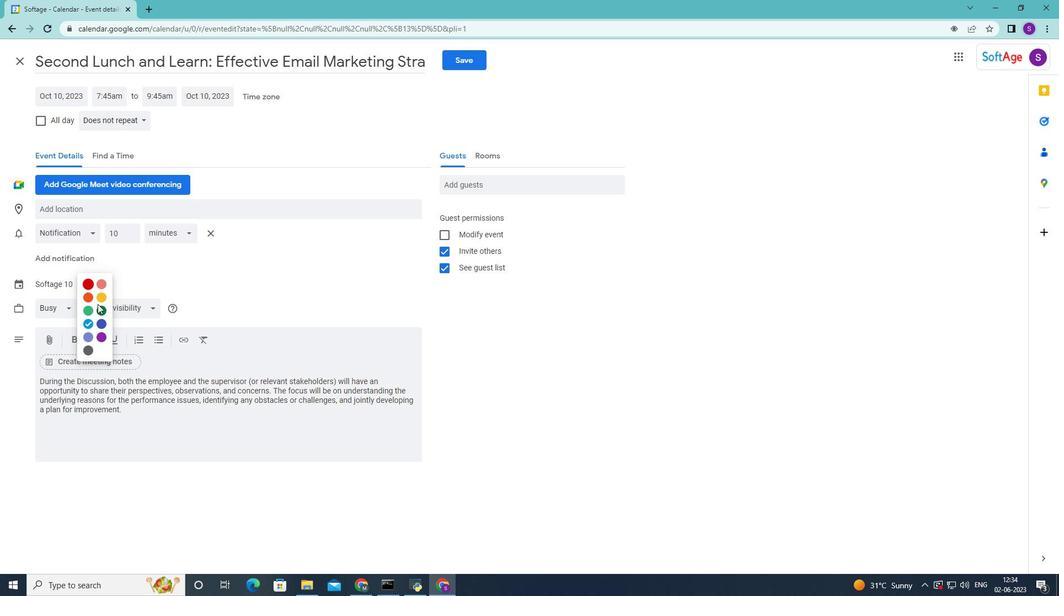 
Action: Mouse scrolled (99, 312) with delta (0, 0)
Screenshot: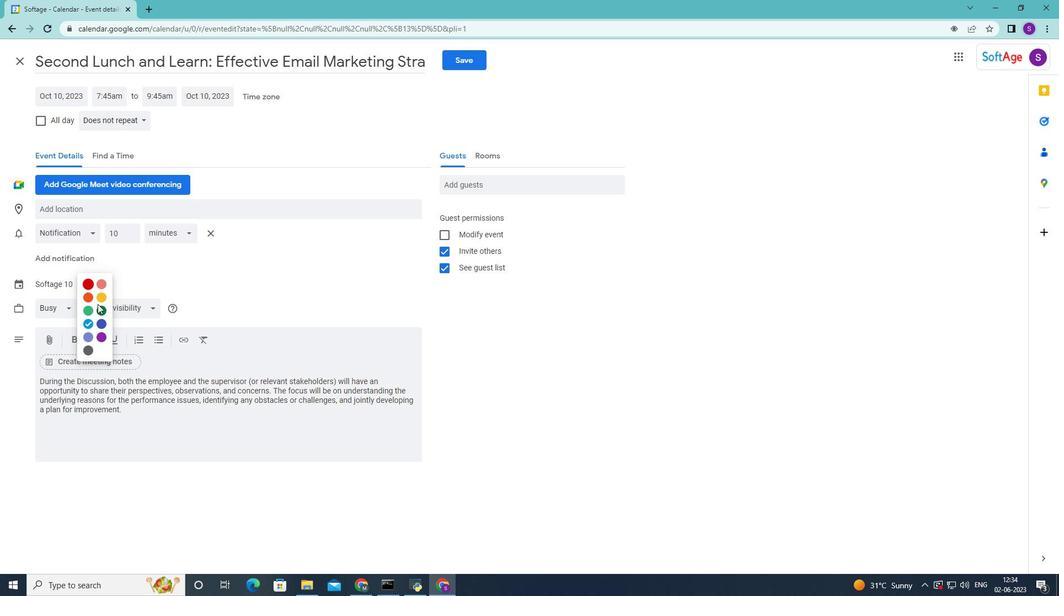 
Action: Mouse scrolled (99, 312) with delta (0, 0)
Screenshot: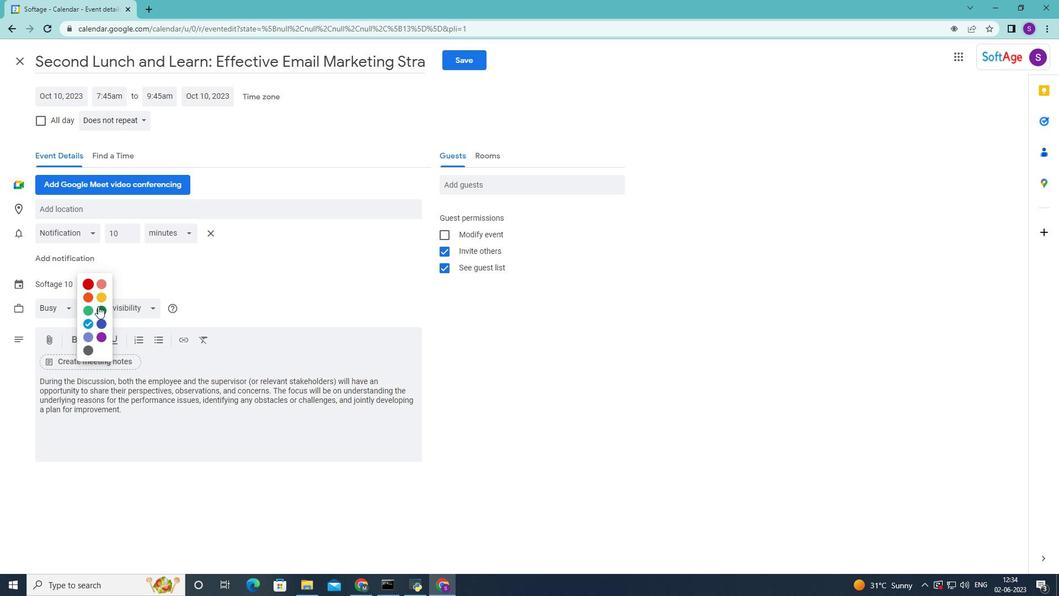 
Action: Mouse moved to (98, 325)
Screenshot: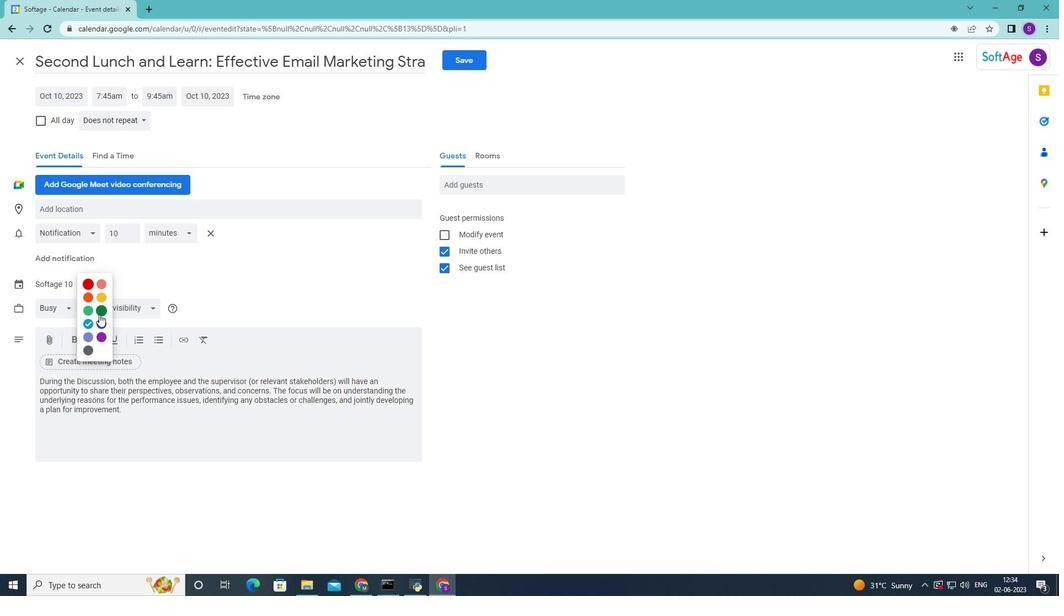 
Action: Mouse scrolled (98, 325) with delta (0, 0)
Screenshot: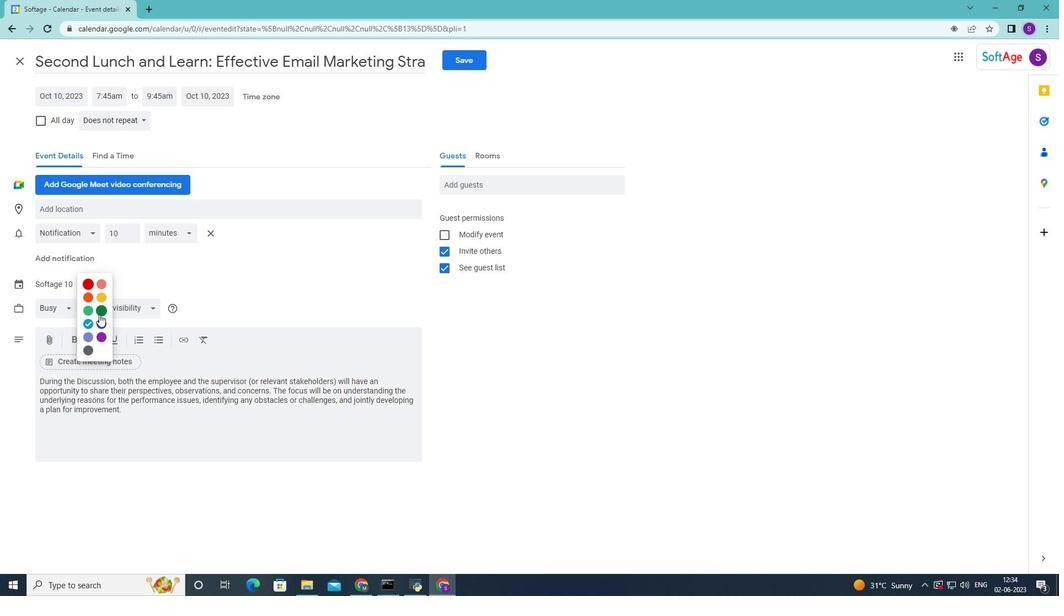 
Action: Mouse moved to (94, 337)
Screenshot: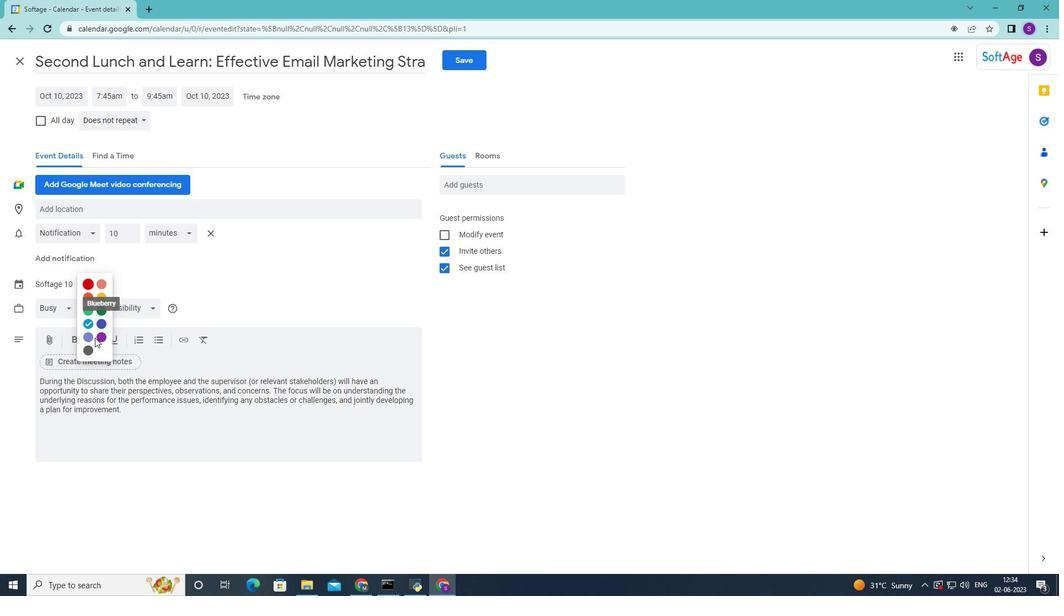 
Action: Mouse scrolled (94, 337) with delta (0, 0)
Screenshot: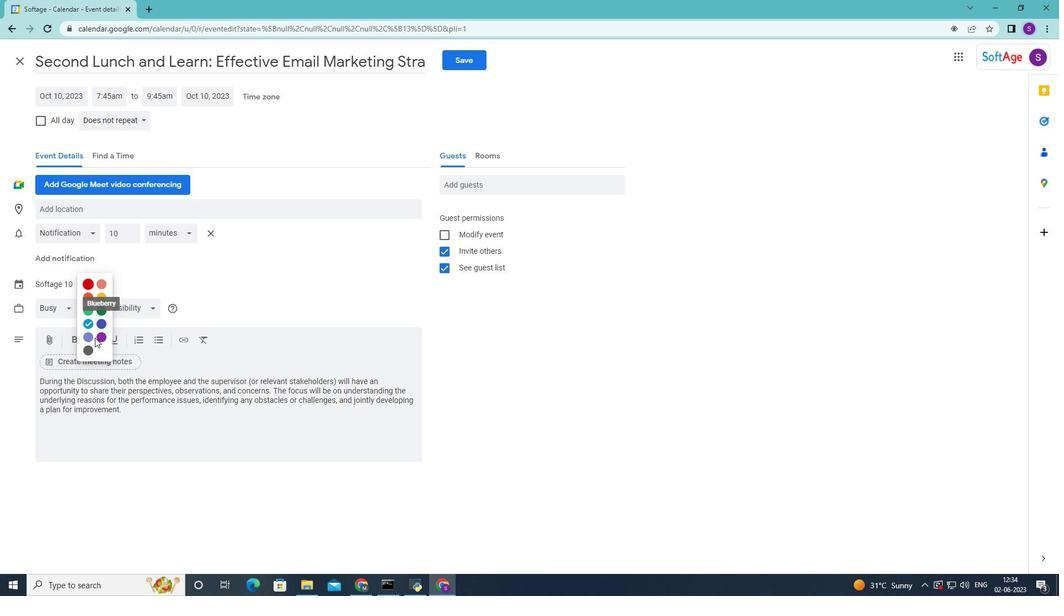 
Action: Mouse scrolled (94, 338) with delta (0, 0)
Screenshot: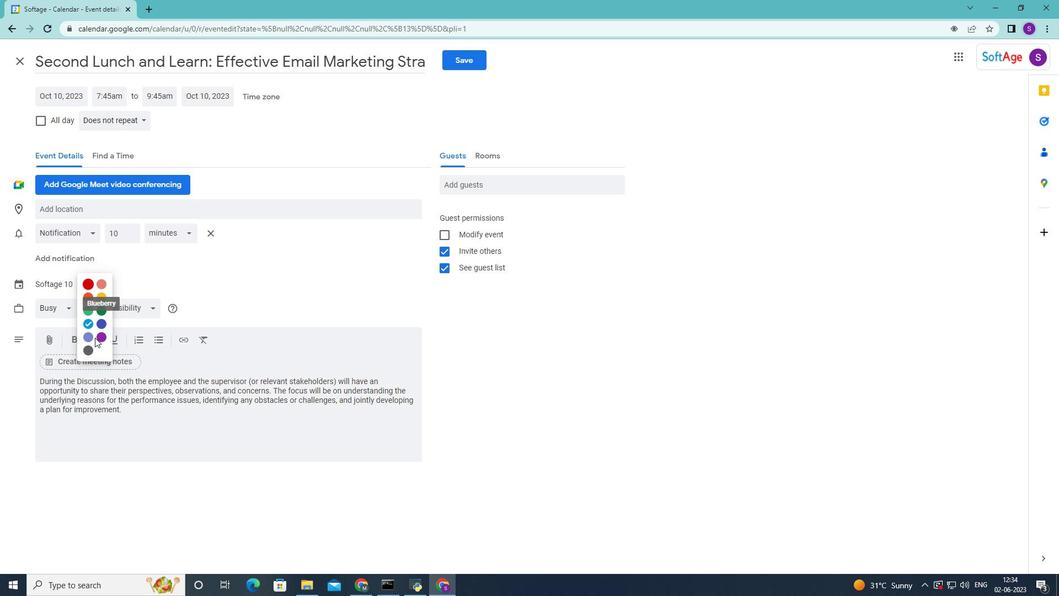 
Action: Mouse scrolled (94, 338) with delta (0, 0)
Screenshot: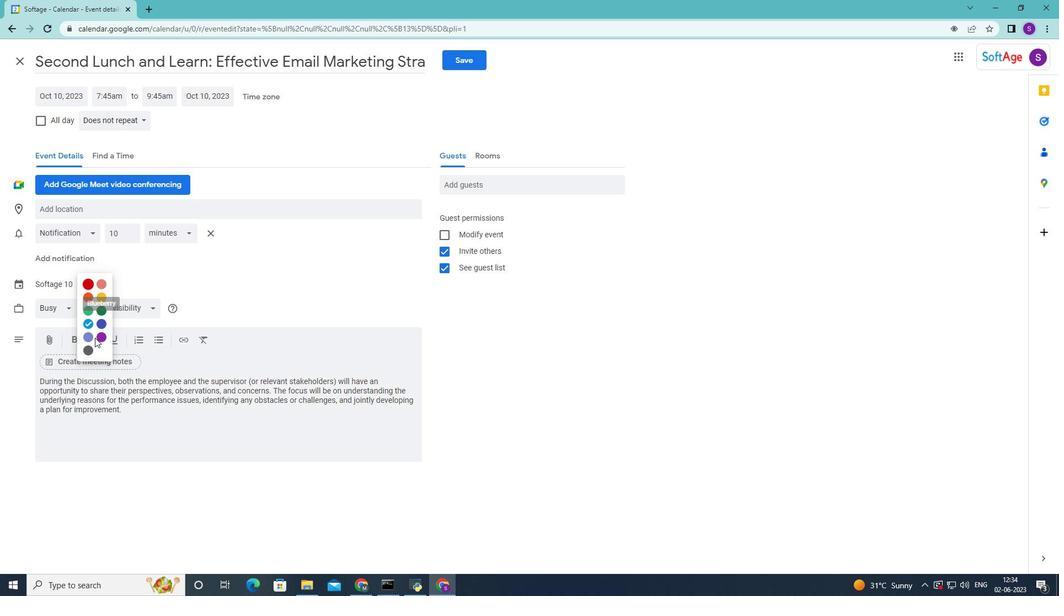 
Action: Mouse scrolled (94, 338) with delta (0, 0)
Screenshot: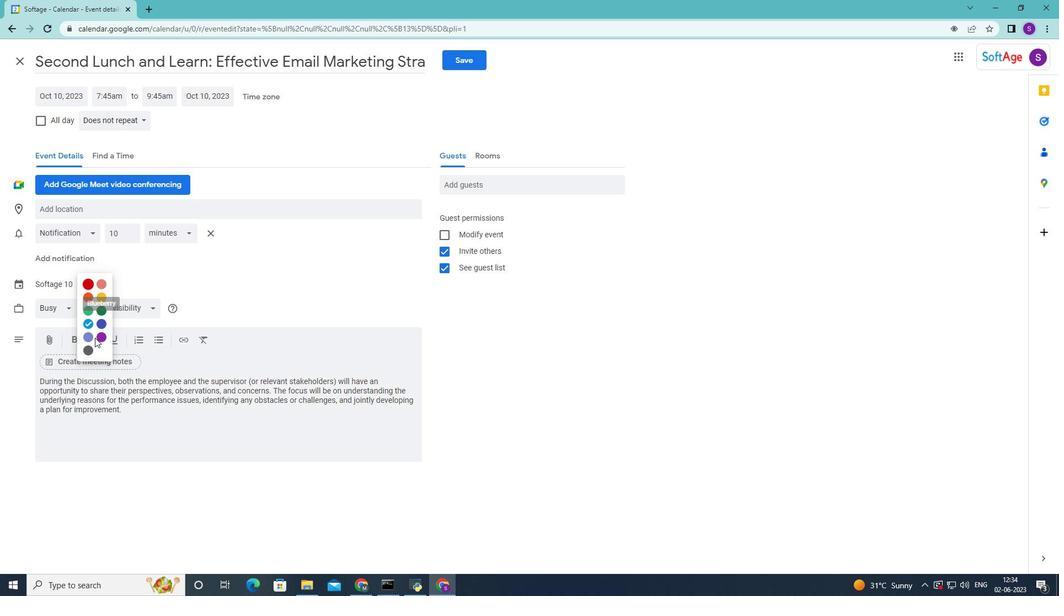 
Action: Mouse scrolled (94, 338) with delta (0, 0)
Screenshot: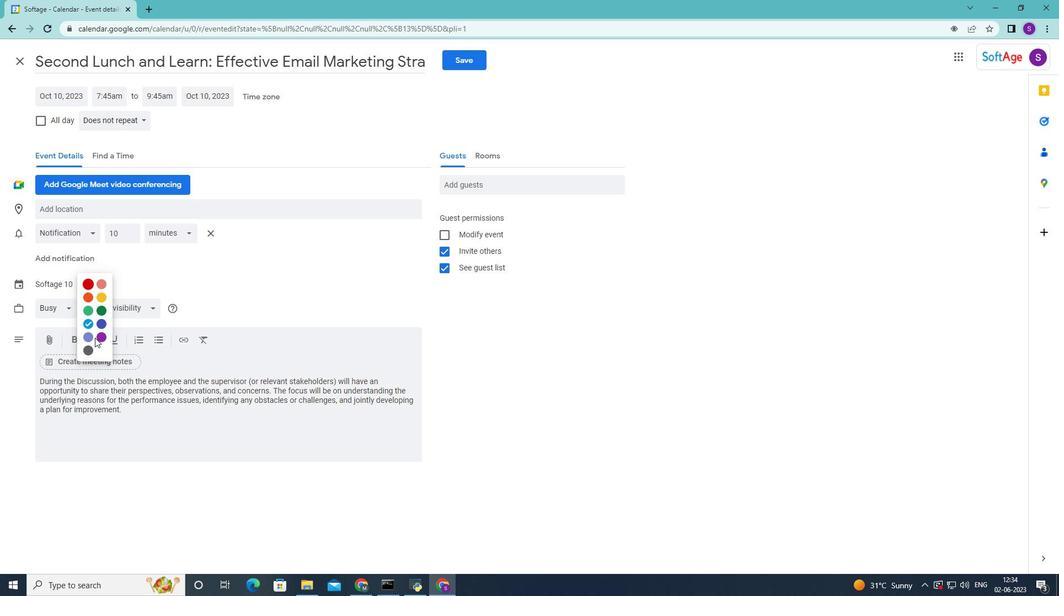 
Action: Mouse scrolled (94, 338) with delta (0, 0)
Screenshot: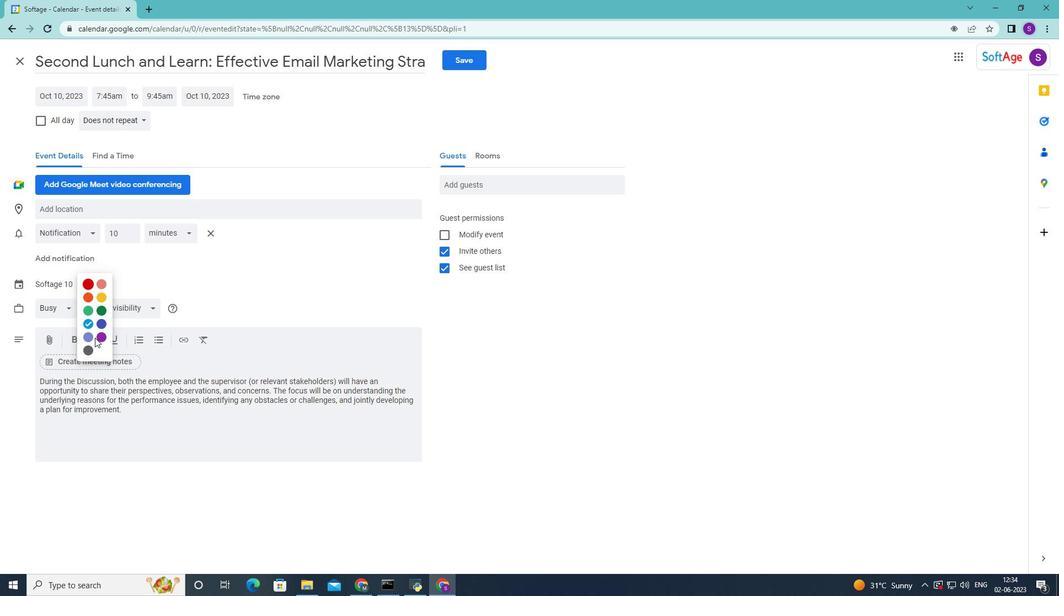 
Action: Mouse moved to (94, 336)
Screenshot: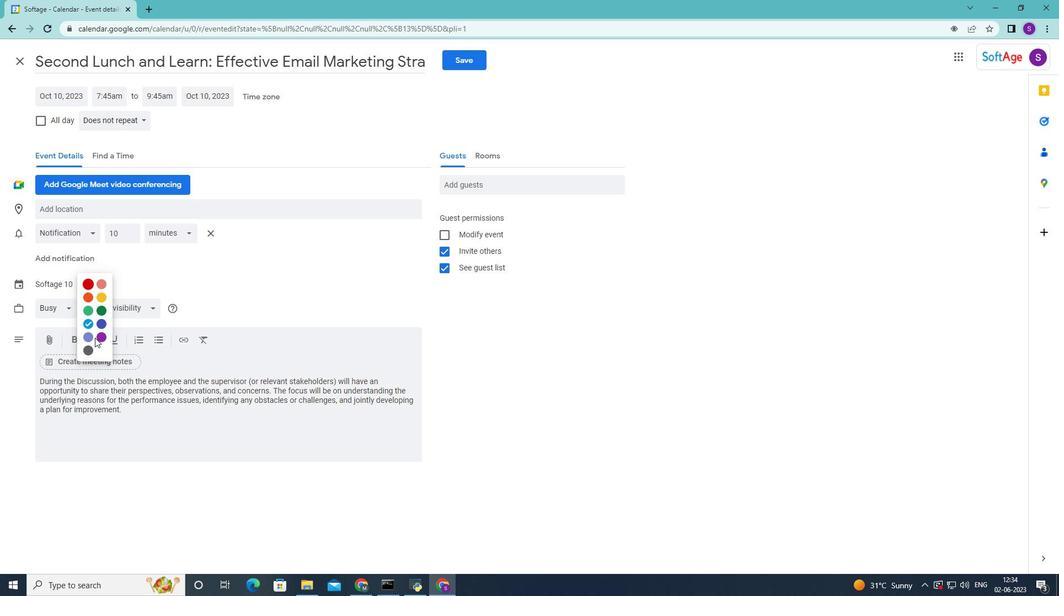 
Action: Mouse scrolled (94, 337) with delta (0, 0)
Screenshot: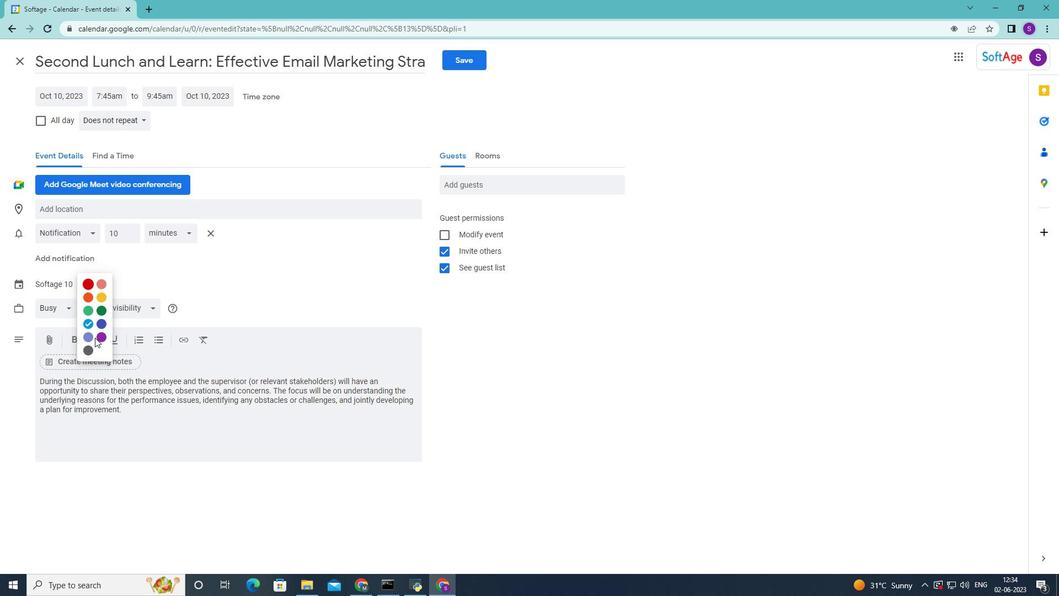 
Action: Mouse moved to (94, 329)
Screenshot: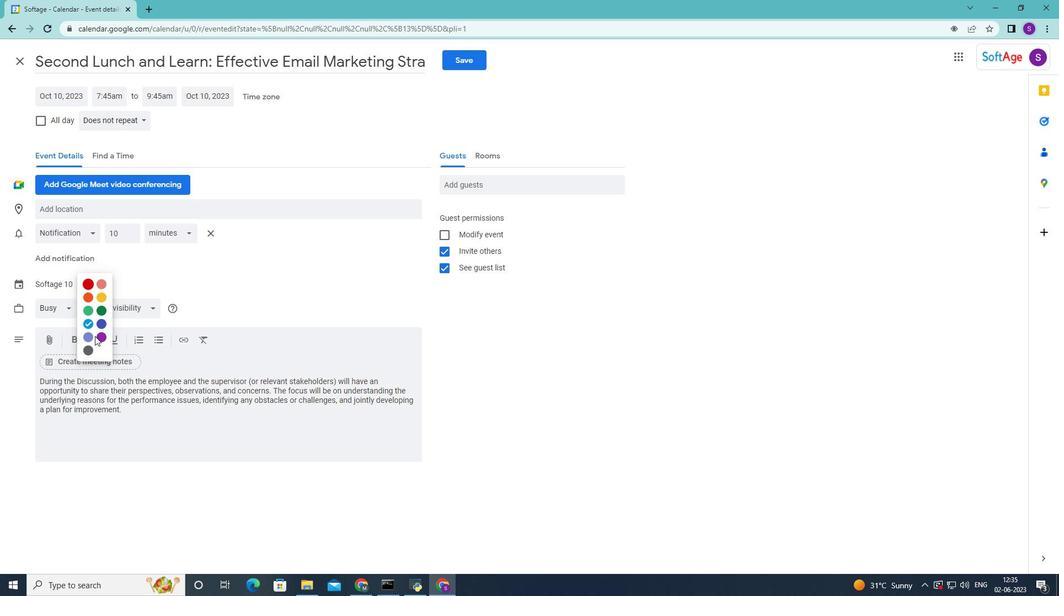 
Action: Mouse scrolled (94, 330) with delta (0, 0)
Screenshot: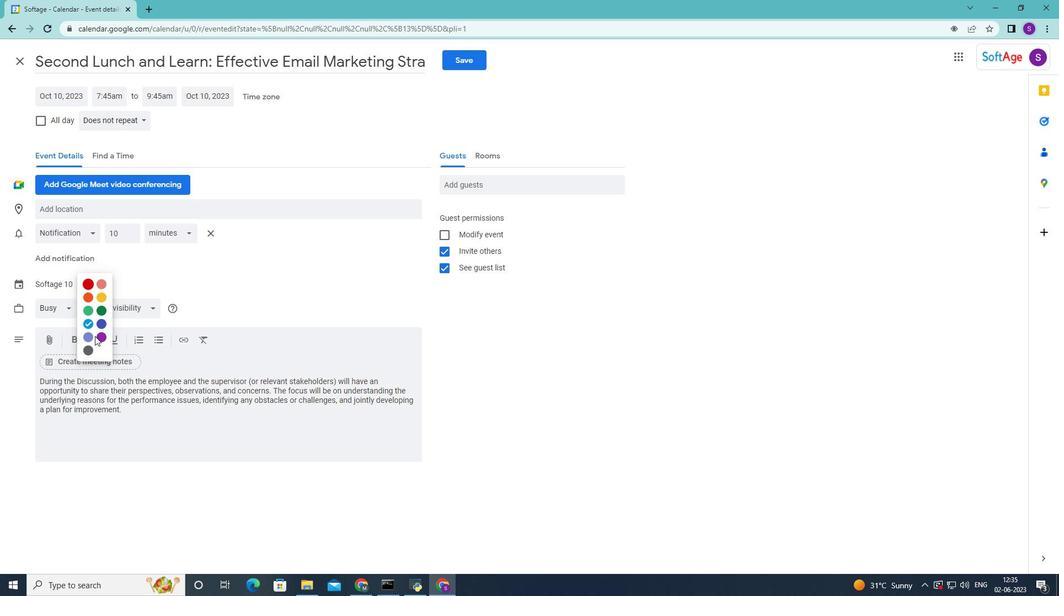 
Action: Mouse moved to (89, 325)
Screenshot: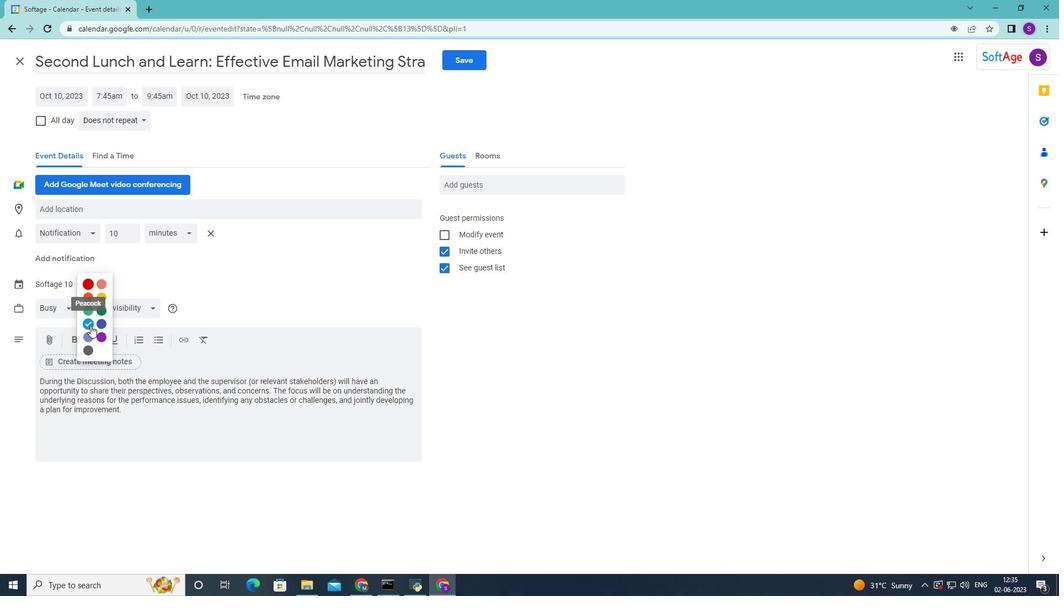 
Action: Mouse pressed left at (89, 325)
Screenshot: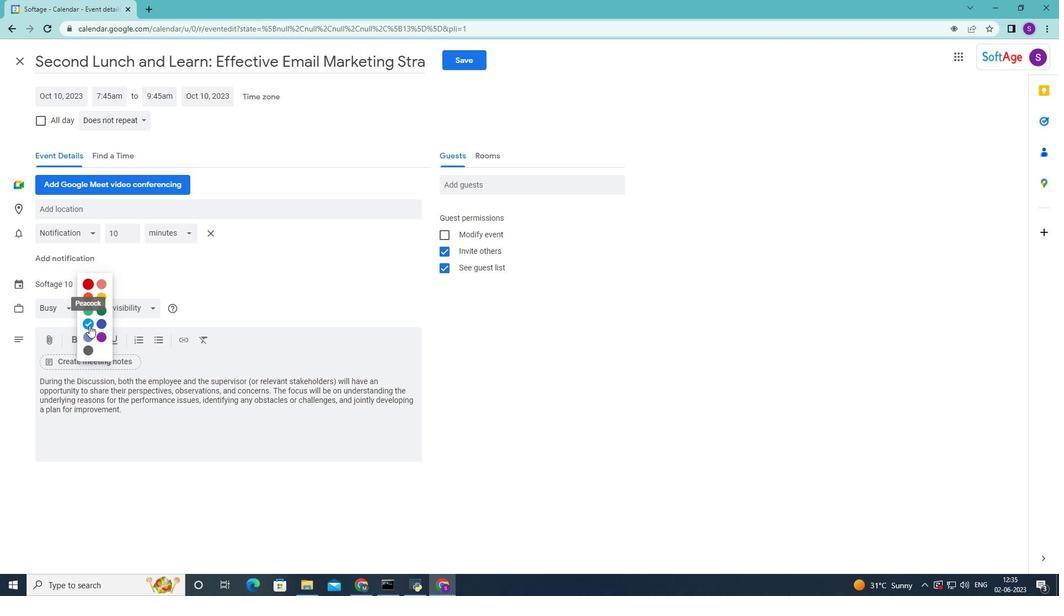 
Action: Mouse moved to (71, 258)
Screenshot: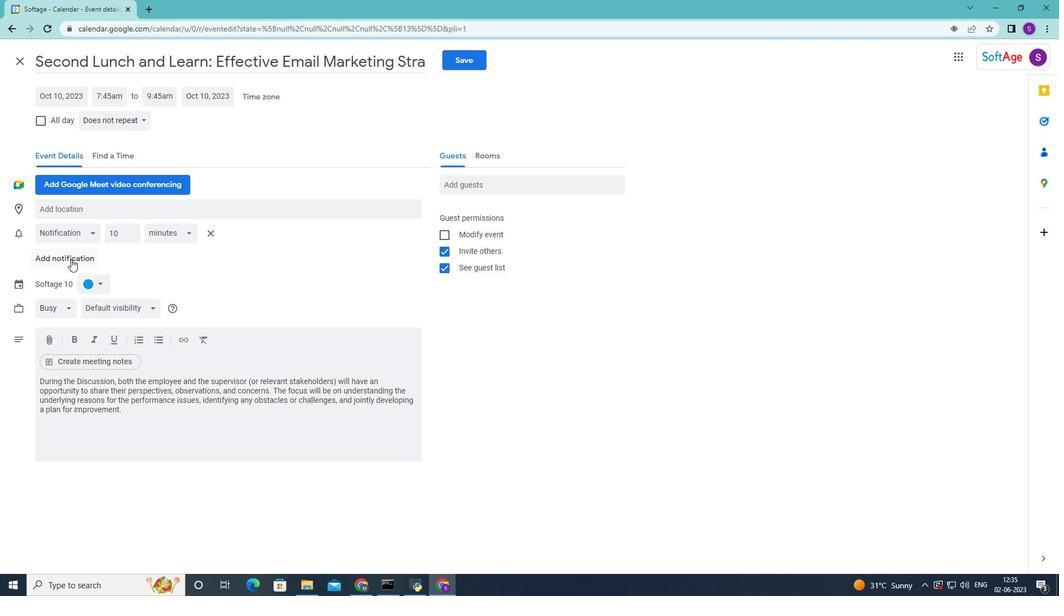 
Action: Mouse pressed left at (71, 258)
Screenshot: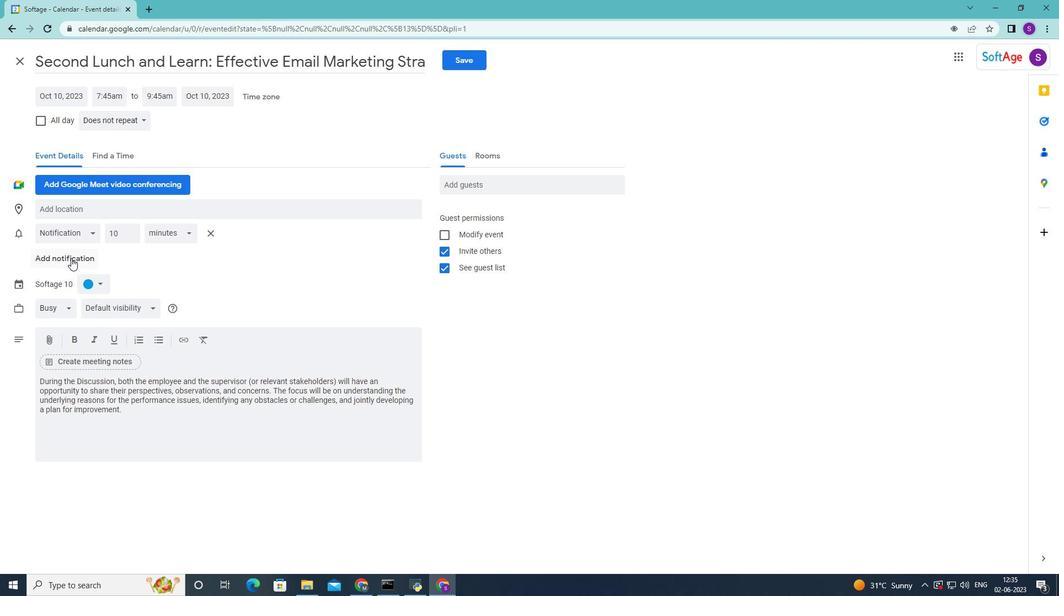 
Action: Mouse moved to (74, 209)
Screenshot: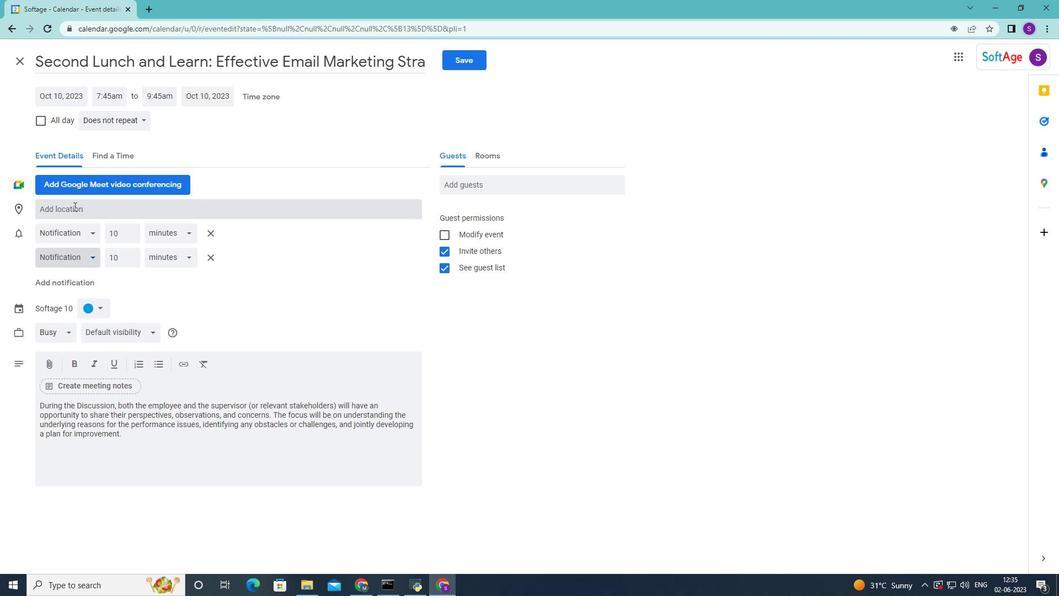 
Action: Mouse pressed left at (74, 209)
Screenshot: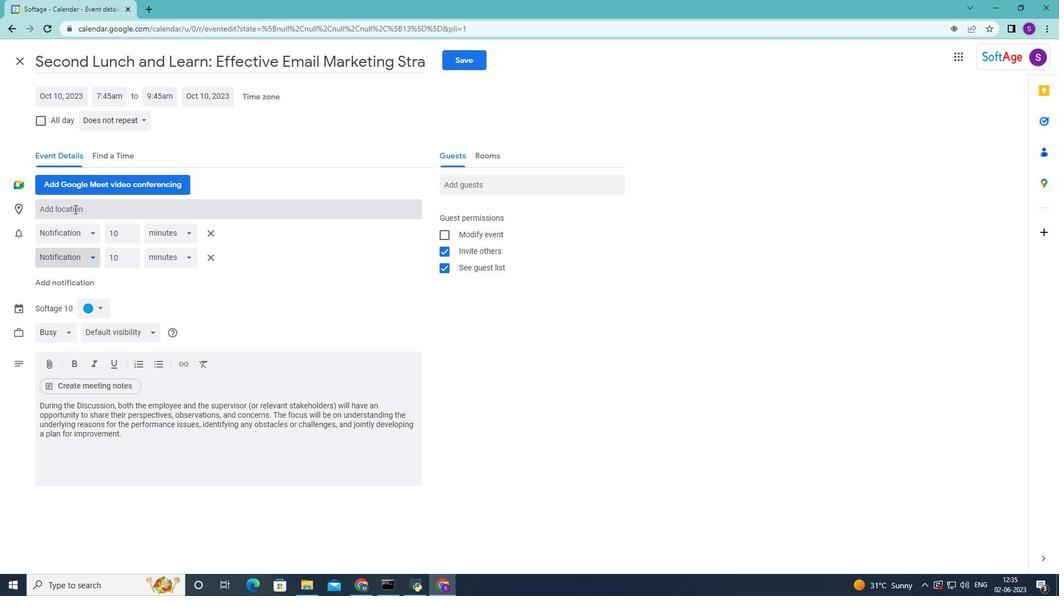 
Action: Mouse moved to (87, 217)
Screenshot: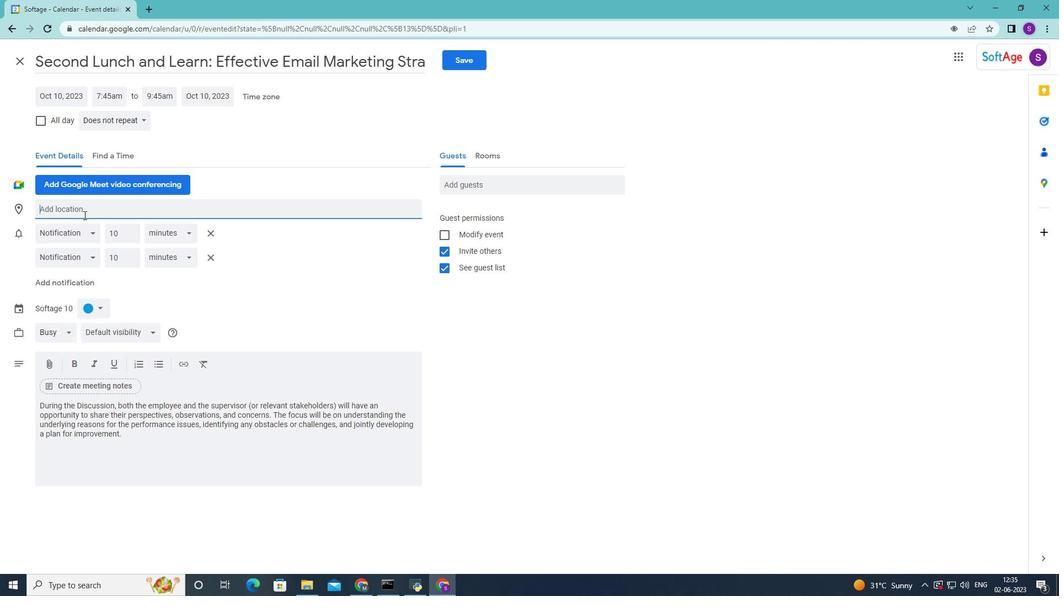 
Action: Key pressed 987<Key.space>jumeirah<Key.space>beach<Key.space><Key.backspace>,<Key.space>dubai,<Key.space>us<Key.backspace>ae
Screenshot: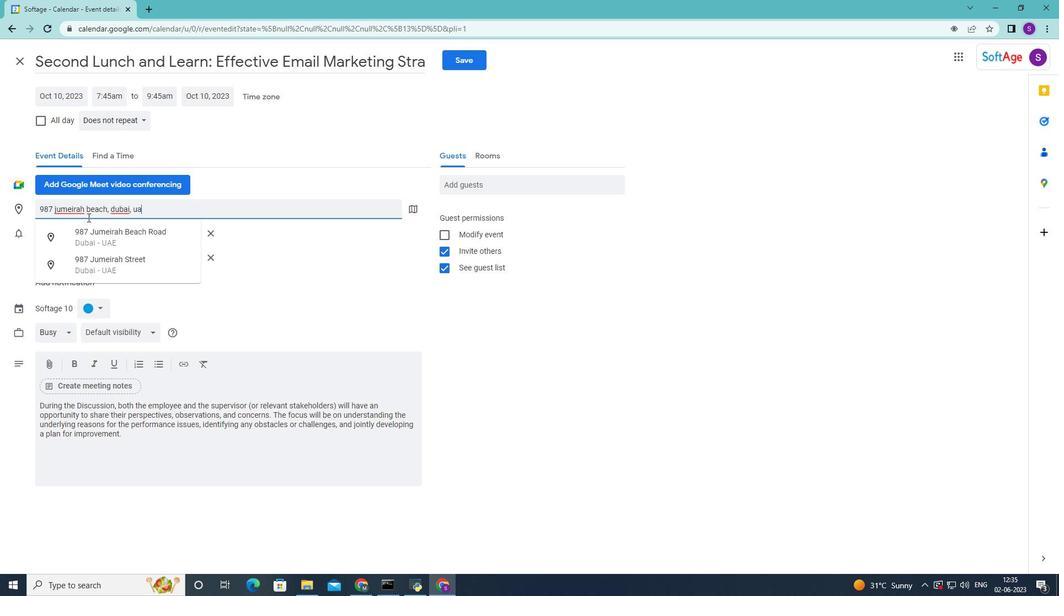 
Action: Mouse moved to (104, 238)
Screenshot: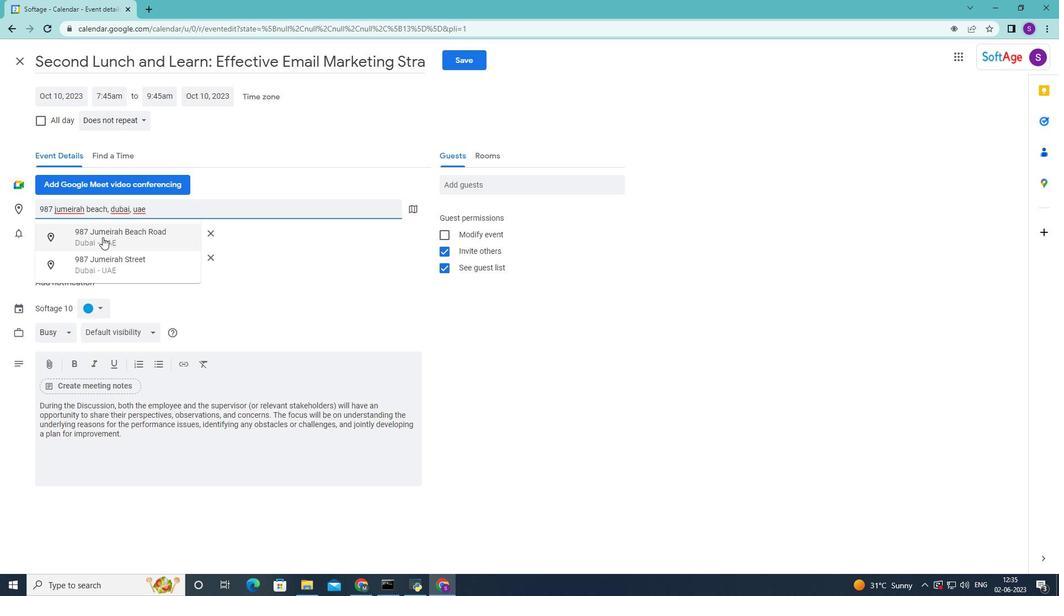 
Action: Mouse pressed left at (104, 238)
Screenshot: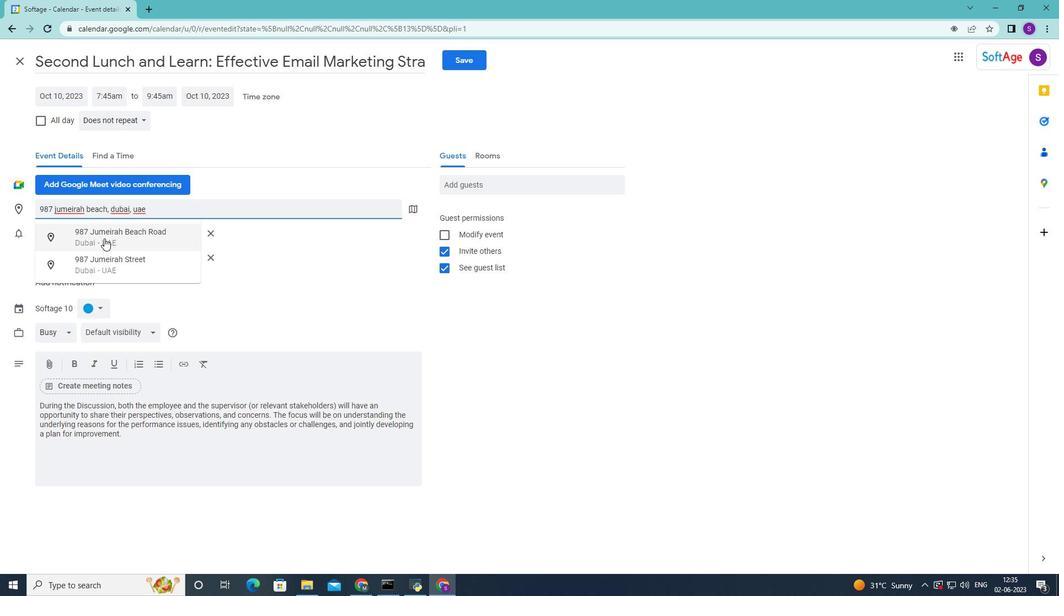 
Action: Mouse moved to (441, 272)
Screenshot: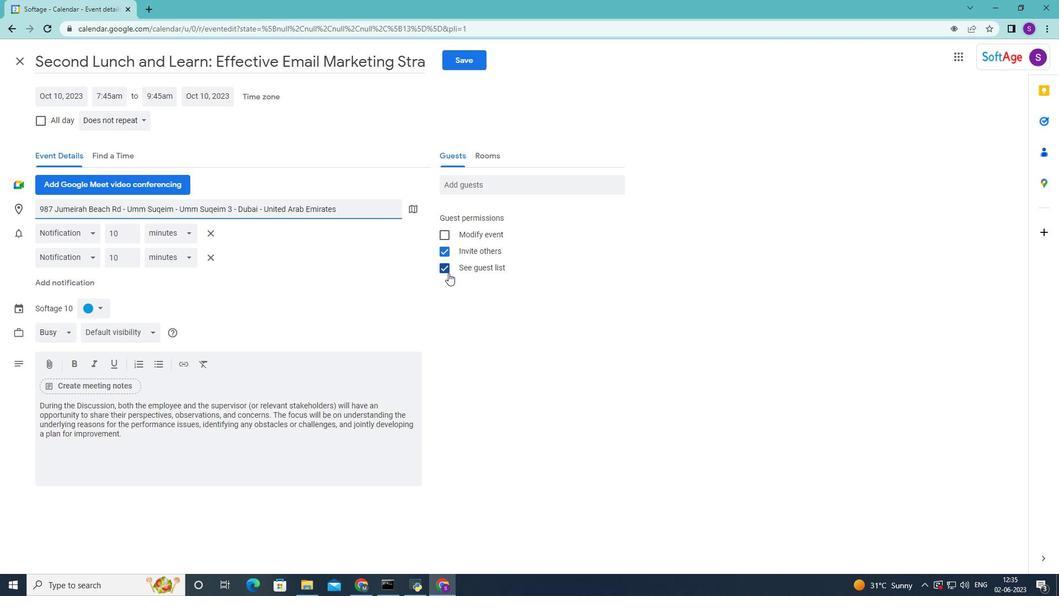 
Action: Mouse pressed left at (441, 272)
Screenshot: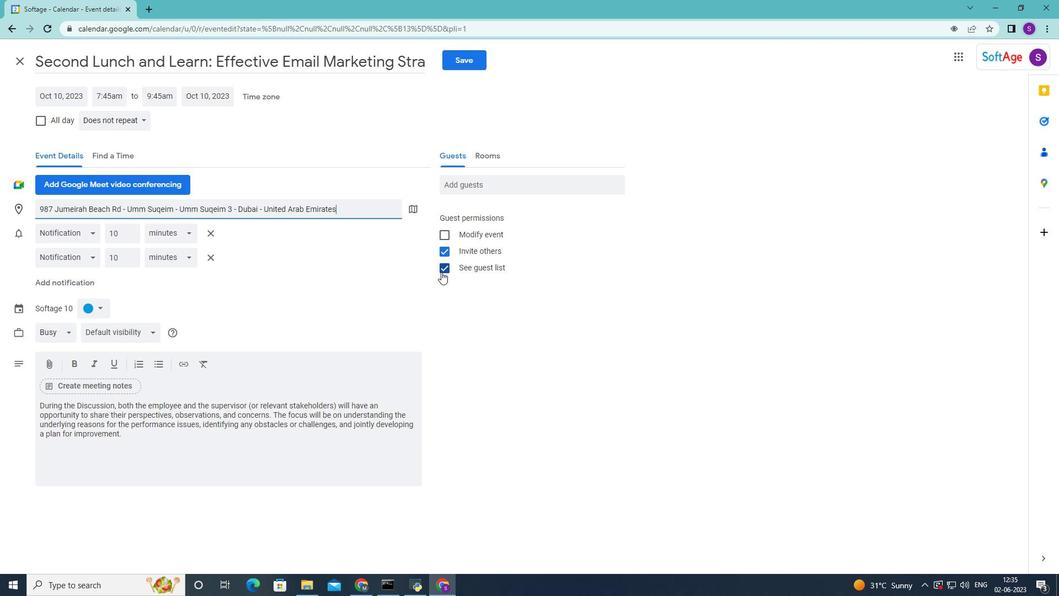 
Action: Mouse moved to (498, 180)
Screenshot: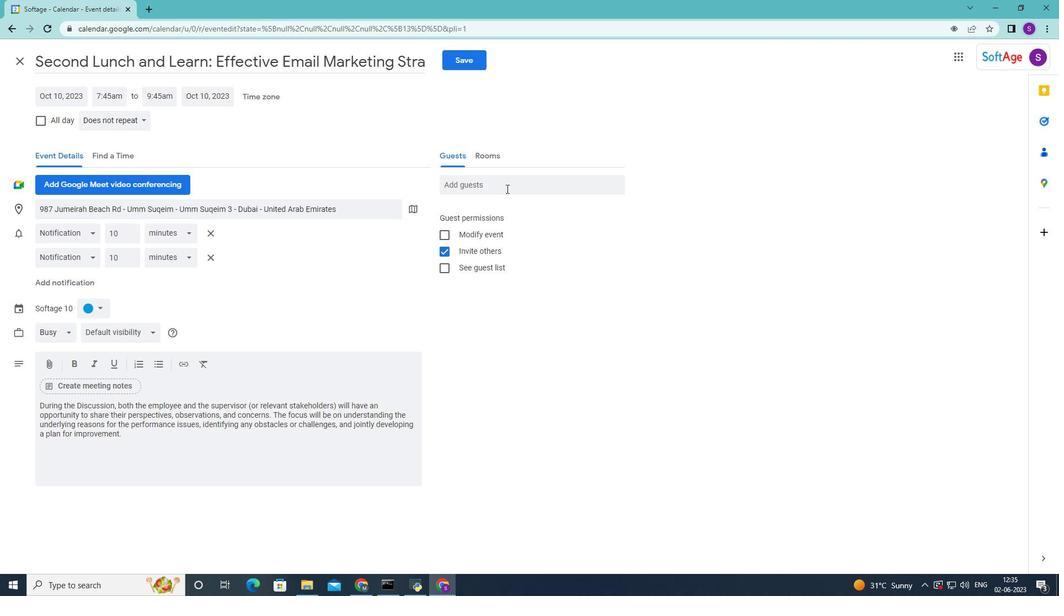 
Action: Mouse pressed left at (498, 180)
Screenshot: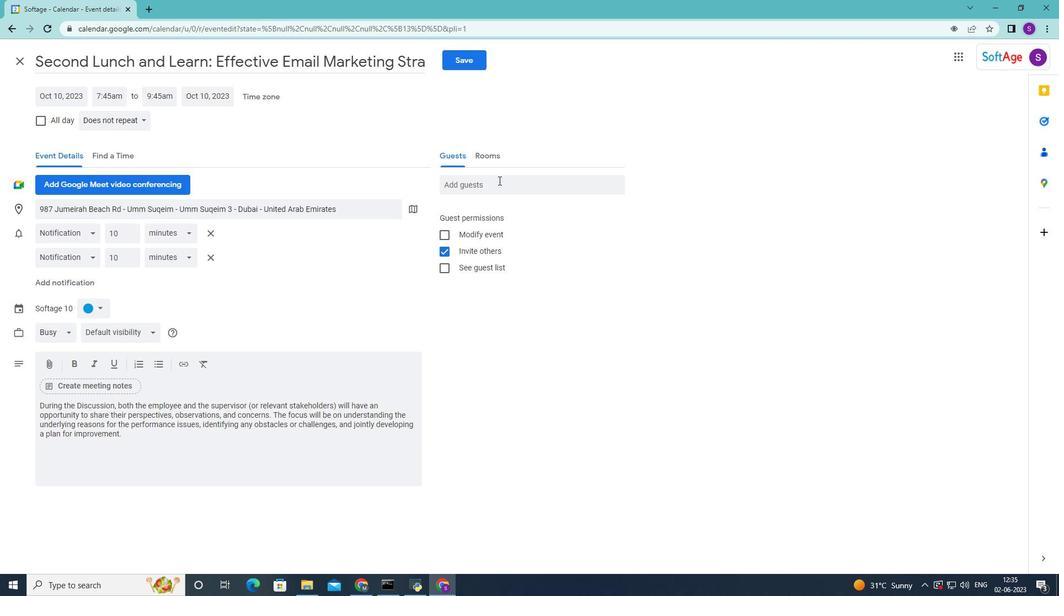 
Action: Key pressed softage.7<Key.shift><Key.shift>@softage.net<Key.enter>softage.8<Key.shift>@softage.net
Screenshot: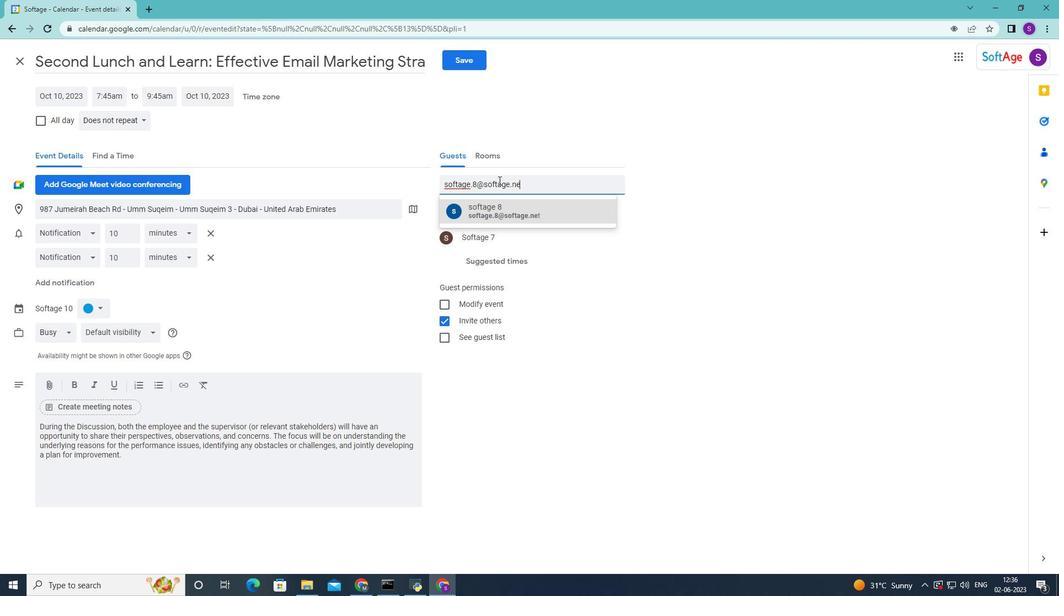 
Action: Mouse moved to (503, 207)
Screenshot: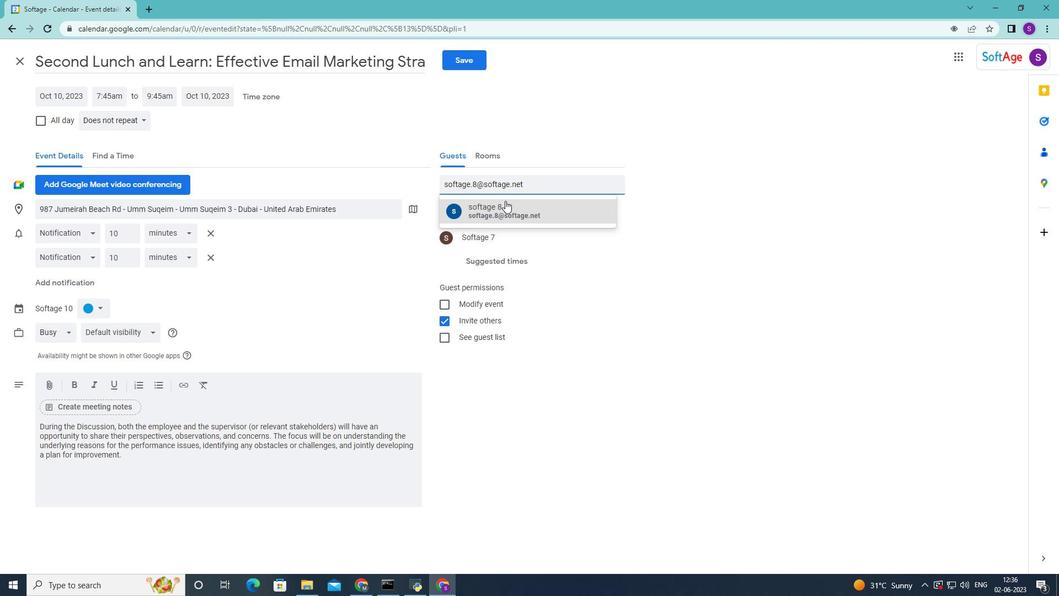 
Action: Mouse pressed left at (503, 207)
Screenshot: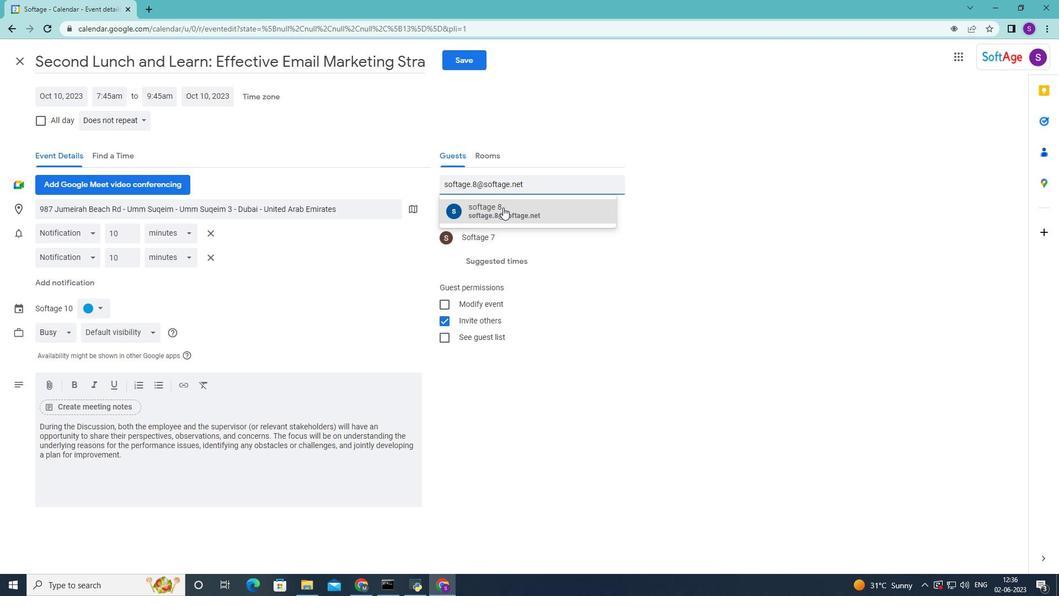
Action: Mouse moved to (123, 121)
Screenshot: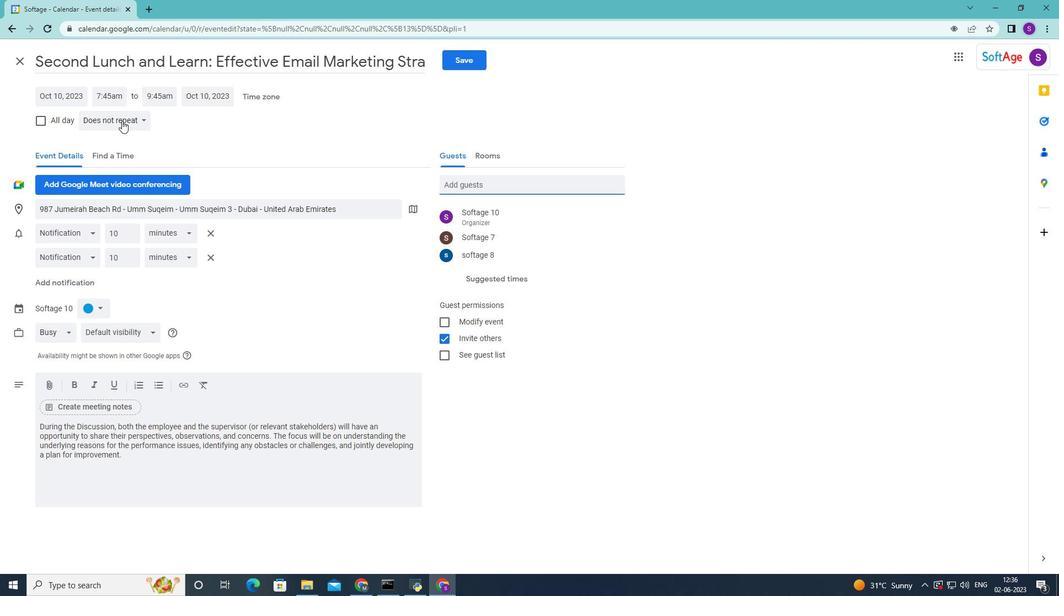 
Action: Mouse pressed left at (123, 121)
Screenshot: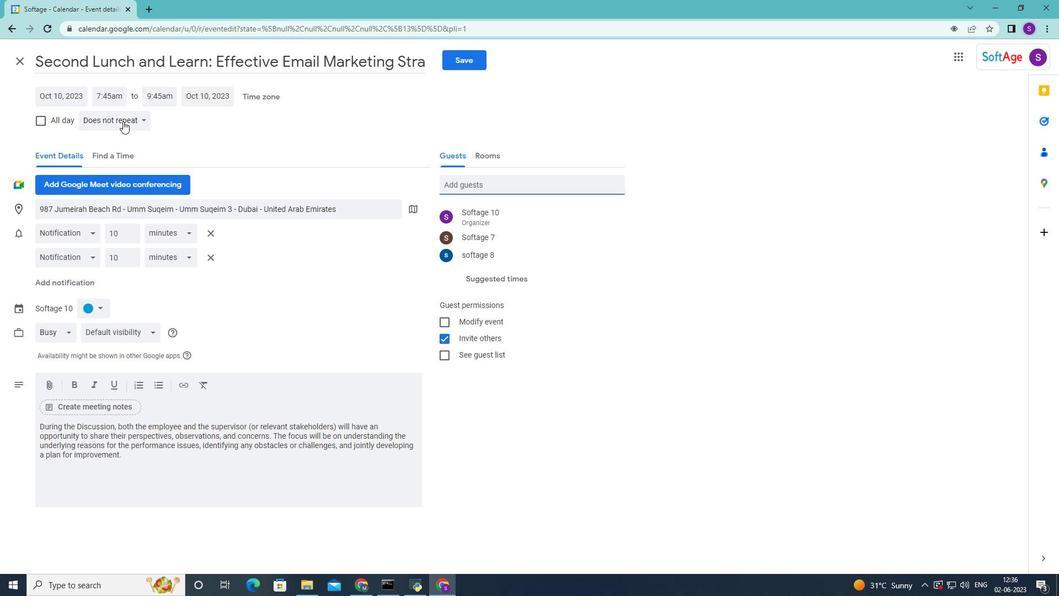 
Action: Mouse moved to (132, 125)
Screenshot: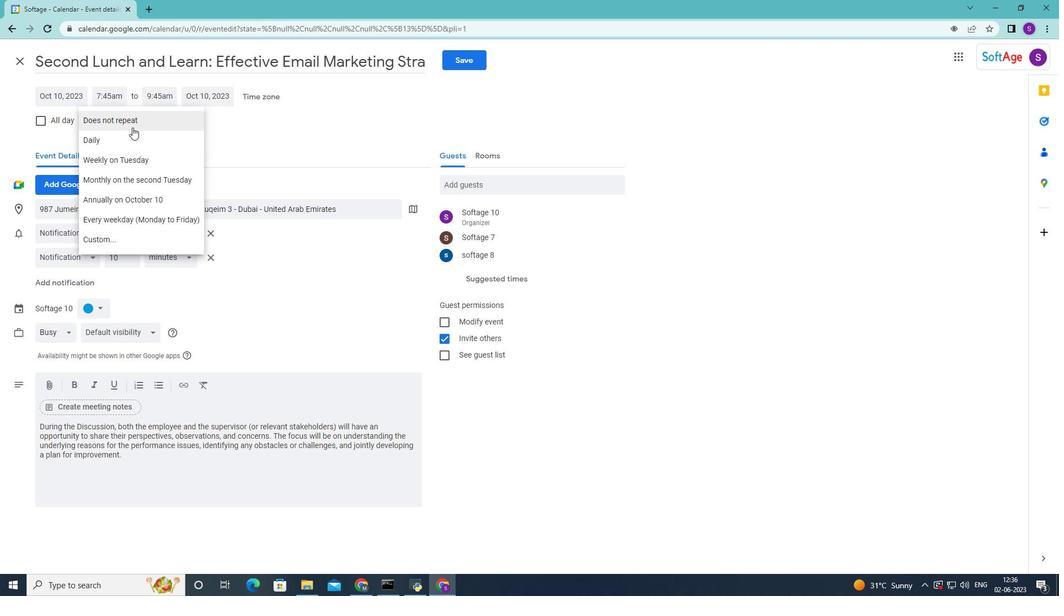 
Action: Mouse pressed left at (132, 125)
Screenshot: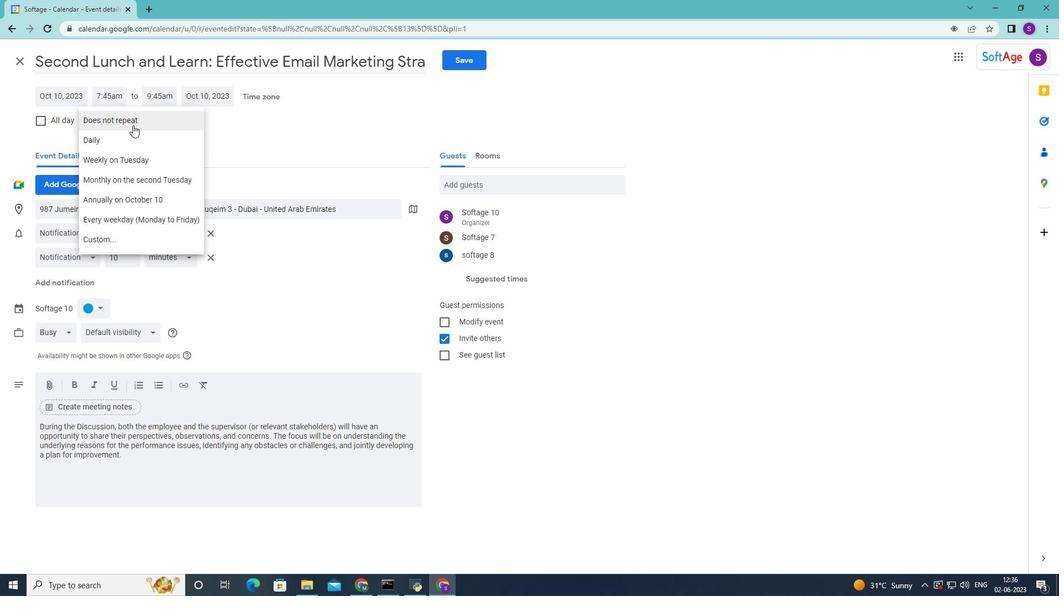 
Action: Mouse moved to (468, 53)
Screenshot: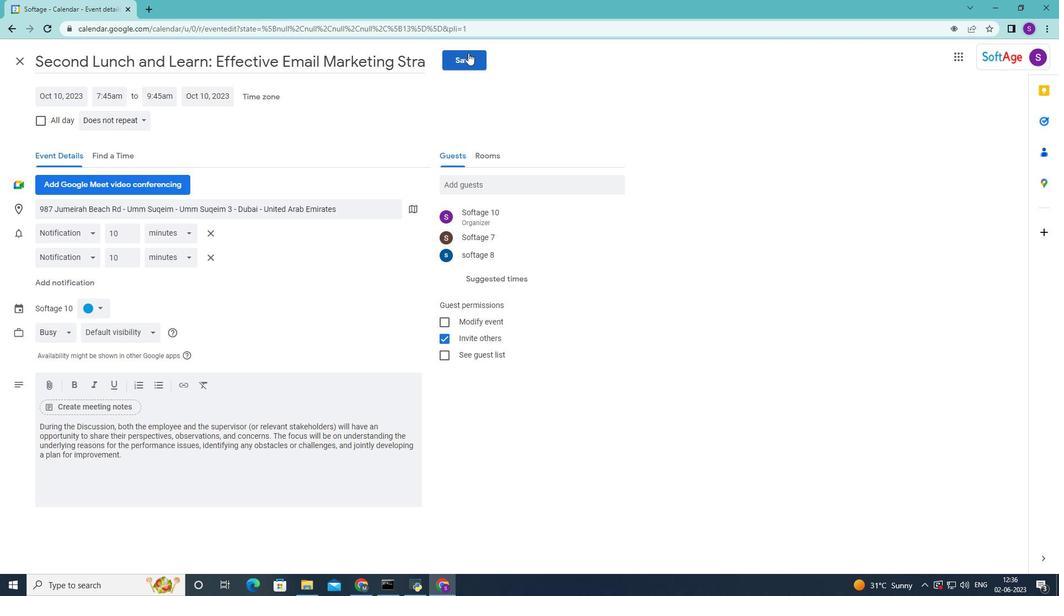 
Action: Mouse pressed left at (468, 53)
Screenshot: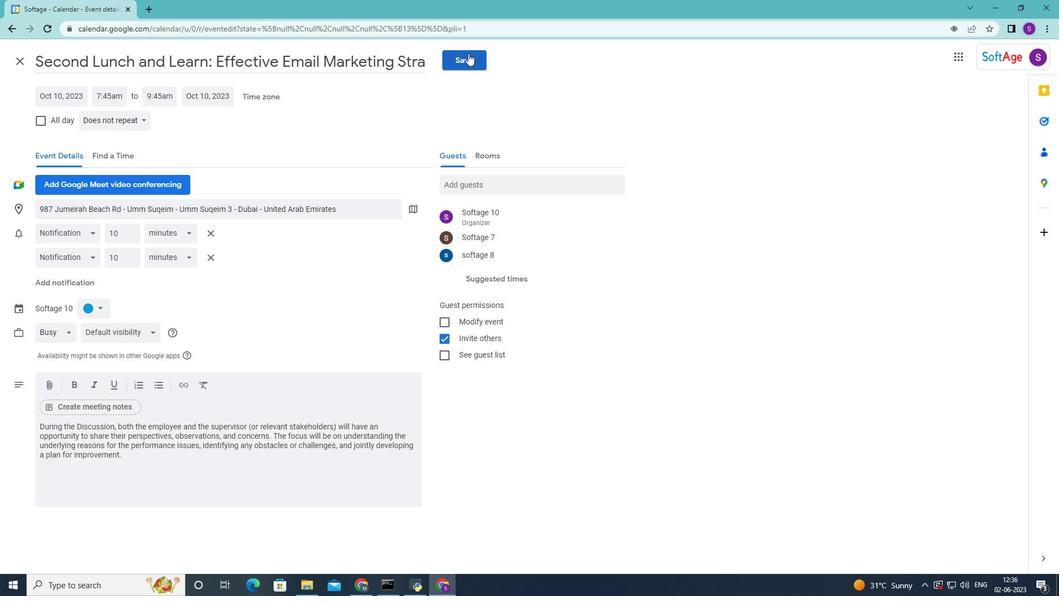 
Action: Mouse moved to (628, 336)
Screenshot: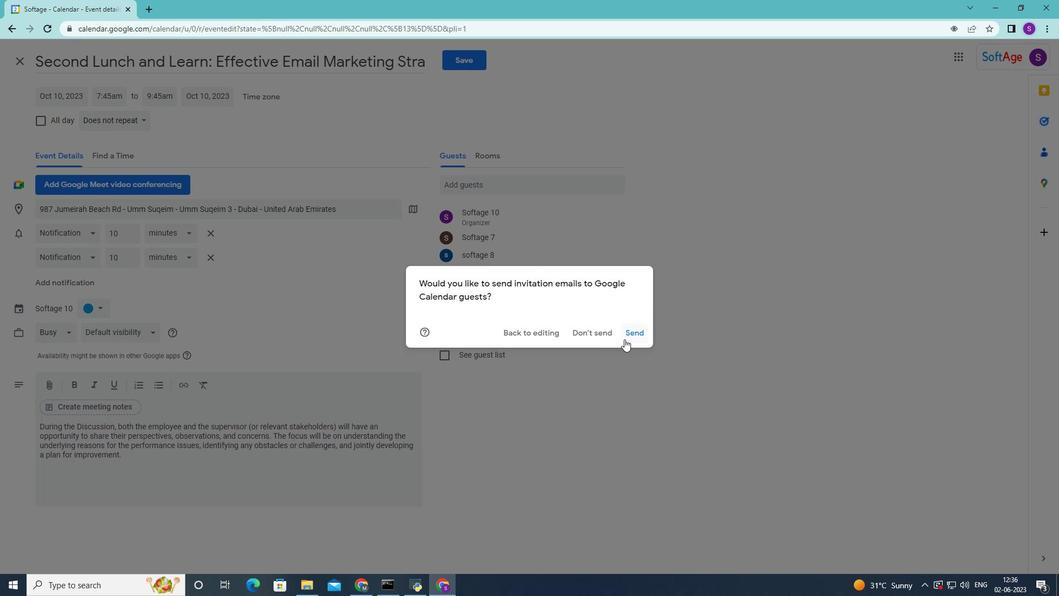
Action: Mouse pressed left at (628, 336)
Screenshot: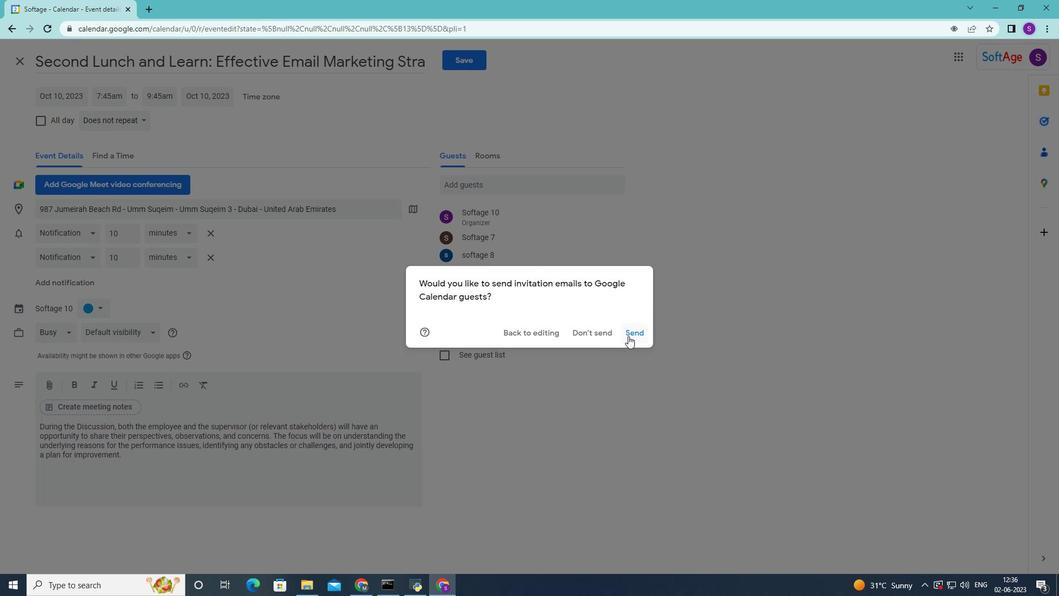 
Action: Mouse moved to (327, 428)
Screenshot: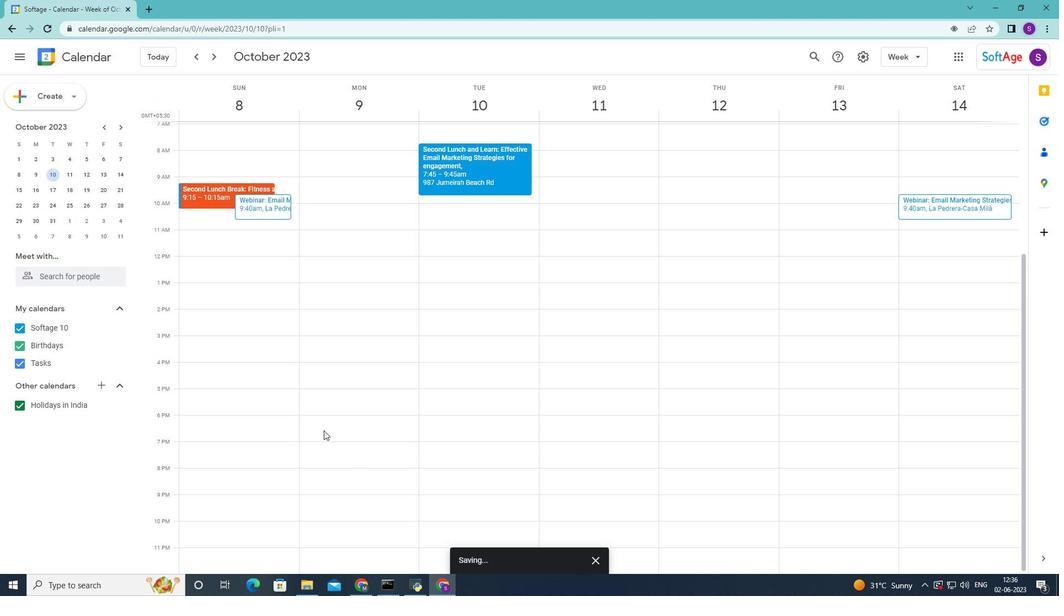 
